Task: Send an email with the signature Leonardo Martinez with the subject Request for feedback on a workplace policy and the message Please let me know if there are any changes to the project schedule. from softage.3@softage.net to softage.9@softage.net with an attached audio file Audio_essay.mp3 and move the email from Sent Items to the folder Purchase orders
Action: Mouse moved to (193, 246)
Screenshot: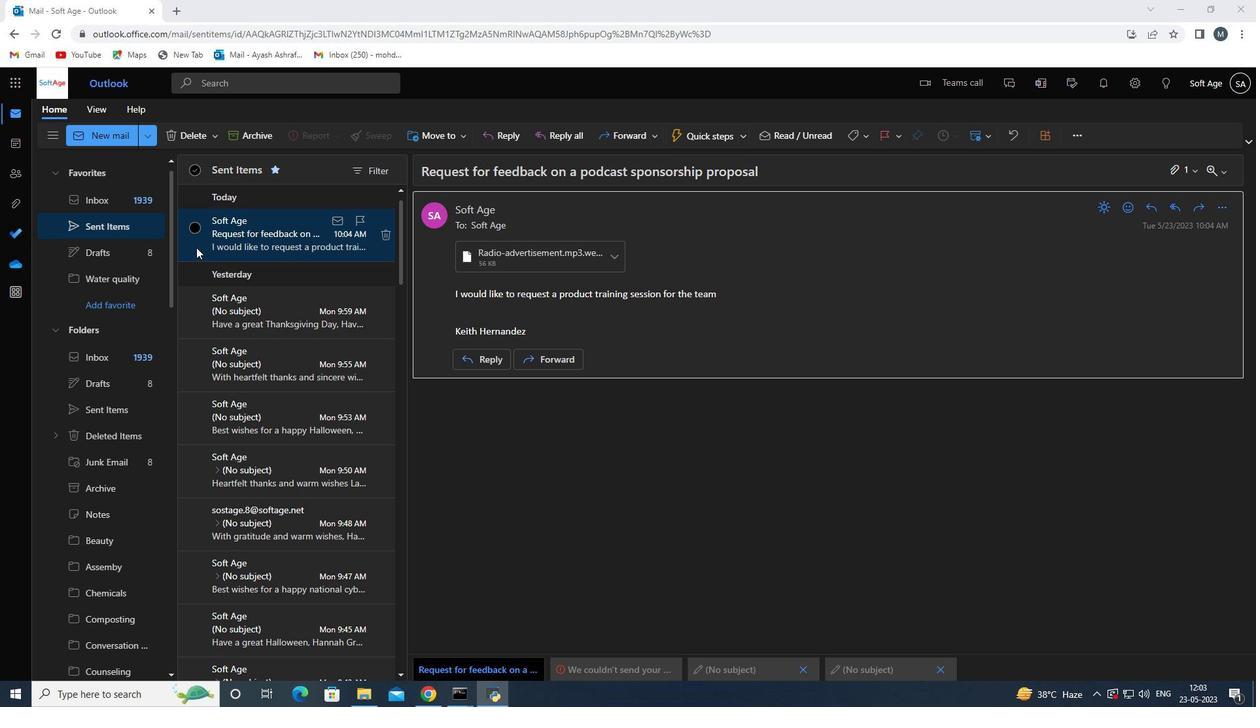 
Action: Mouse scrolled (193, 246) with delta (0, 0)
Screenshot: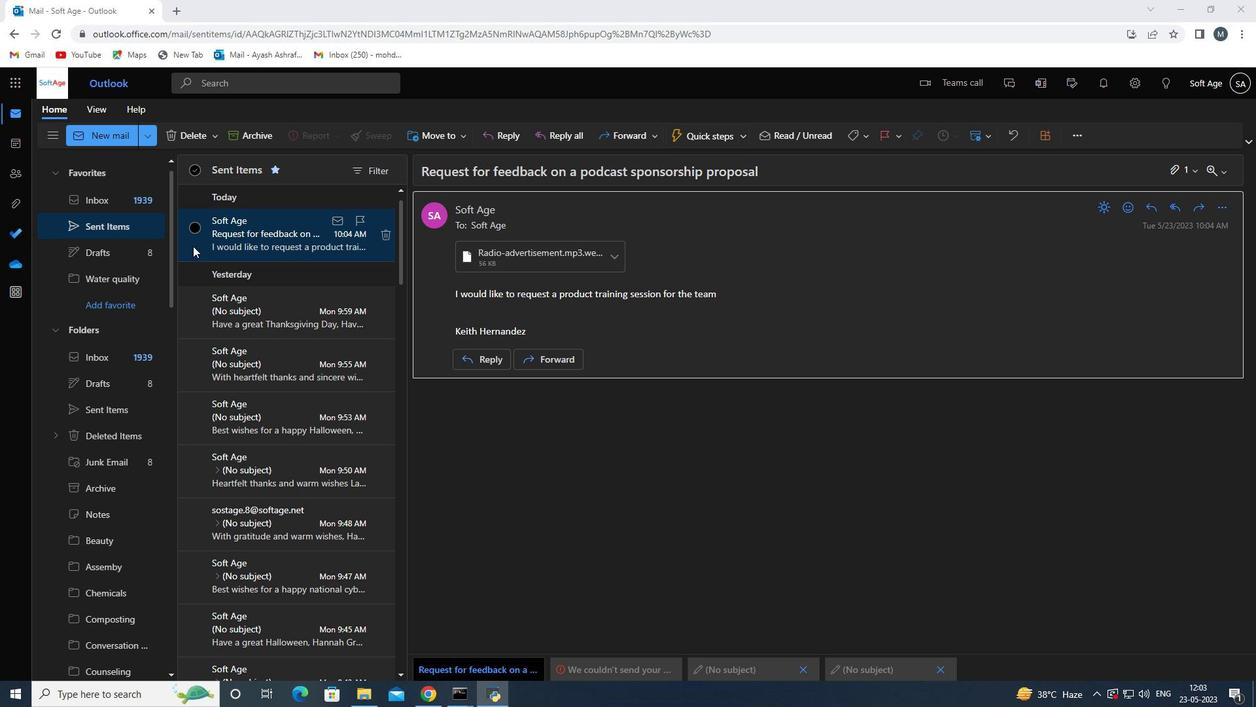 
Action: Mouse scrolled (193, 246) with delta (0, 0)
Screenshot: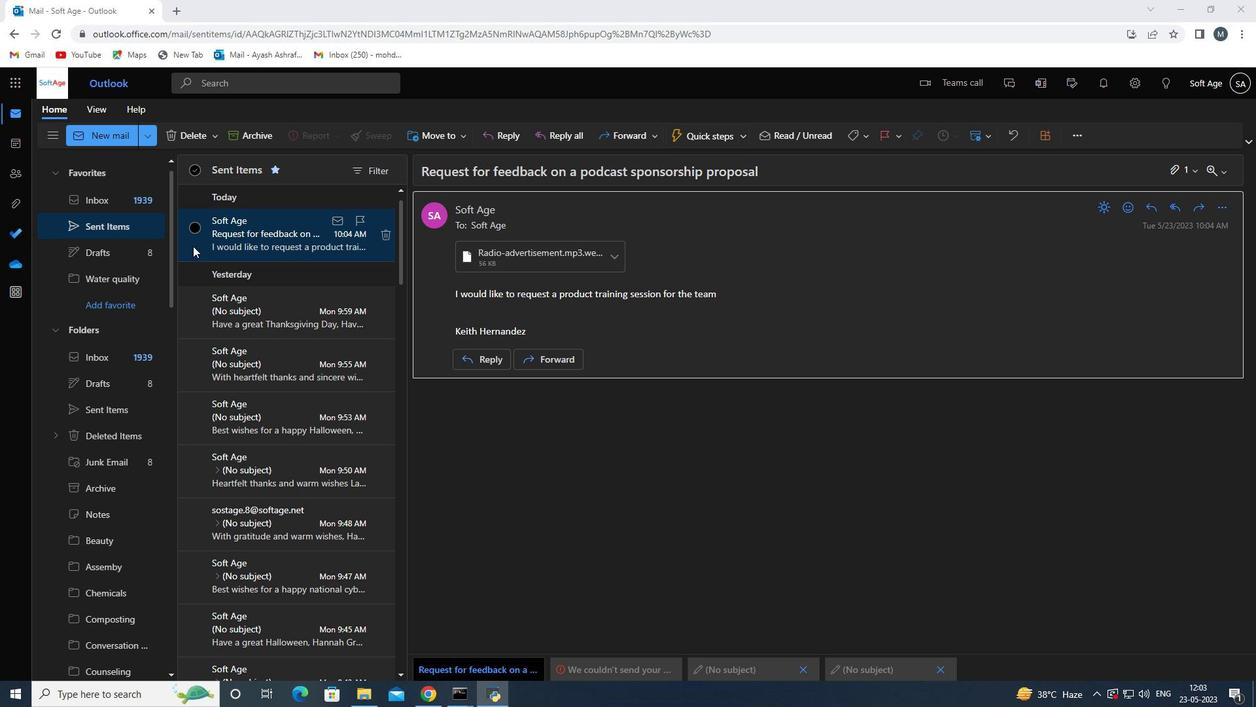
Action: Mouse scrolled (193, 246) with delta (0, 0)
Screenshot: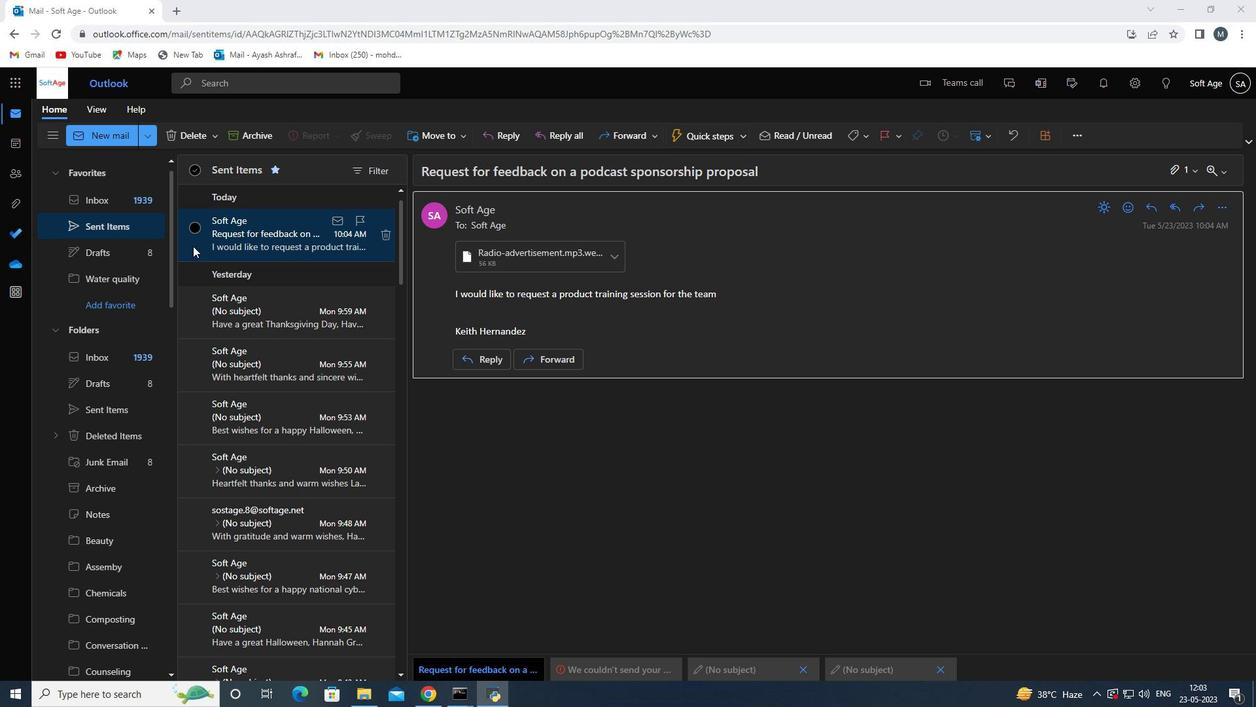 
Action: Mouse scrolled (193, 246) with delta (0, 0)
Screenshot: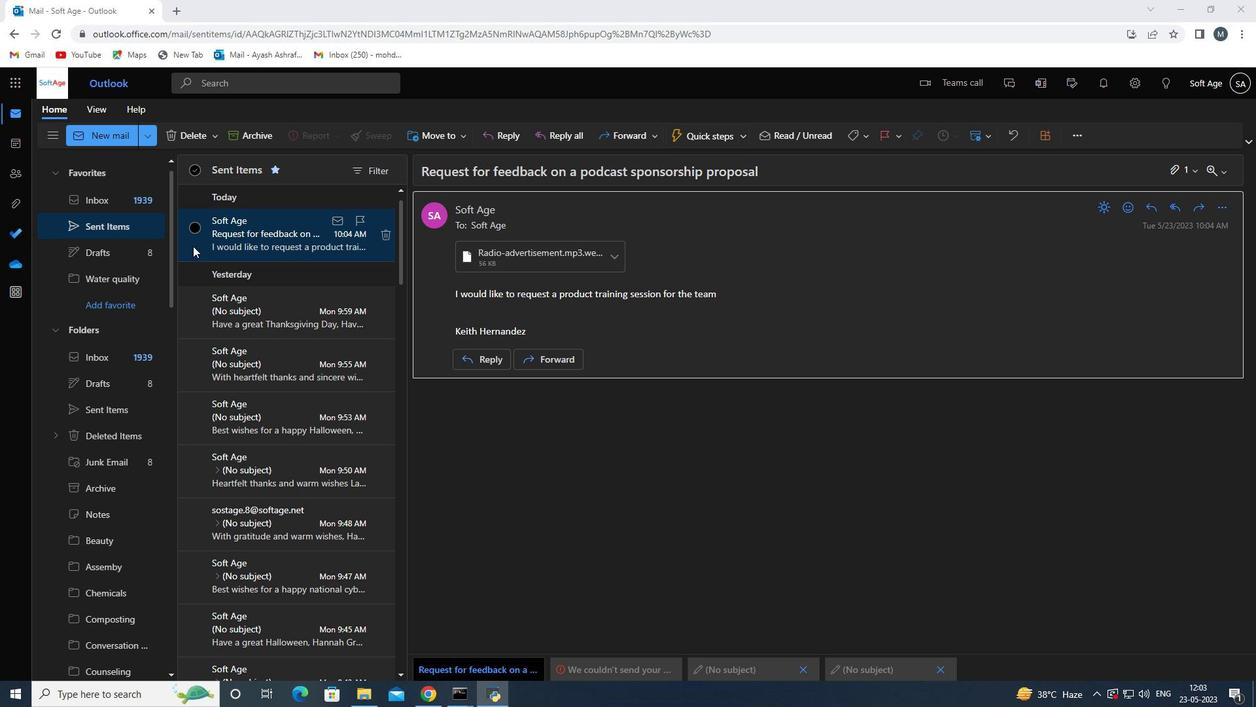 
Action: Mouse moved to (102, 202)
Screenshot: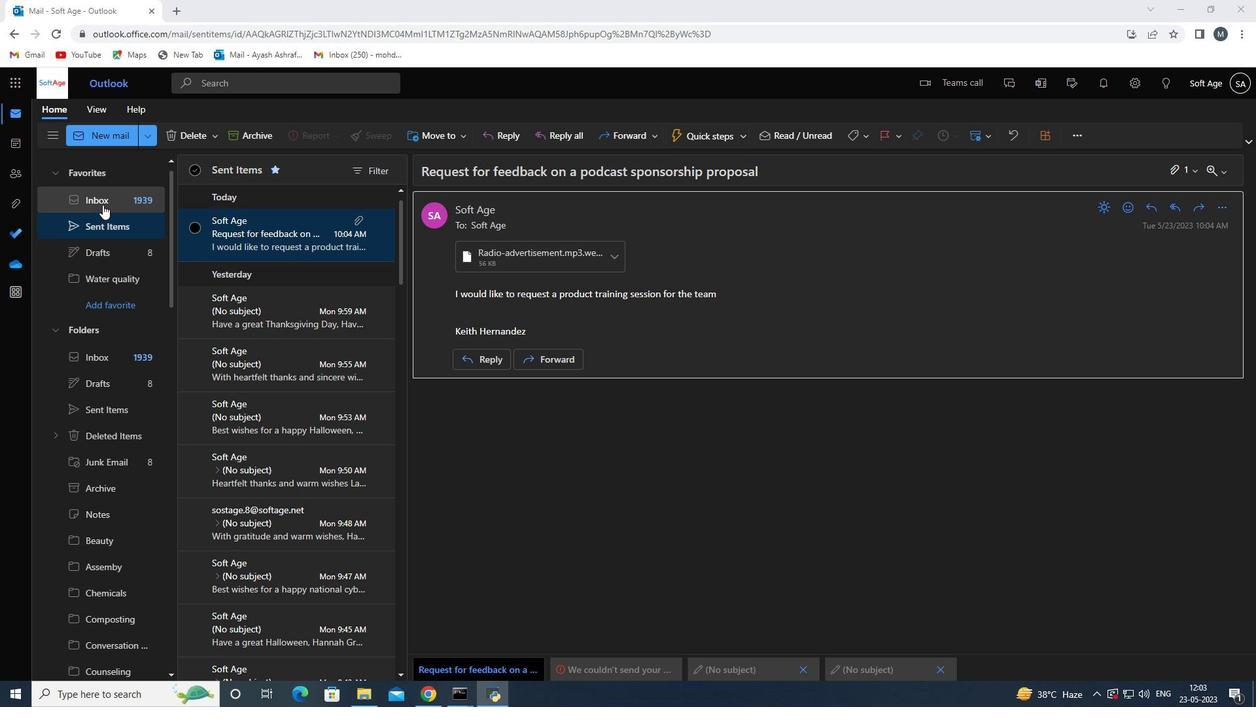 
Action: Mouse pressed left at (102, 202)
Screenshot: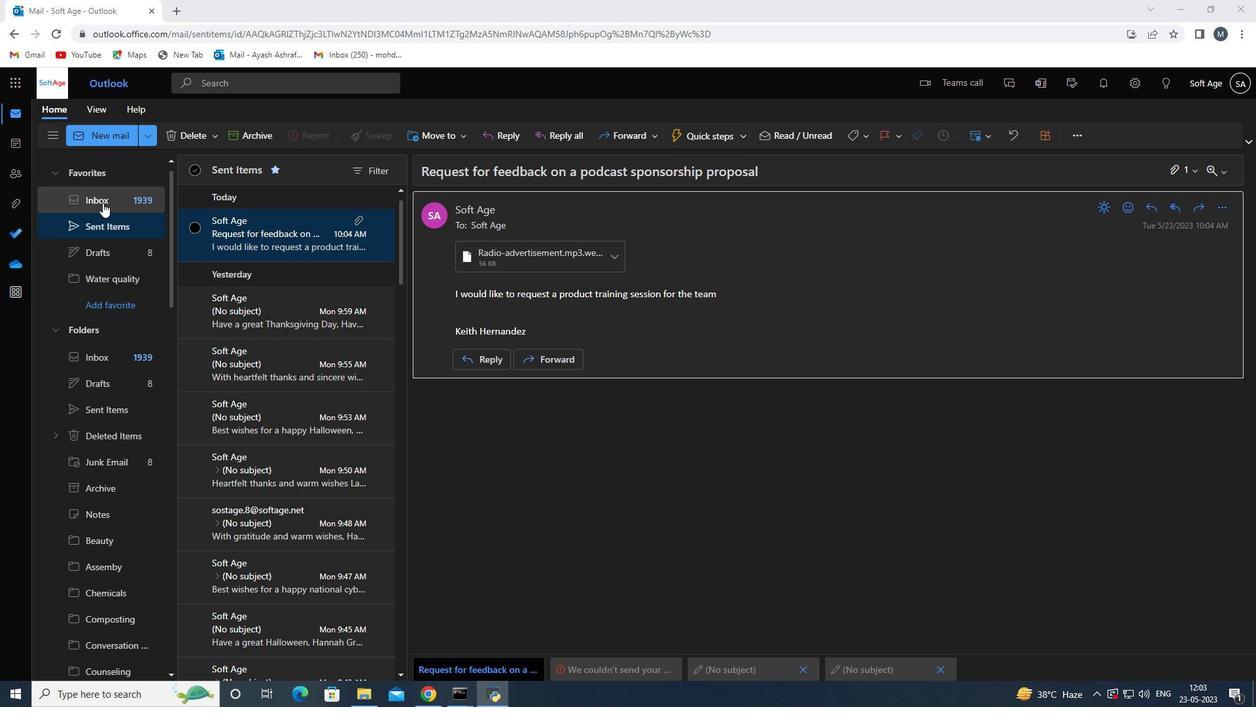 
Action: Mouse moved to (106, 138)
Screenshot: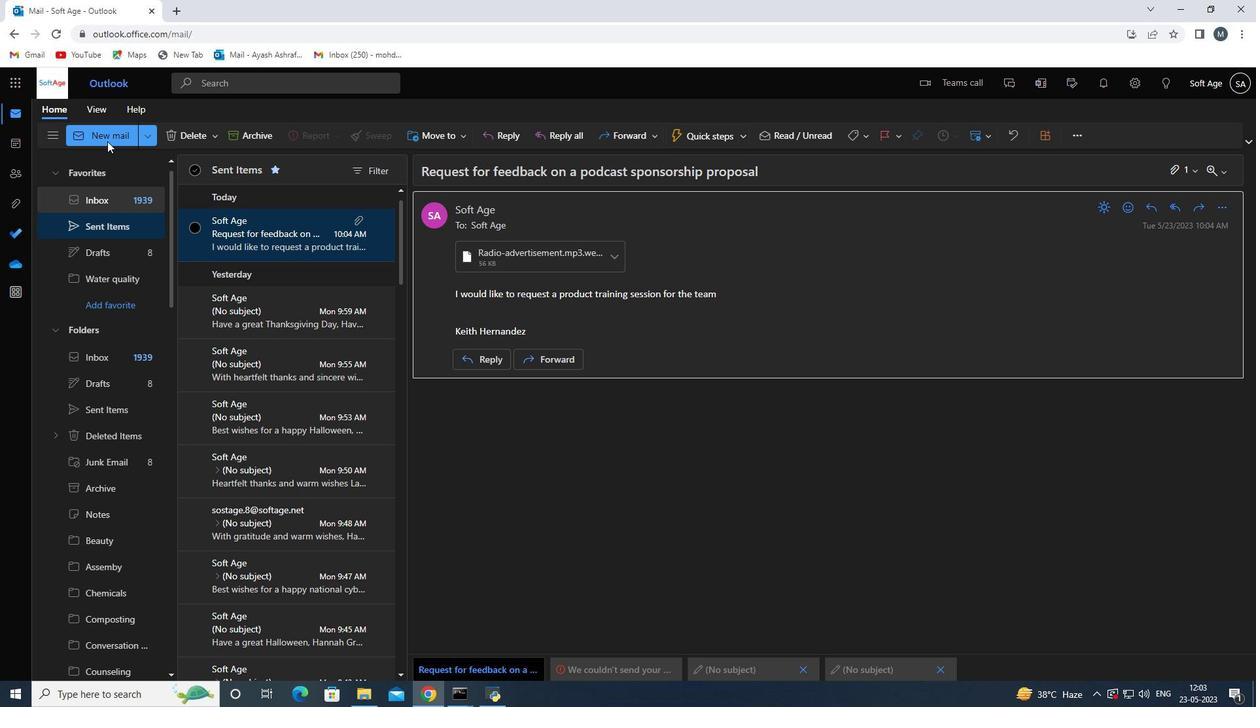
Action: Mouse pressed left at (106, 138)
Screenshot: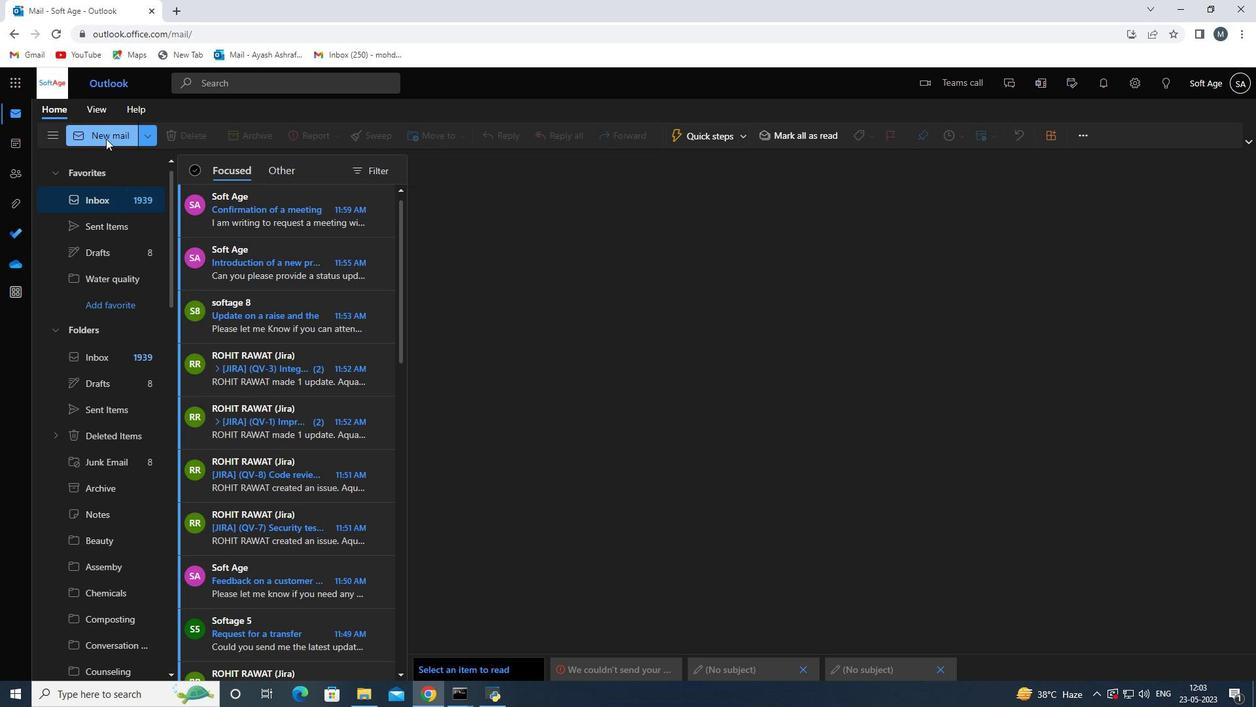 
Action: Mouse moved to (883, 142)
Screenshot: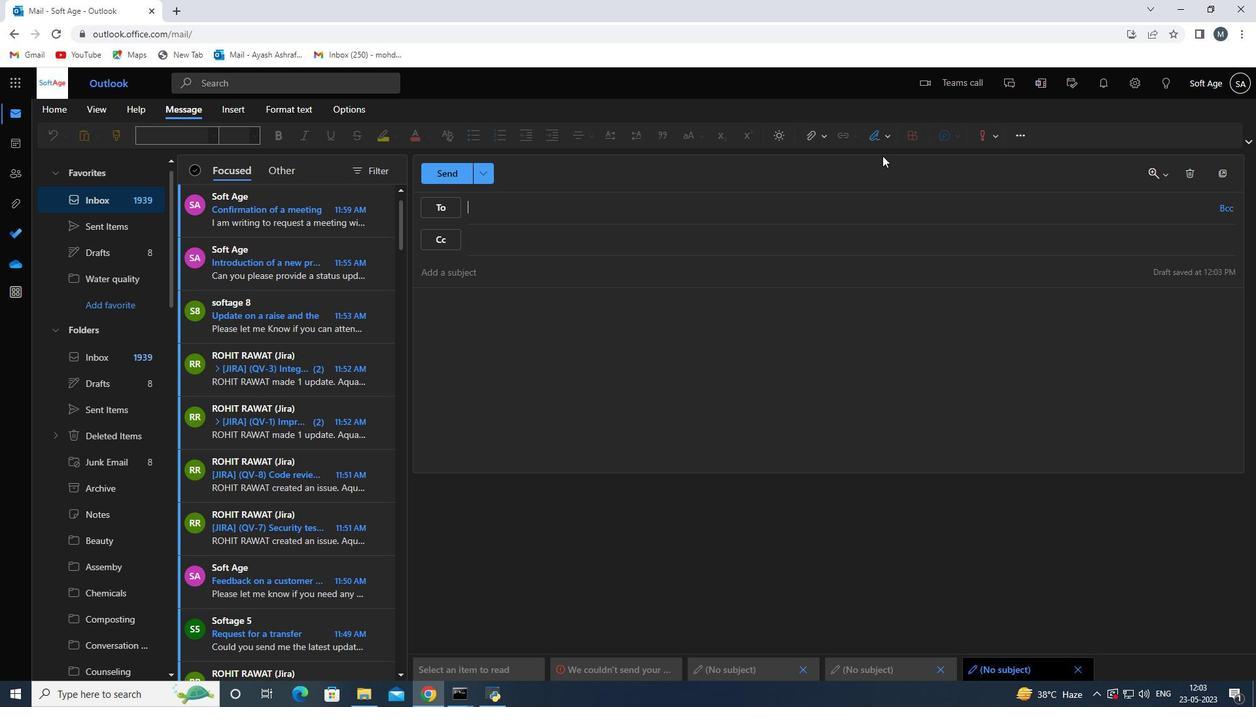 
Action: Mouse pressed left at (883, 142)
Screenshot: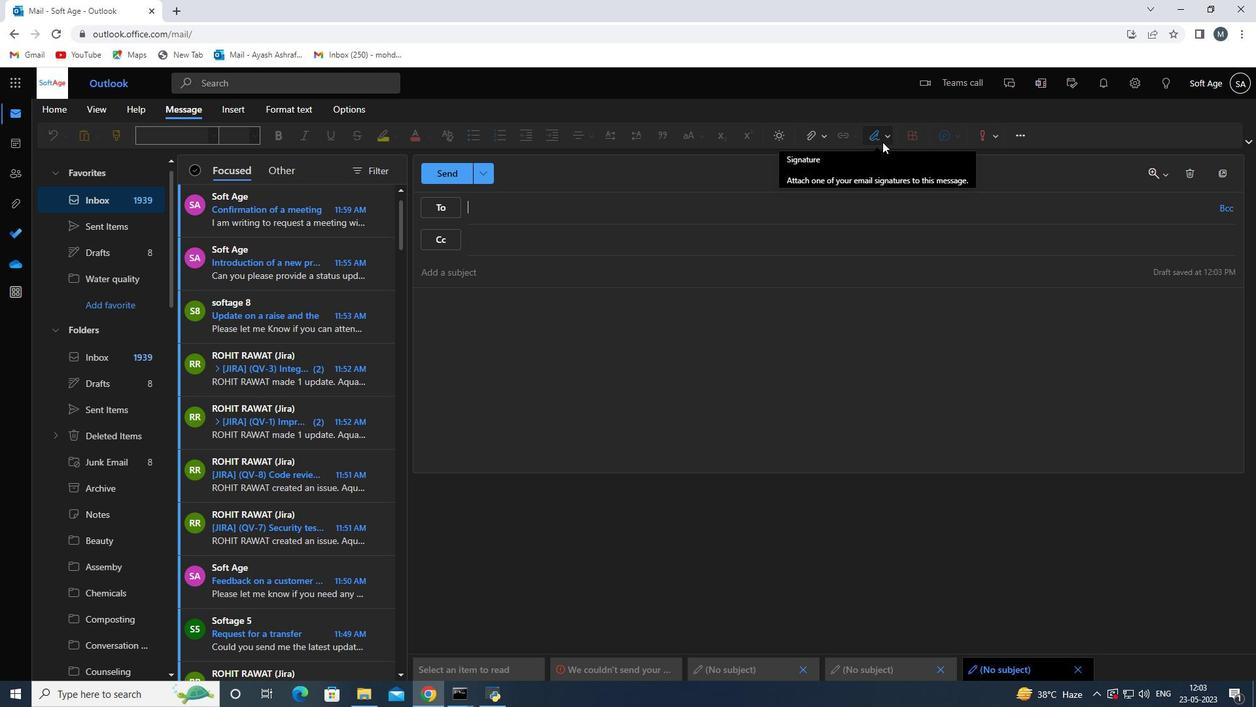 
Action: Mouse moved to (862, 189)
Screenshot: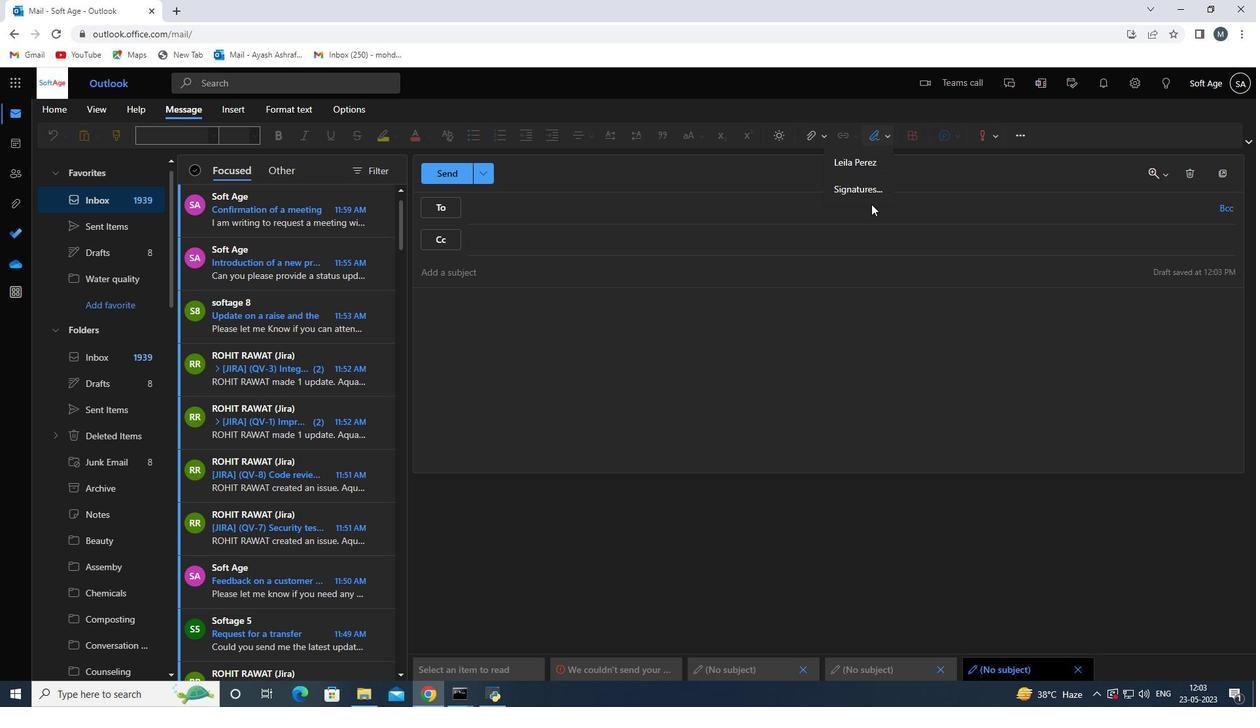 
Action: Mouse pressed left at (862, 189)
Screenshot: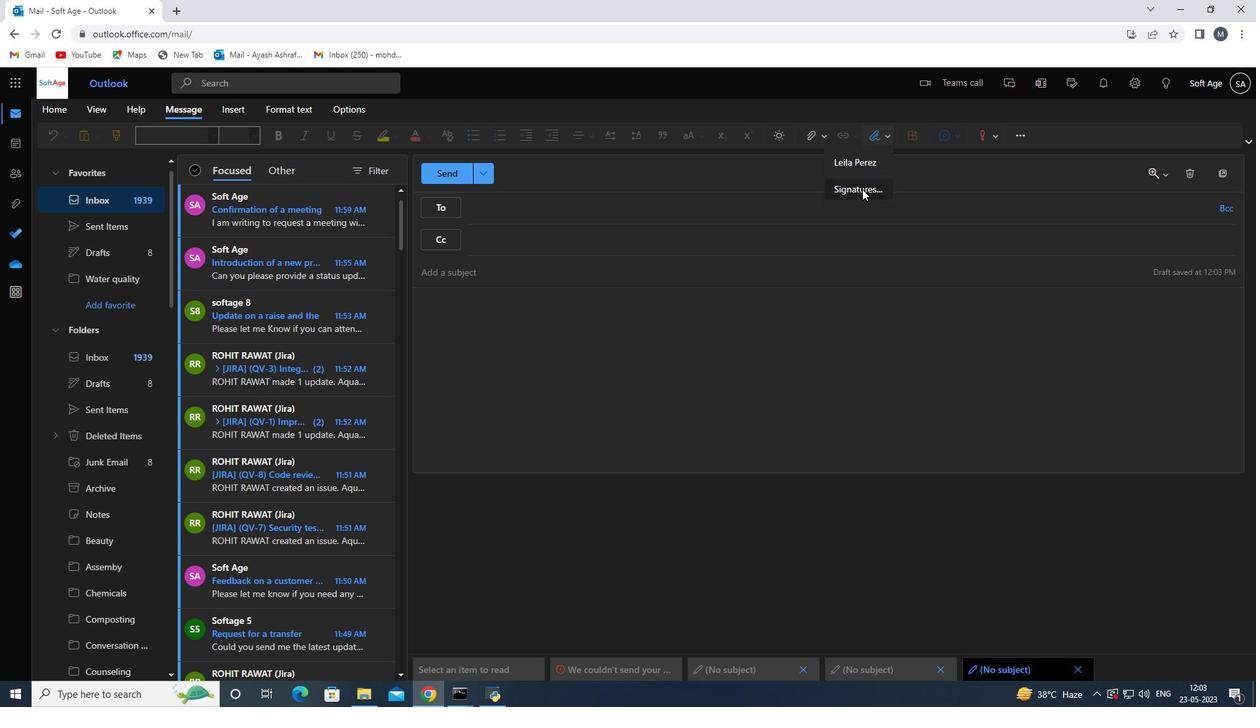 
Action: Mouse moved to (889, 239)
Screenshot: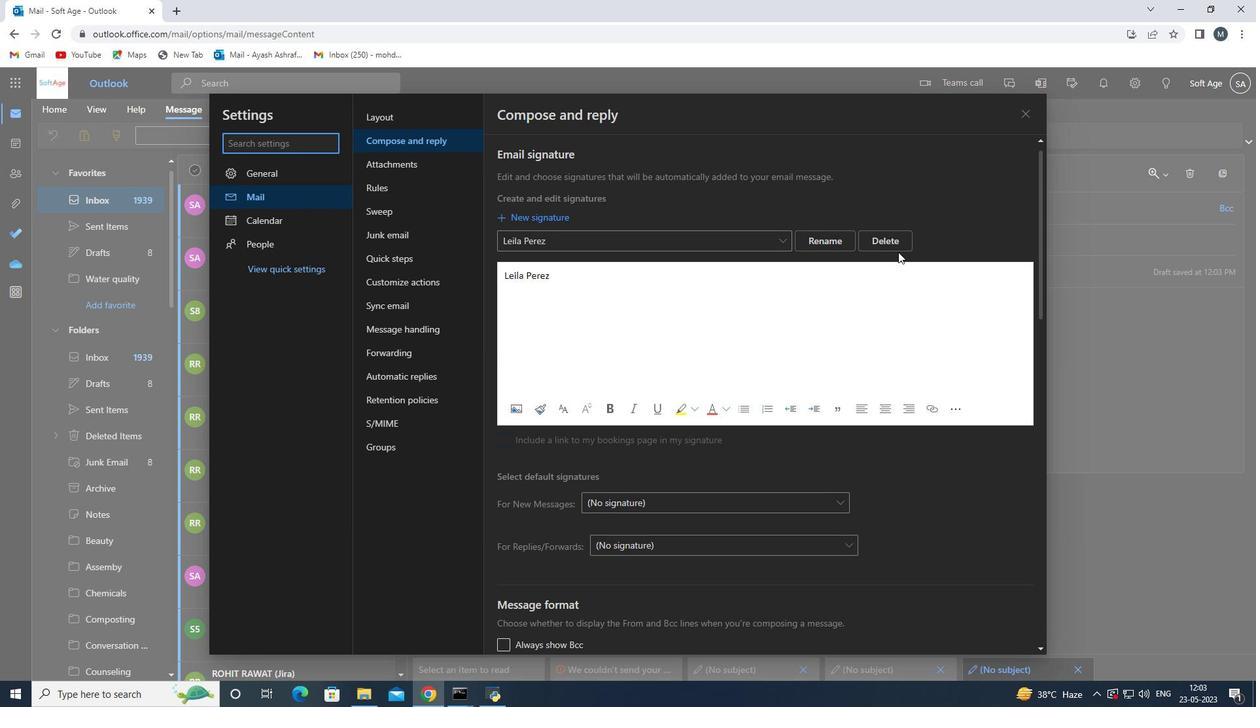 
Action: Mouse pressed left at (889, 239)
Screenshot: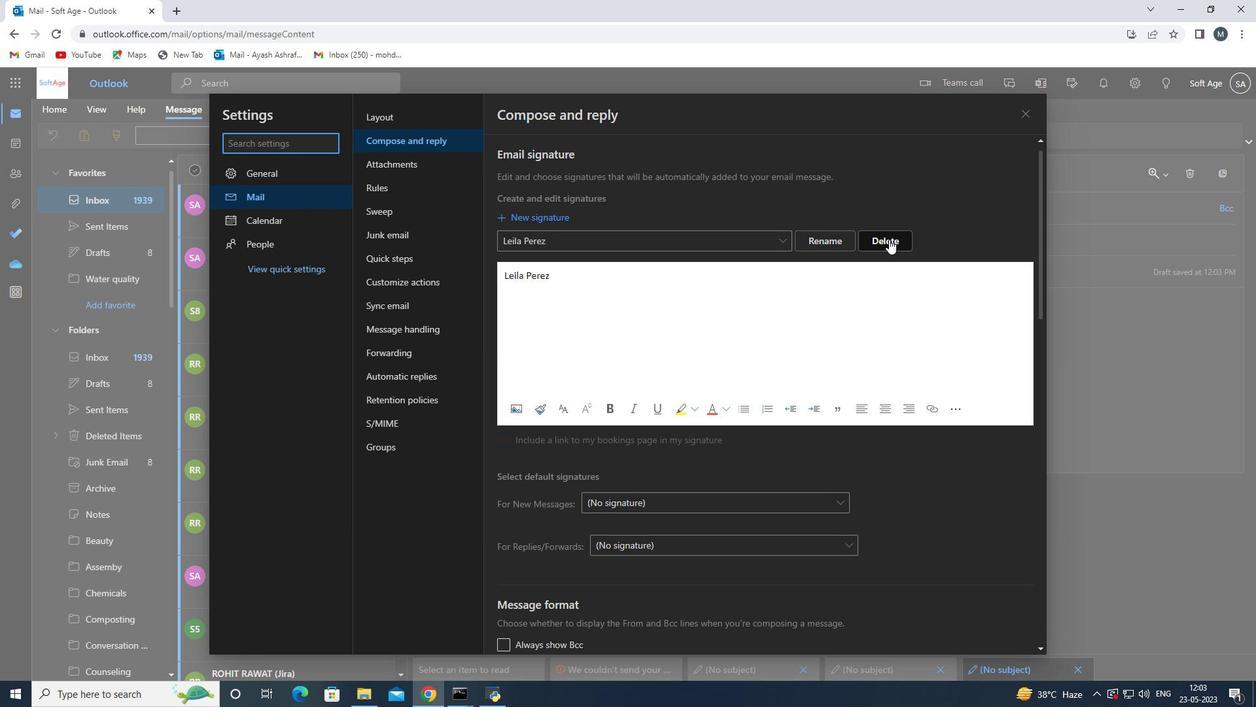 
Action: Mouse moved to (705, 243)
Screenshot: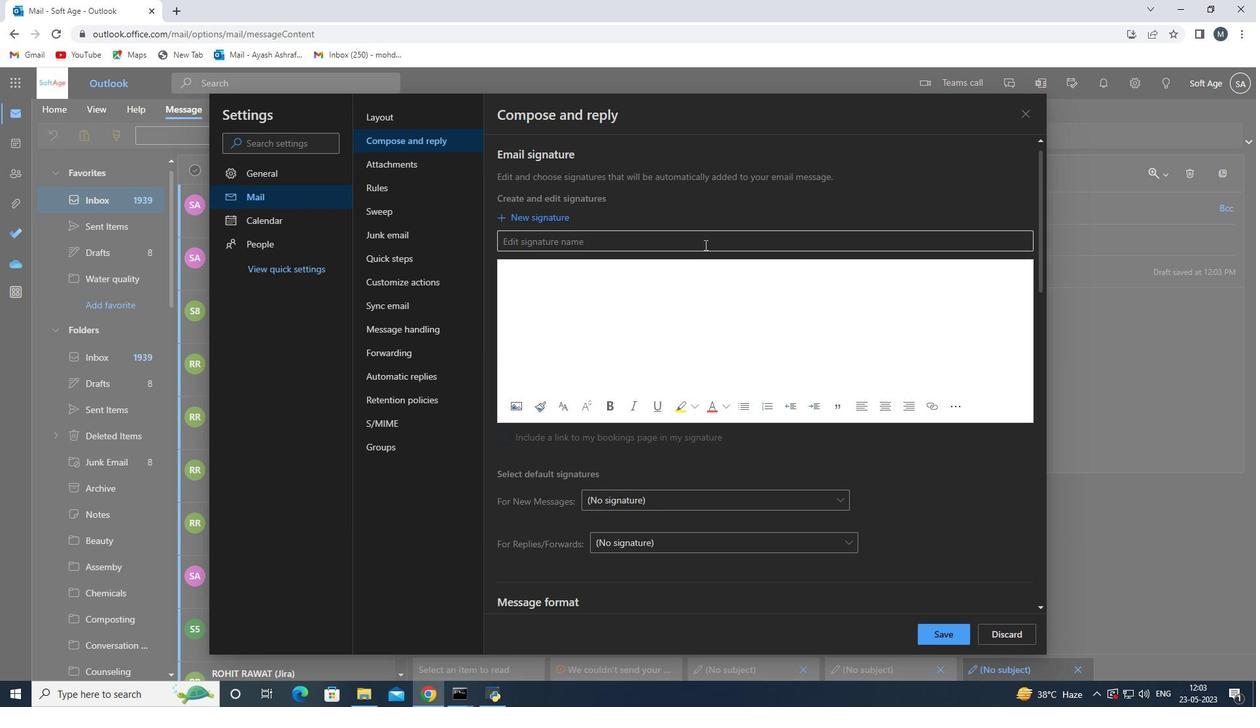 
Action: Mouse pressed left at (705, 243)
Screenshot: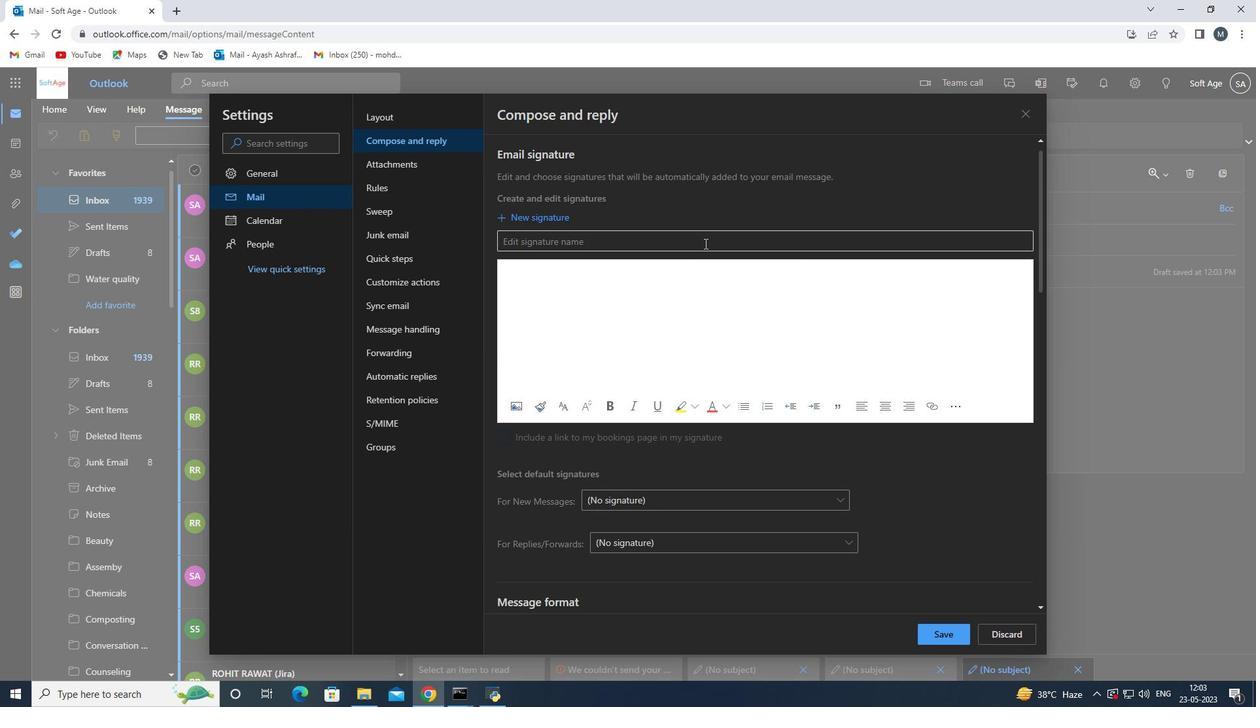 
Action: Key pressed <Key.shift>leonado
Screenshot: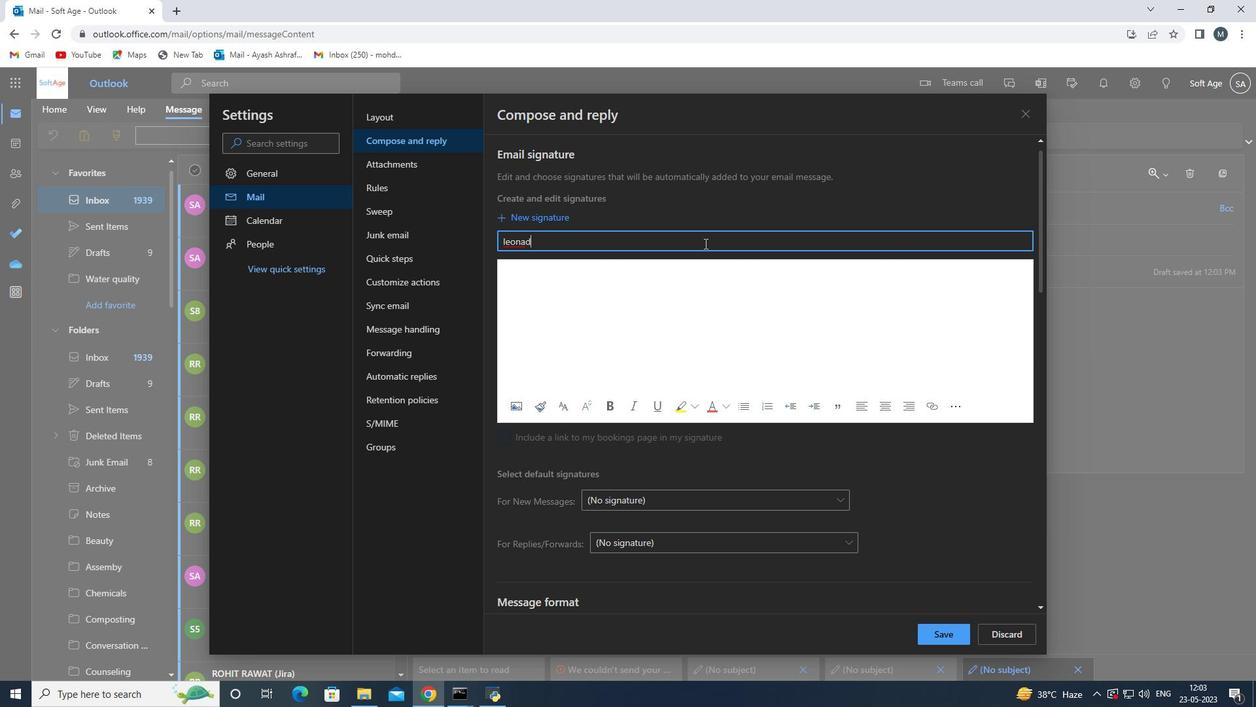 
Action: Mouse moved to (505, 242)
Screenshot: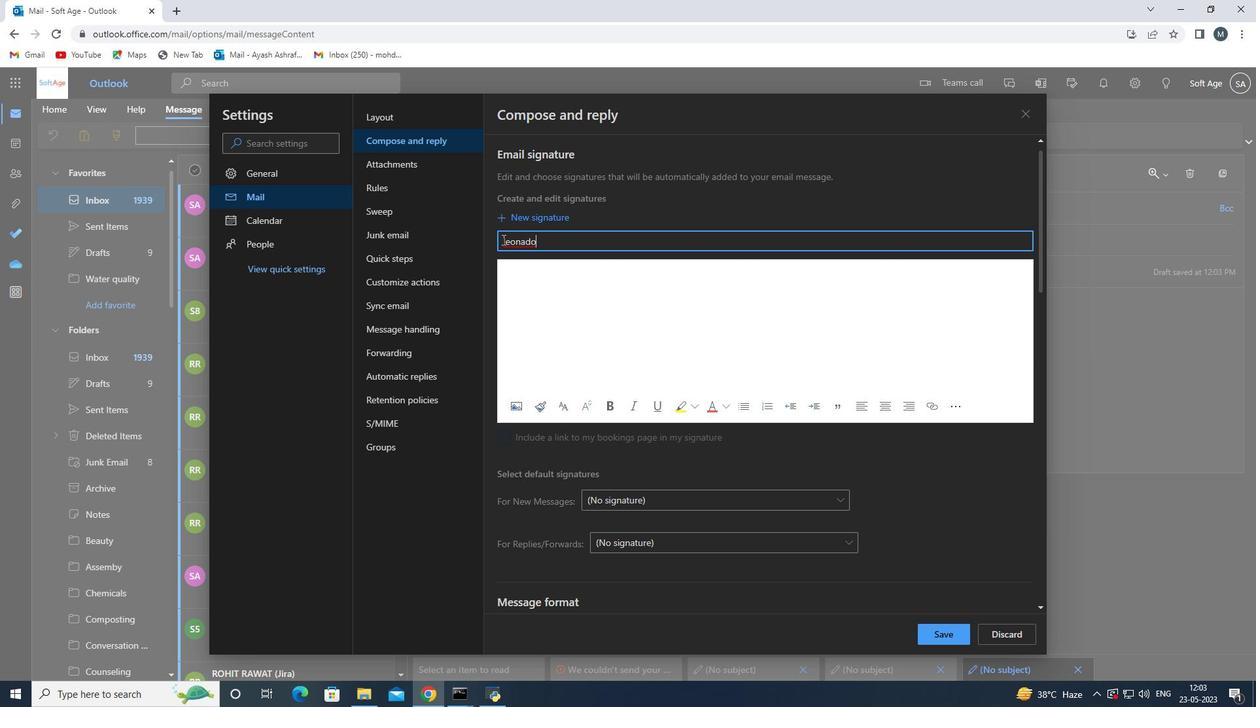 
Action: Mouse pressed left at (505, 242)
Screenshot: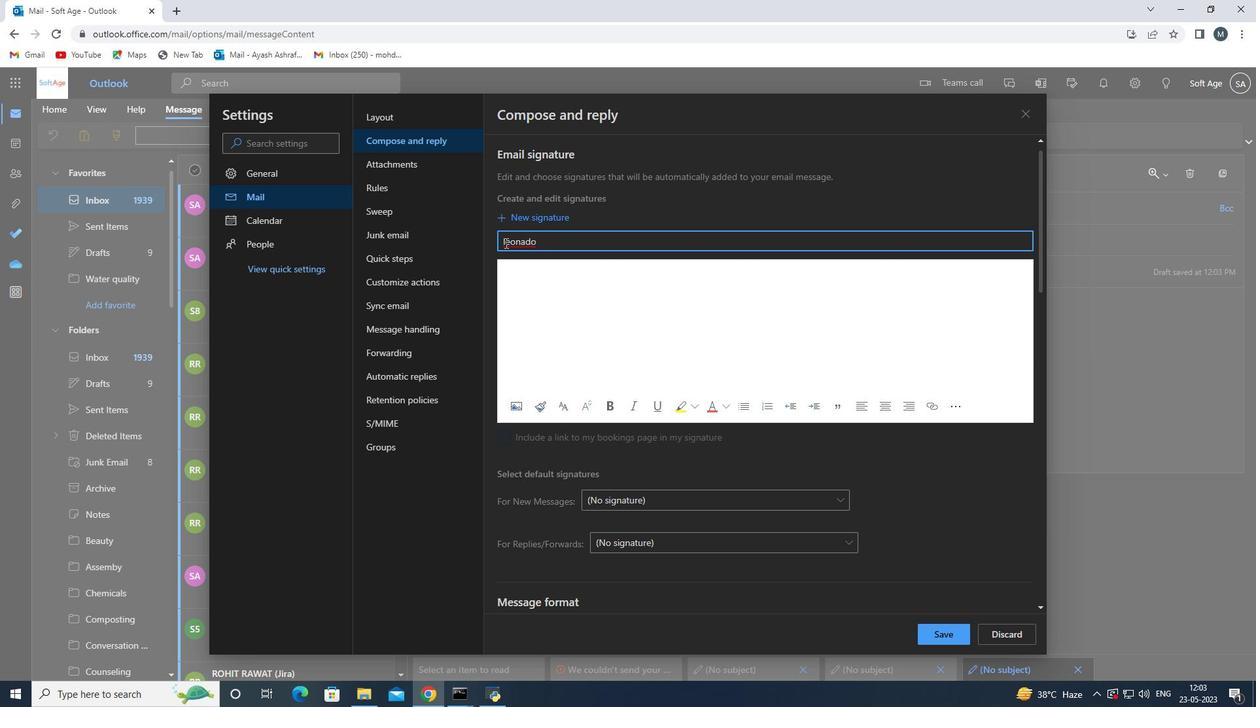 
Action: Mouse moved to (513, 243)
Screenshot: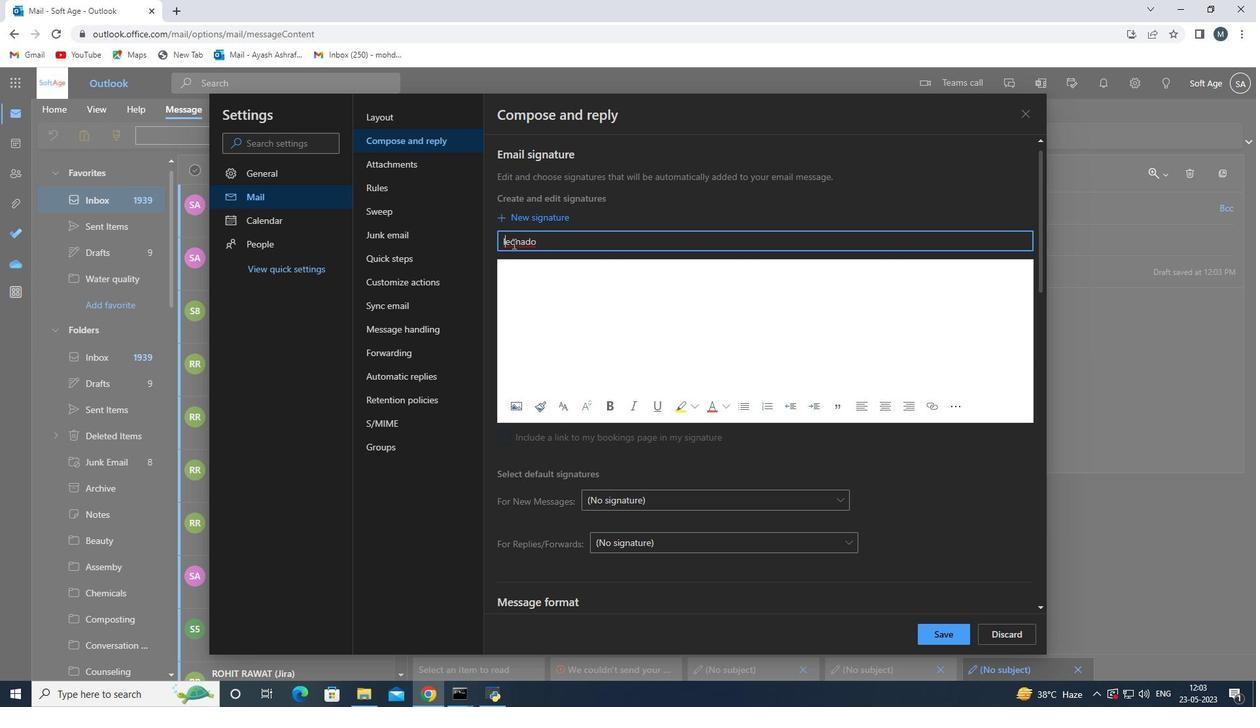
Action: Key pressed <Key.backspace>
Screenshot: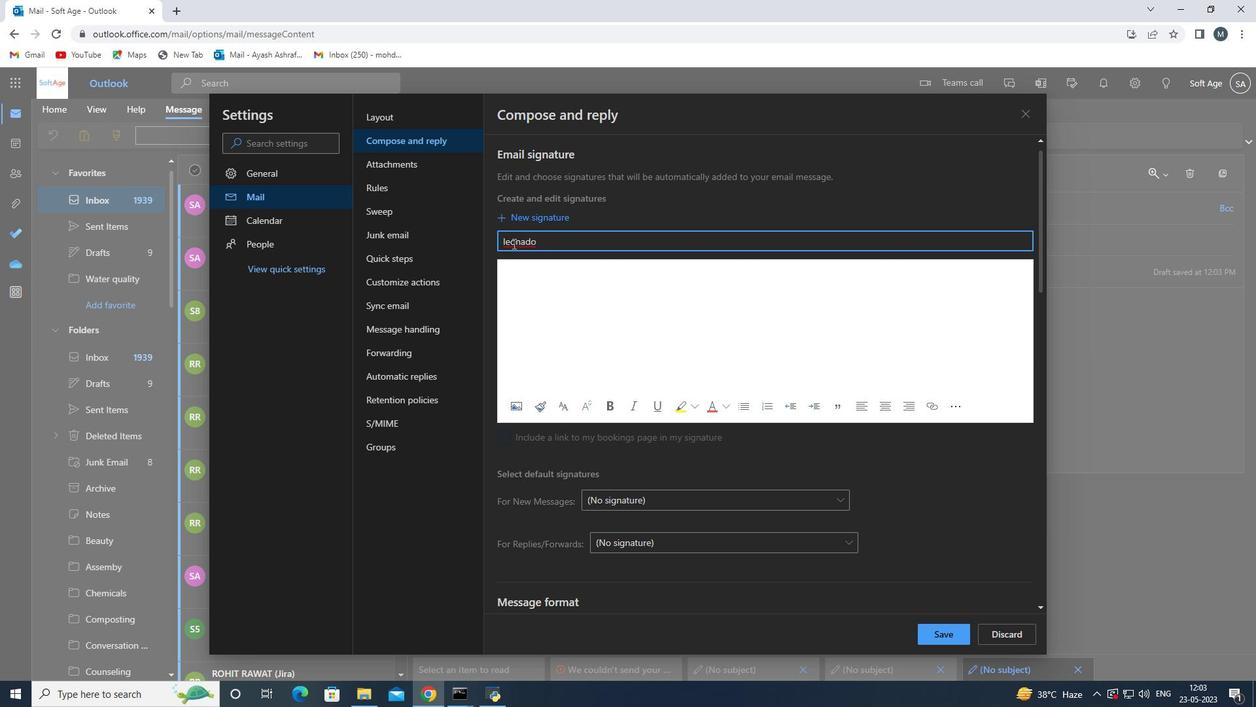 
Action: Mouse moved to (513, 243)
Screenshot: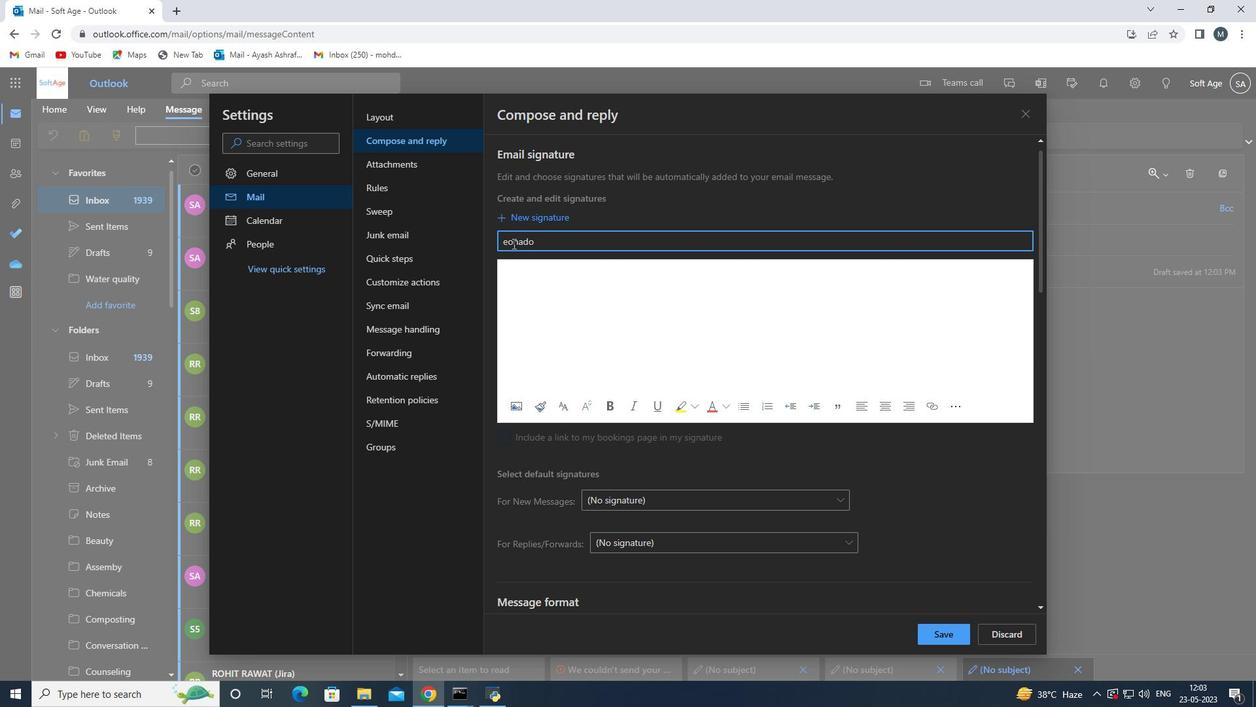 
Action: Key pressed <Key.shift>l<Key.backspace><Key.shift>L
Screenshot: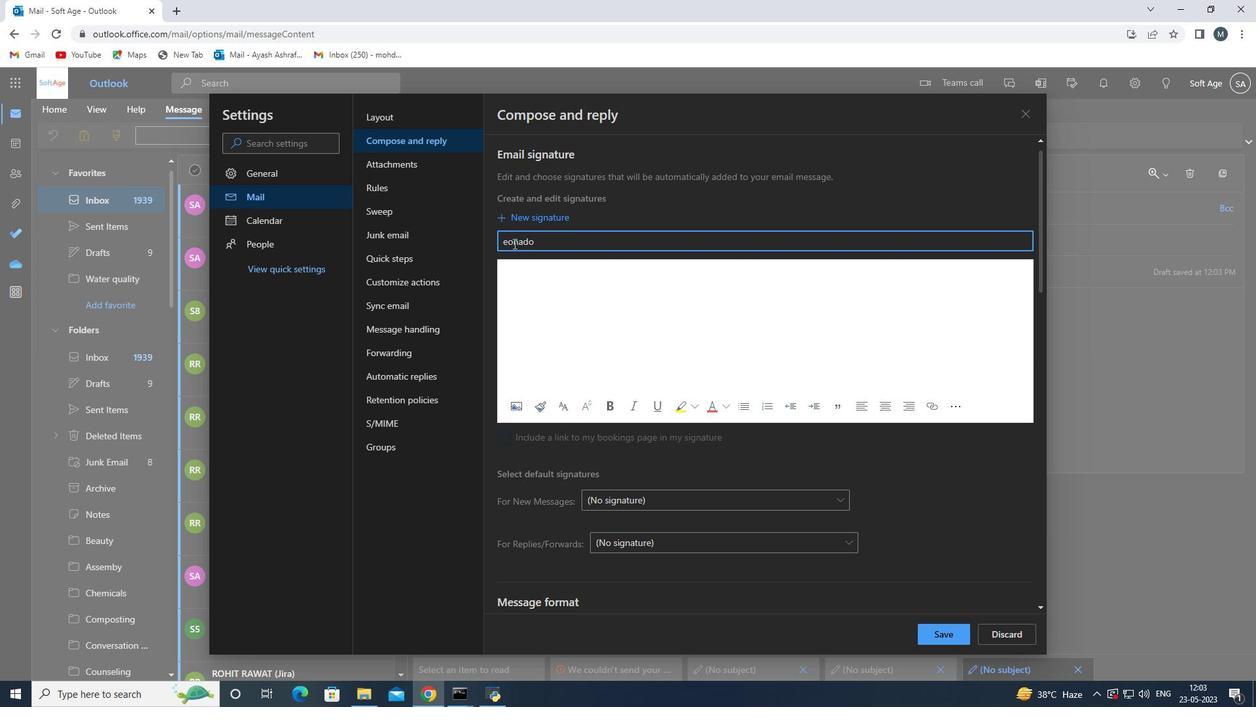 
Action: Mouse moved to (585, 257)
Screenshot: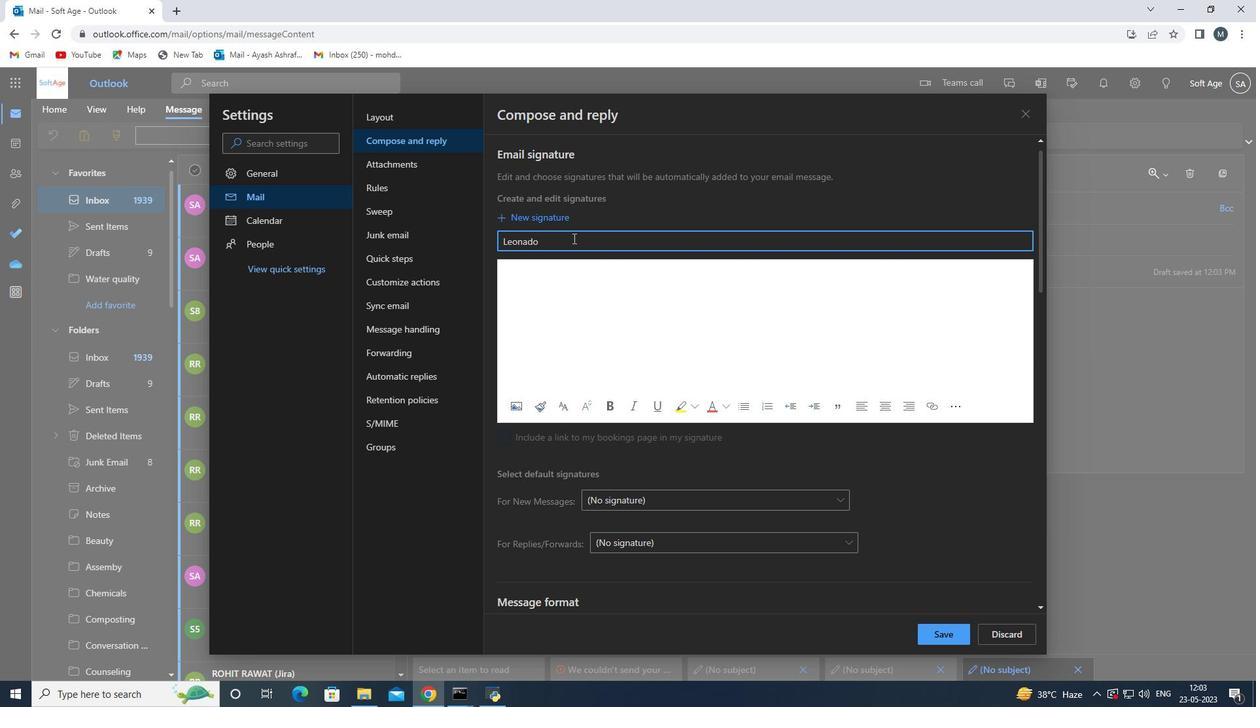 
Action: Mouse pressed left at (585, 257)
Screenshot: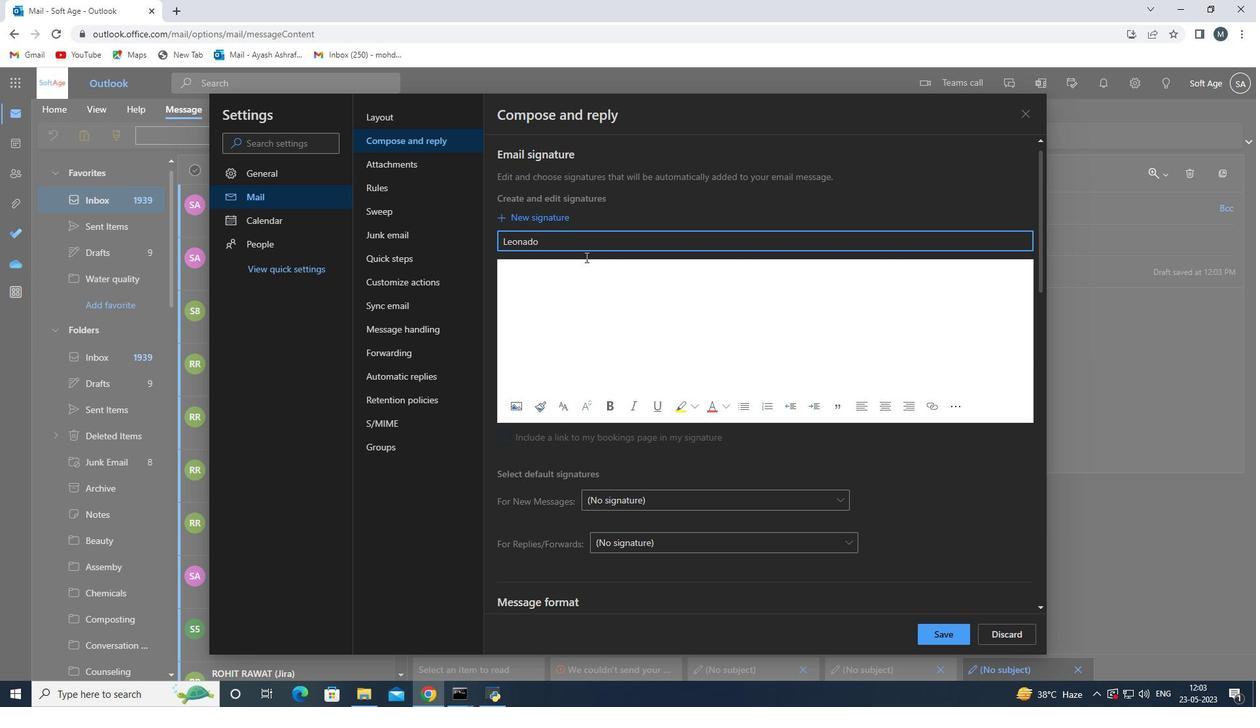 
Action: Mouse moved to (579, 238)
Screenshot: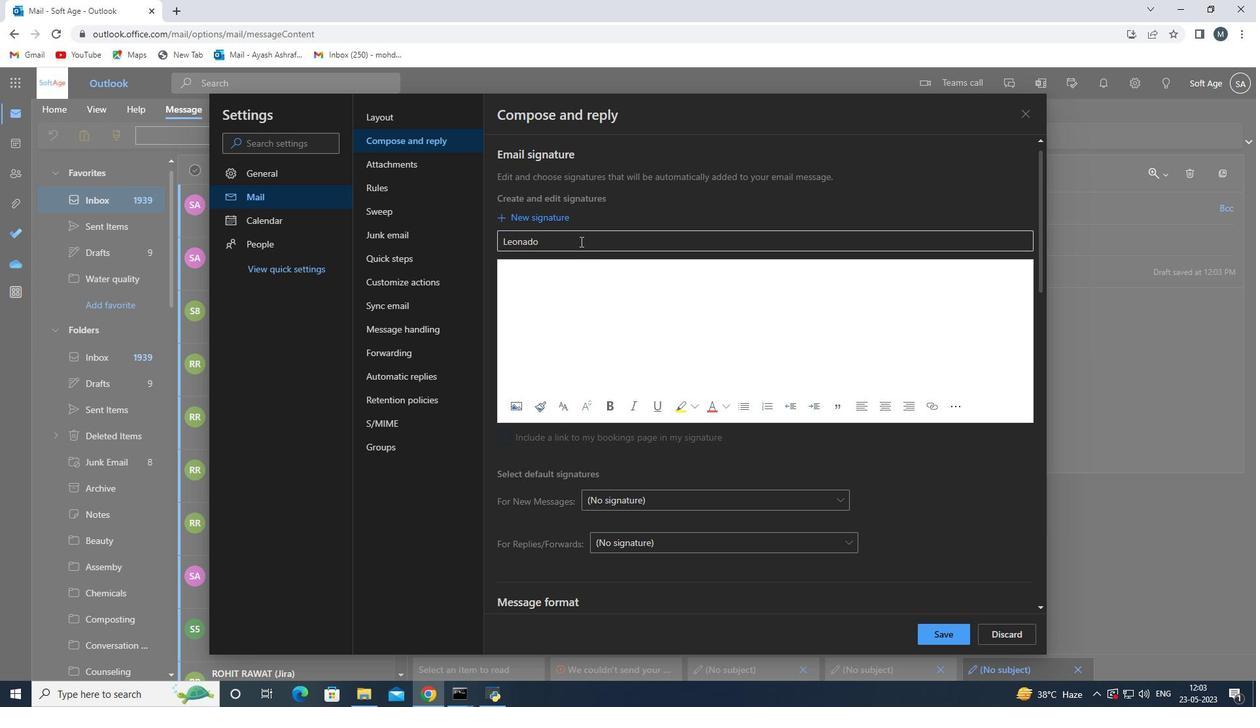 
Action: Mouse pressed left at (579, 238)
Screenshot: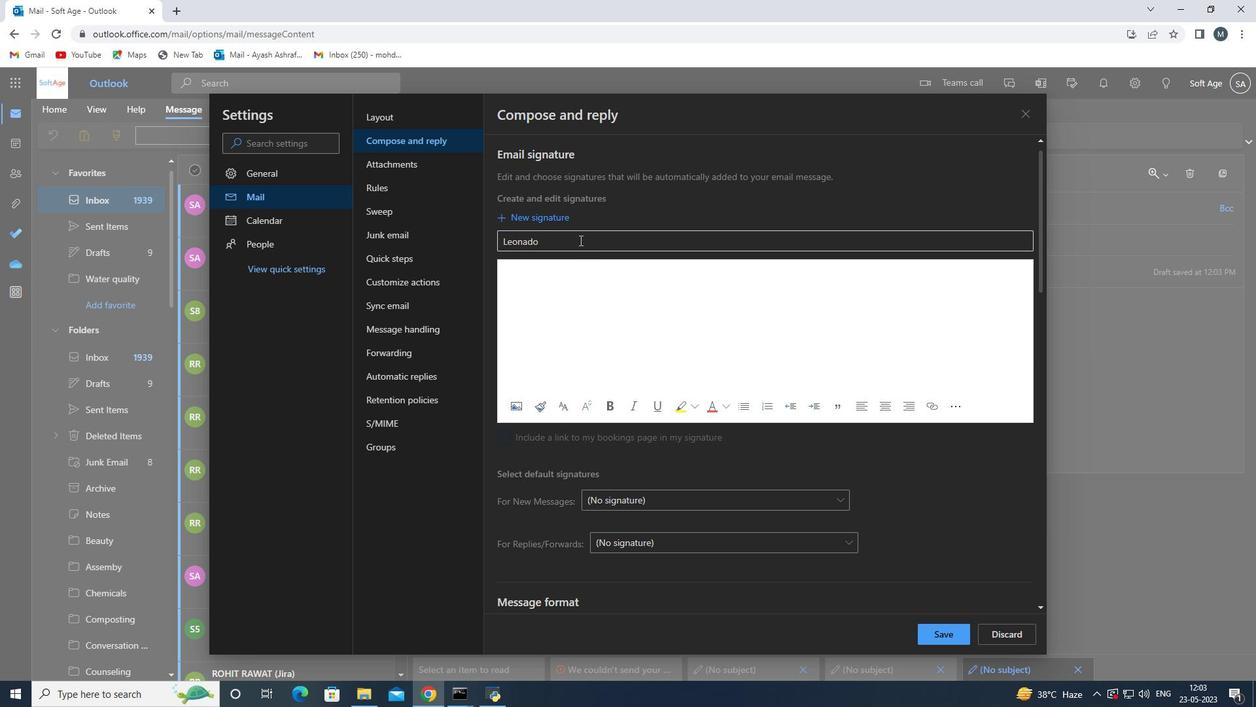 
Action: Key pressed <Key.space>
Screenshot: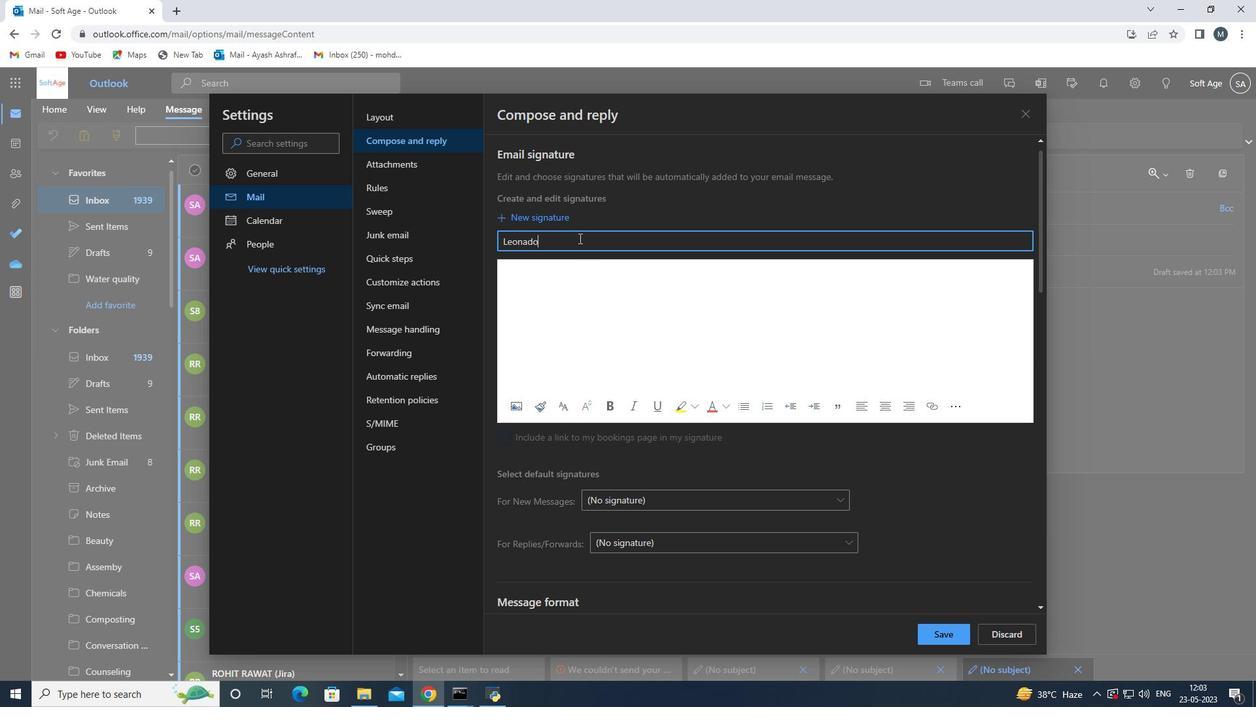 
Action: Mouse moved to (529, 238)
Screenshot: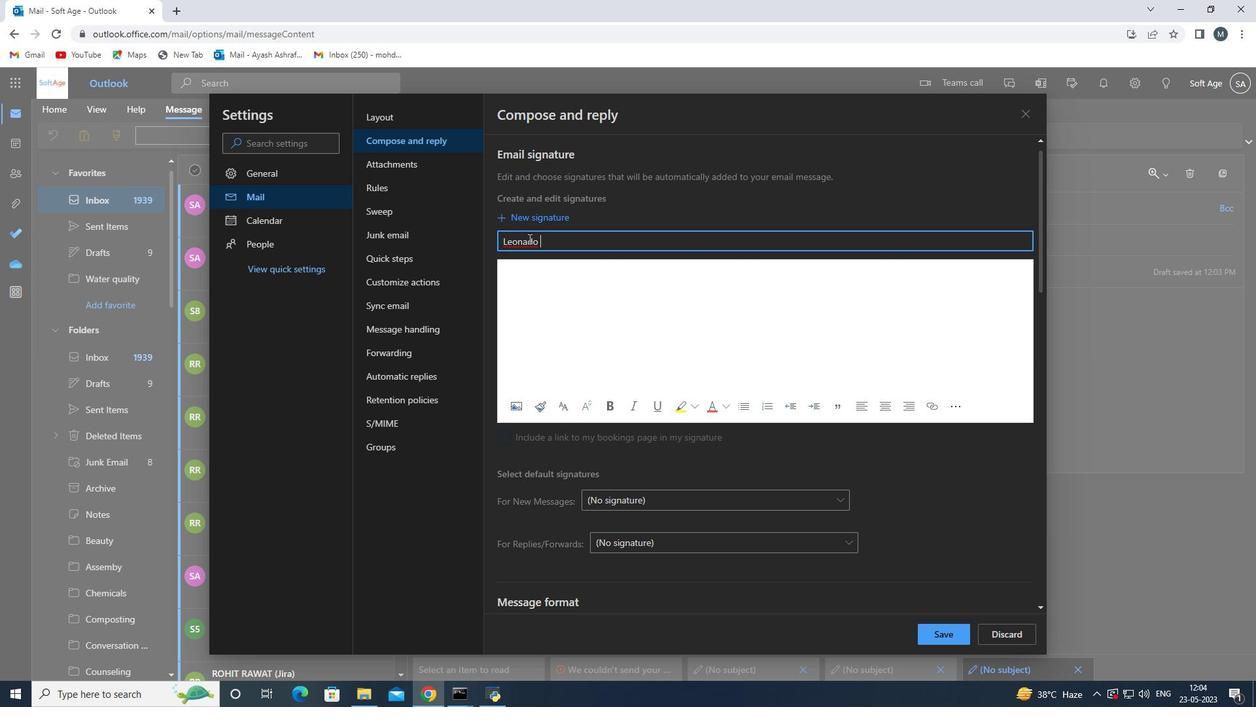 
Action: Mouse pressed left at (529, 238)
Screenshot: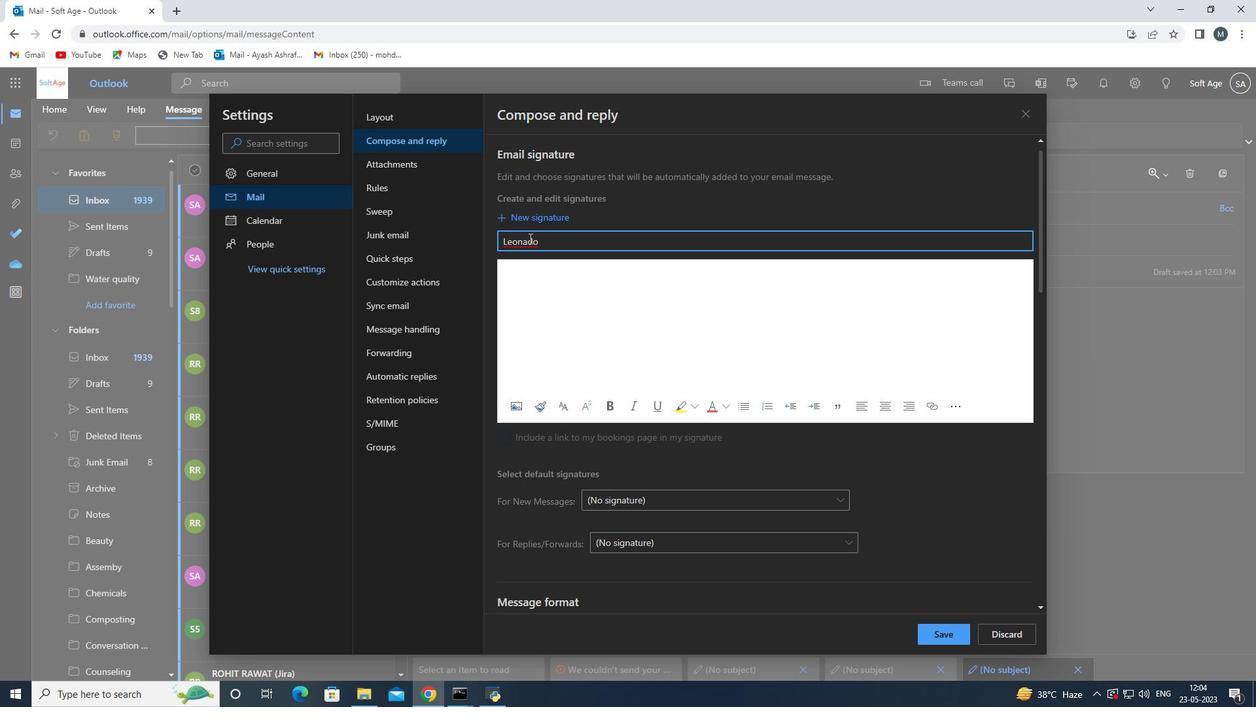 
Action: Mouse moved to (533, 241)
Screenshot: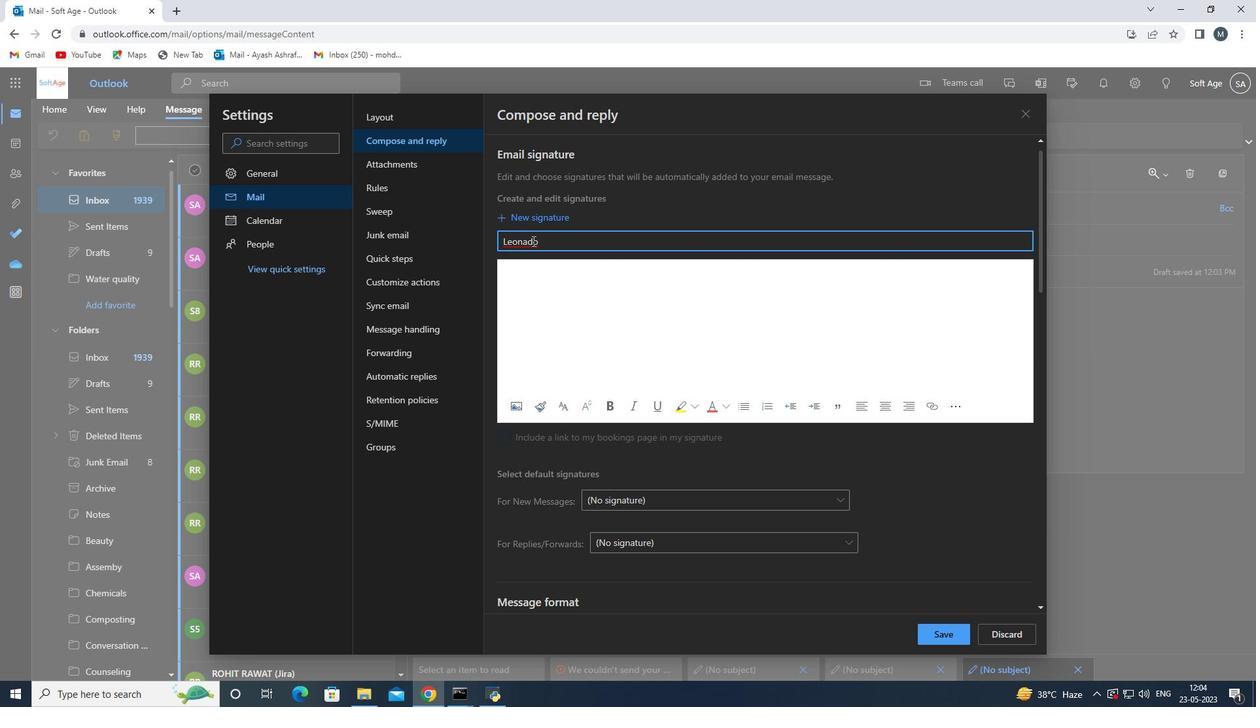 
Action: Key pressed r
Screenshot: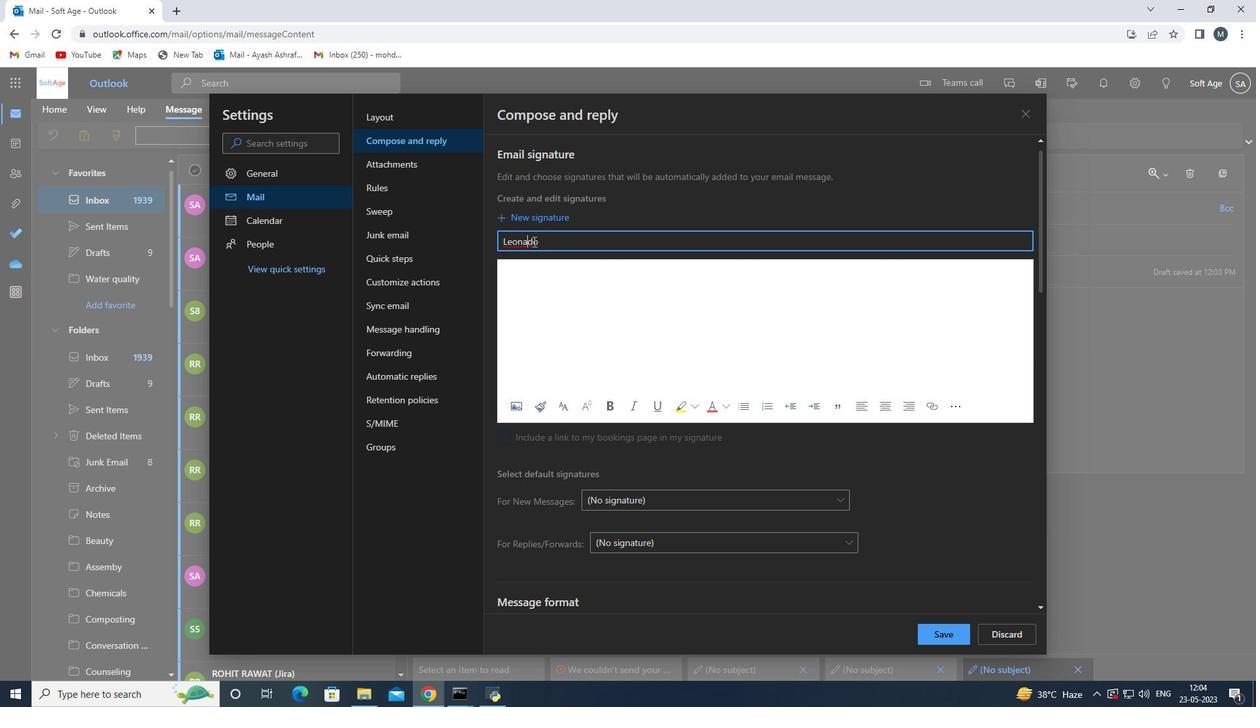 
Action: Mouse moved to (576, 246)
Screenshot: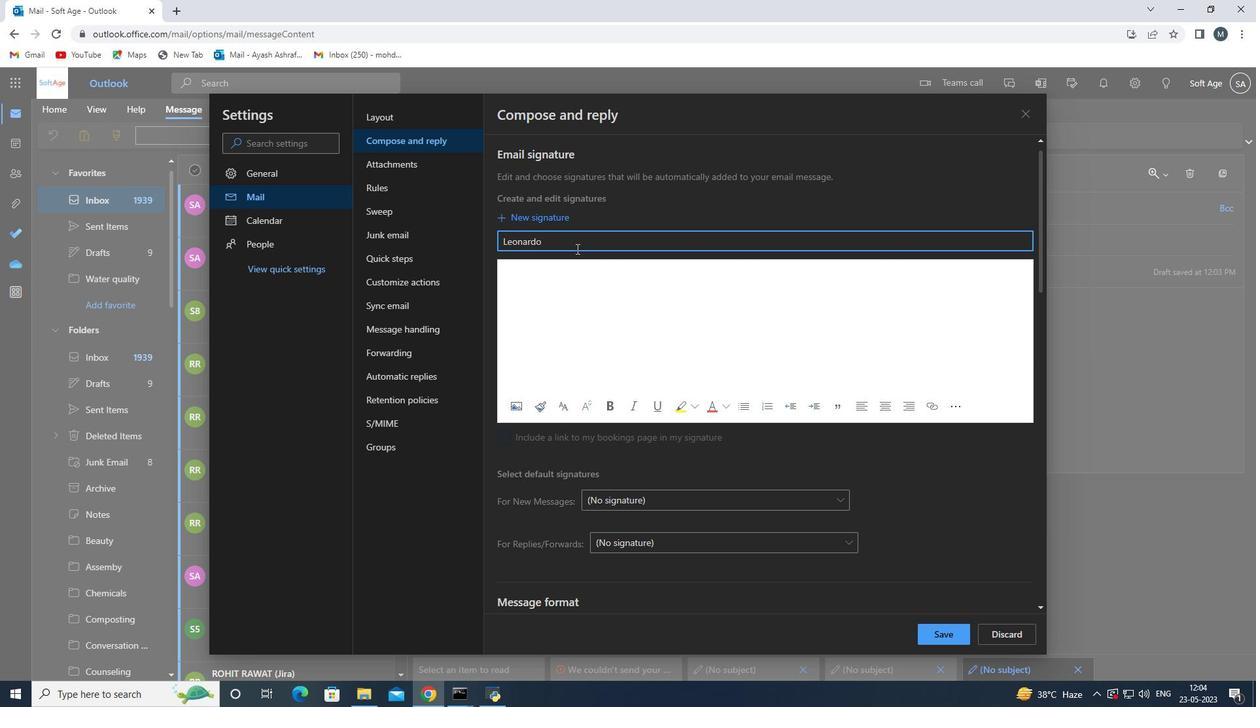 
Action: Mouse pressed left at (576, 246)
Screenshot: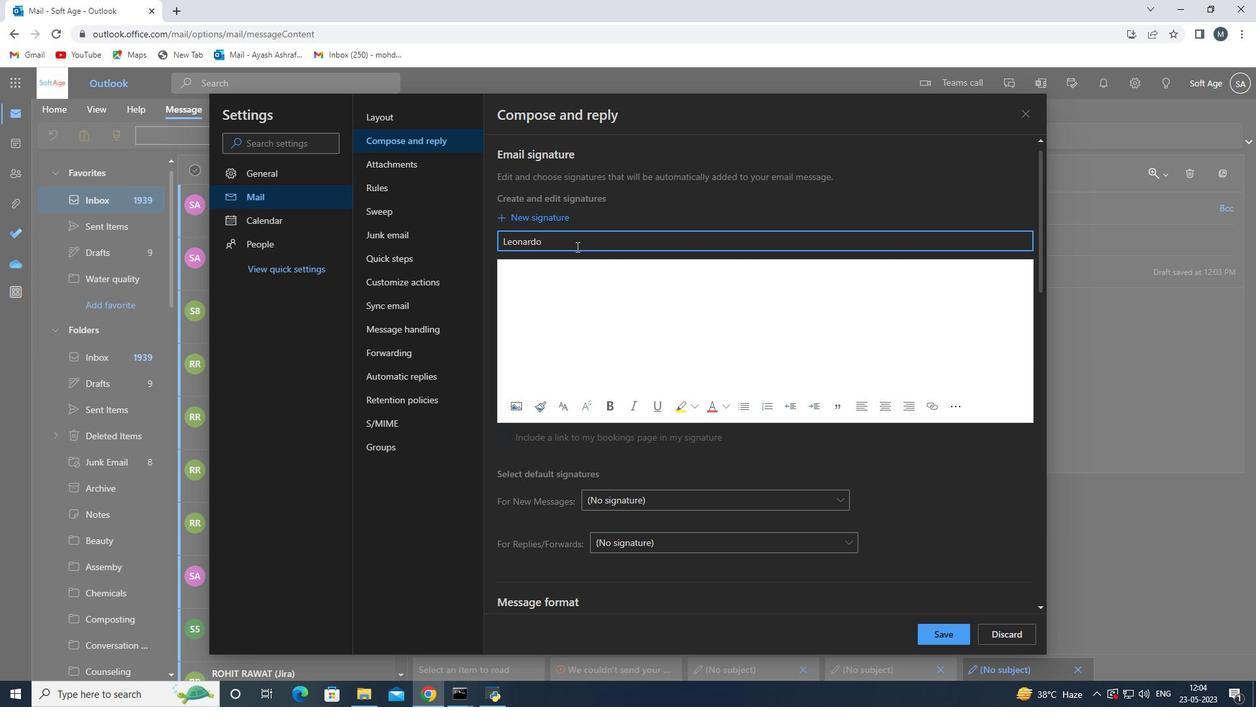 
Action: Mouse moved to (576, 246)
Screenshot: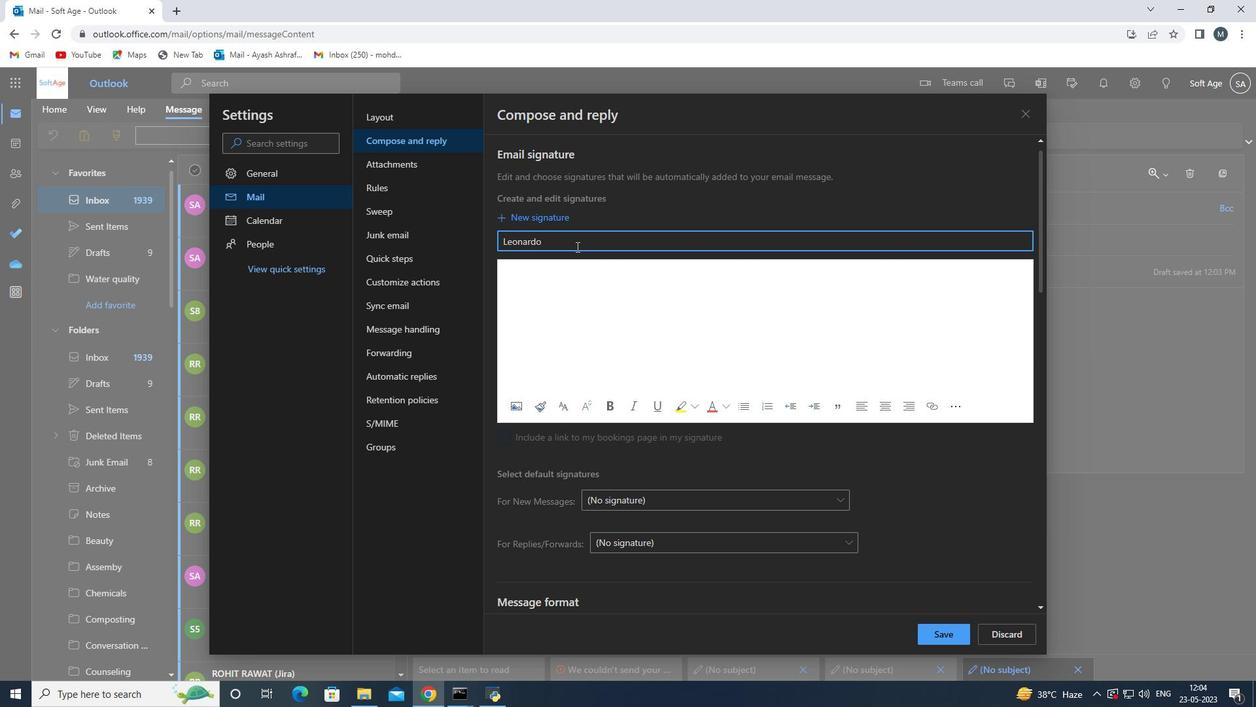 
Action: Key pressed <Key.shift>Martinez<Key.space>
Screenshot: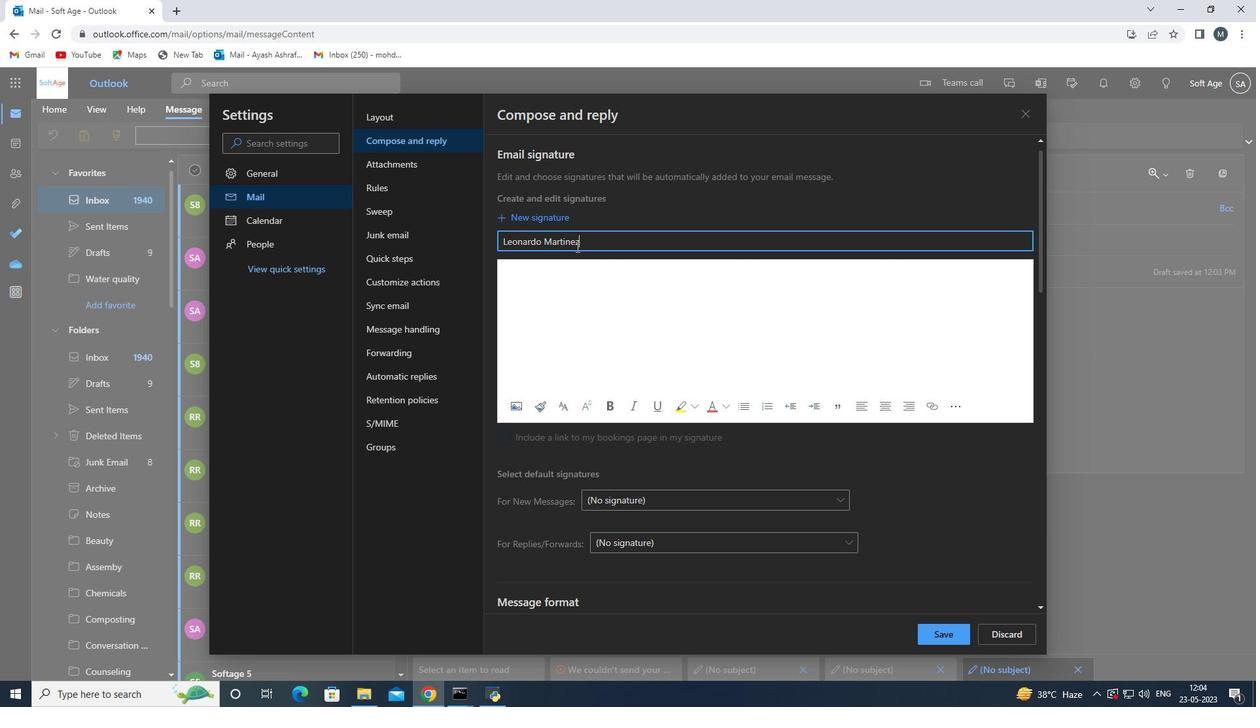 
Action: Mouse moved to (584, 269)
Screenshot: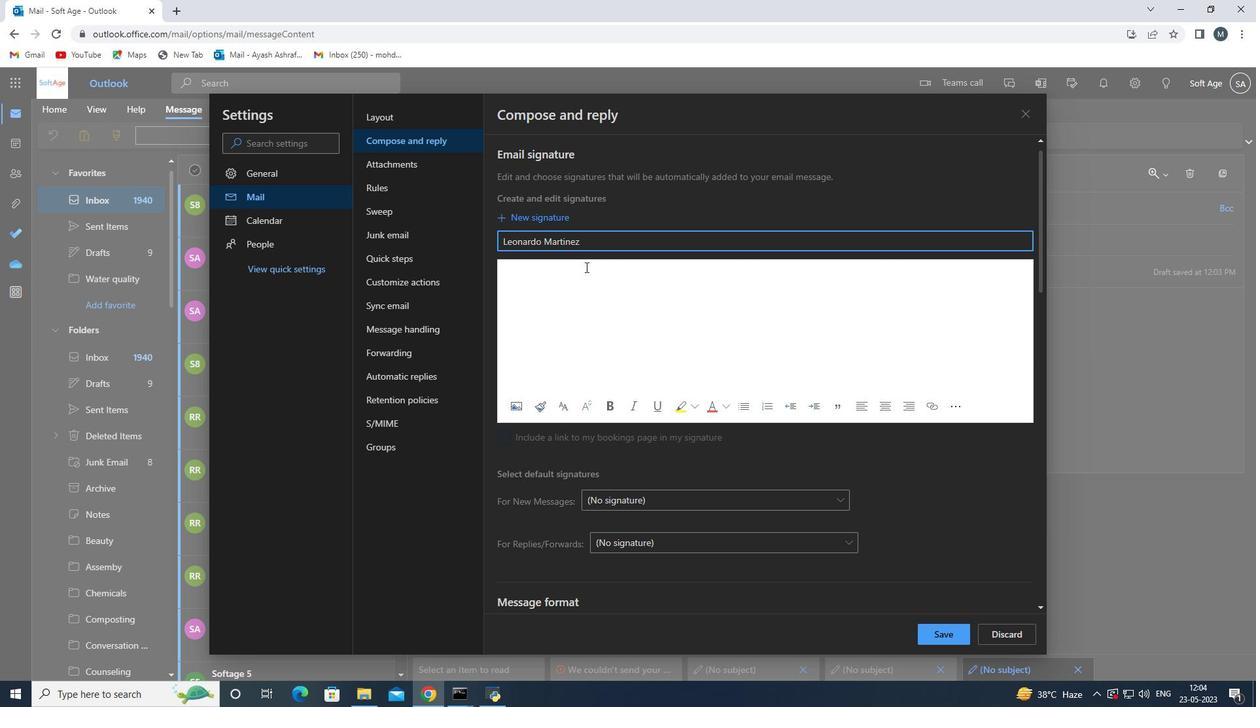 
Action: Mouse pressed left at (584, 269)
Screenshot: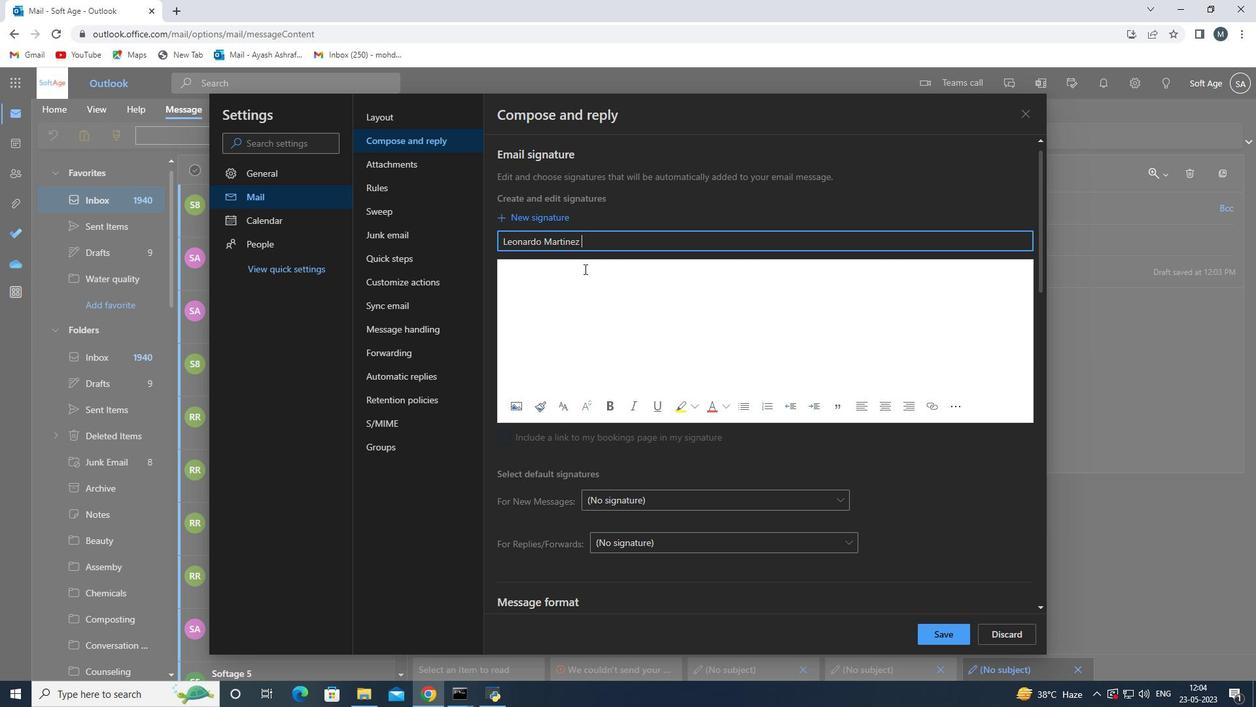 
Action: Key pressed <Key.shift>Leonardo<Key.space><Key.shift>Martinez<Key.space>
Screenshot: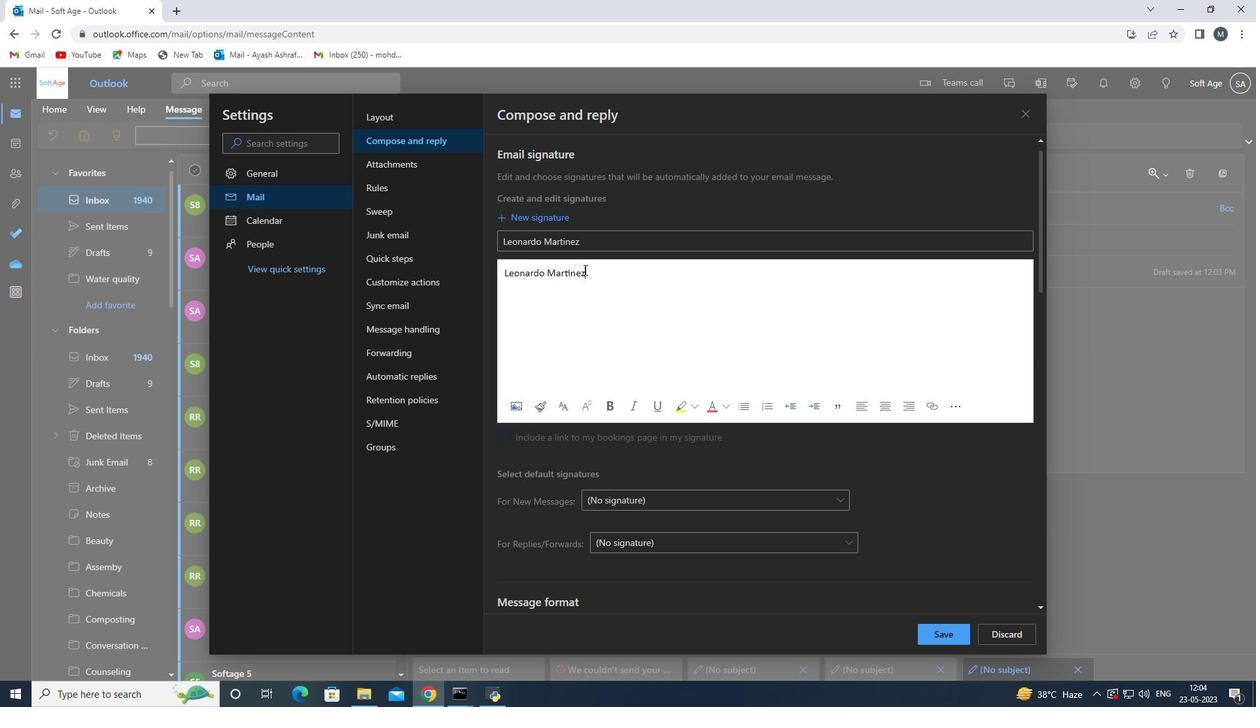 
Action: Mouse moved to (947, 640)
Screenshot: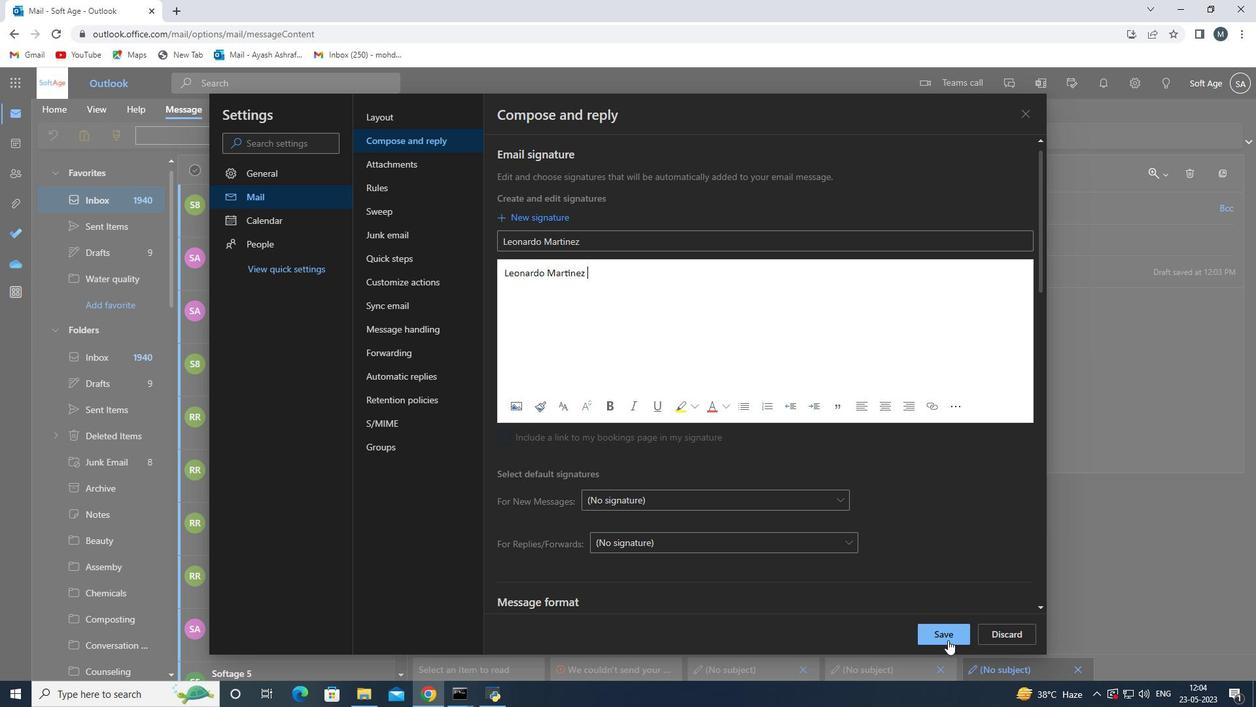 
Action: Mouse pressed left at (947, 640)
Screenshot: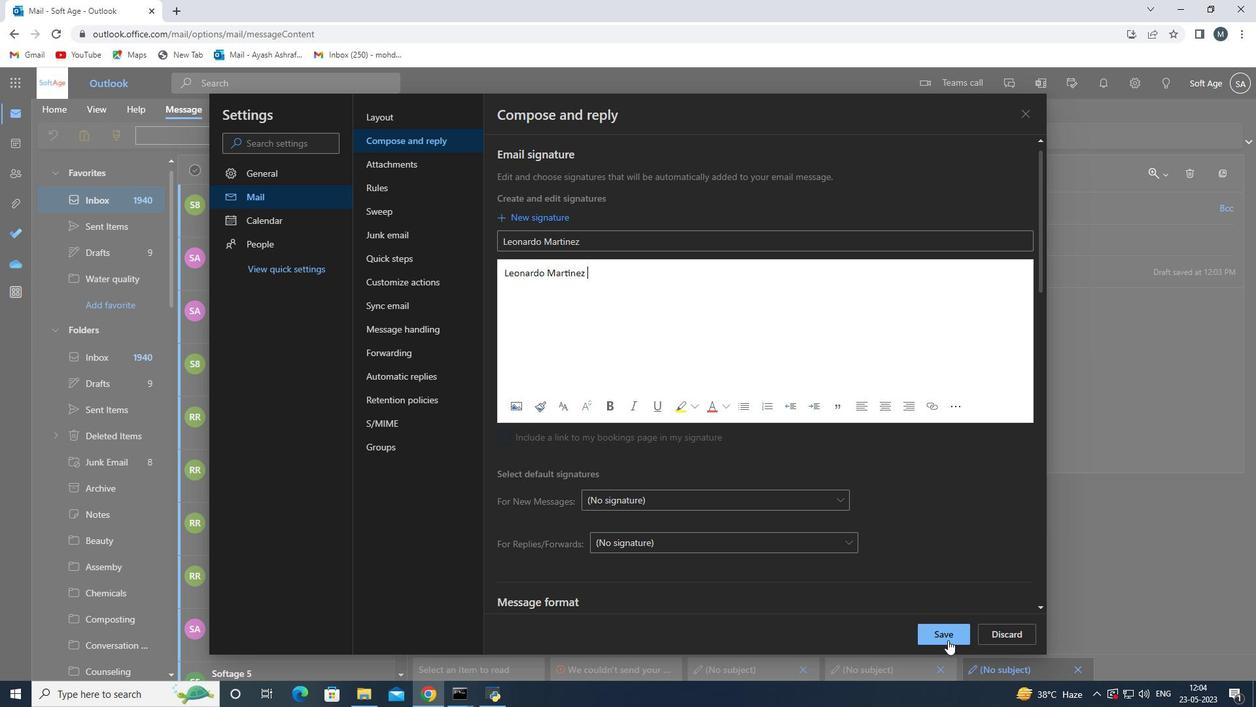 
Action: Mouse moved to (1025, 112)
Screenshot: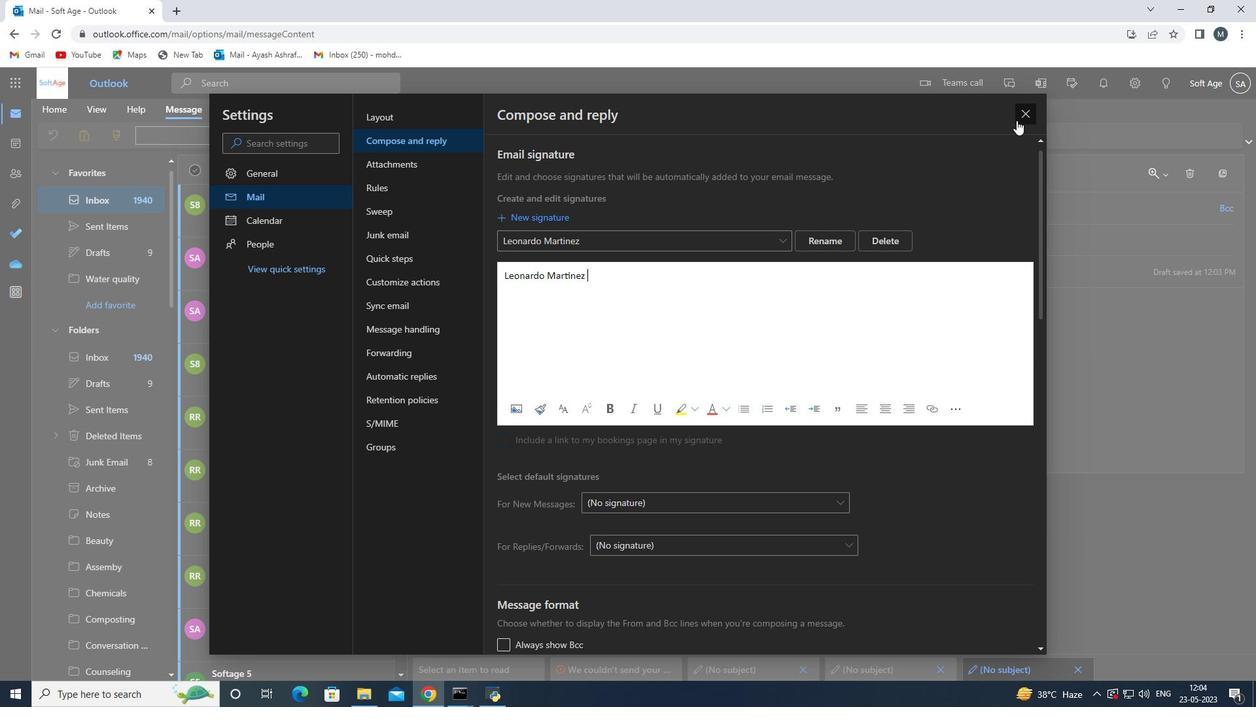 
Action: Mouse pressed left at (1025, 112)
Screenshot: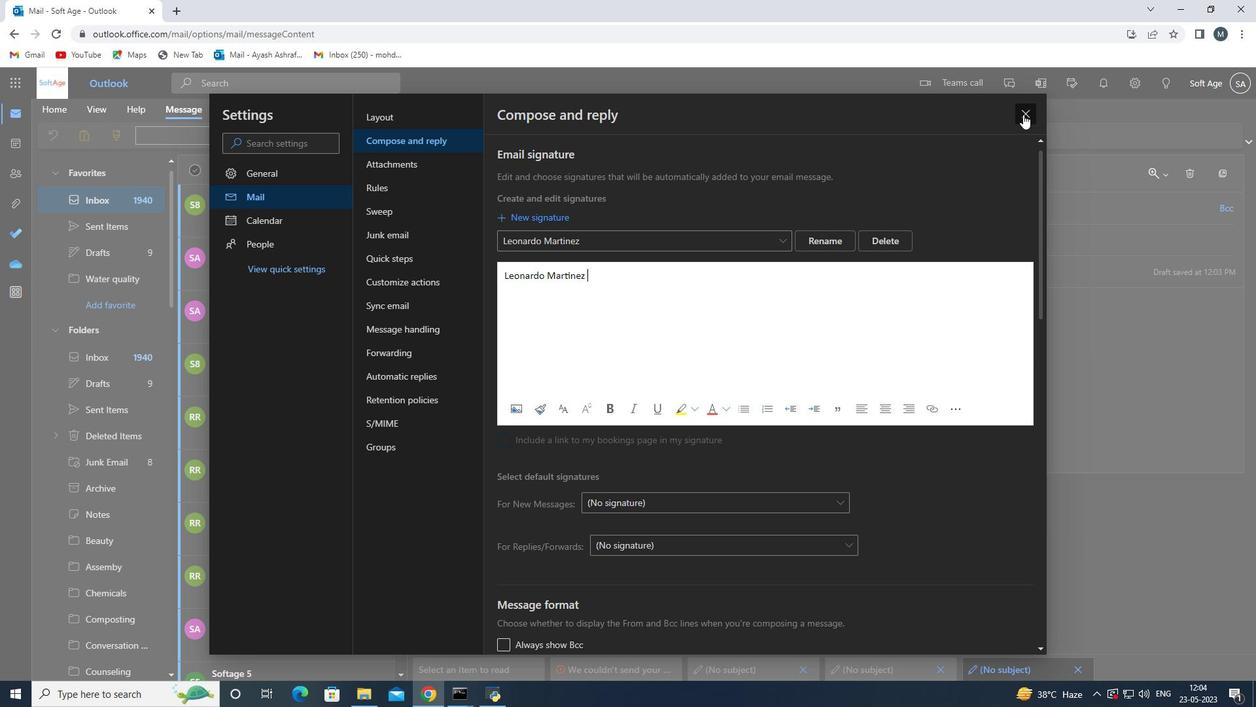 
Action: Mouse moved to (562, 278)
Screenshot: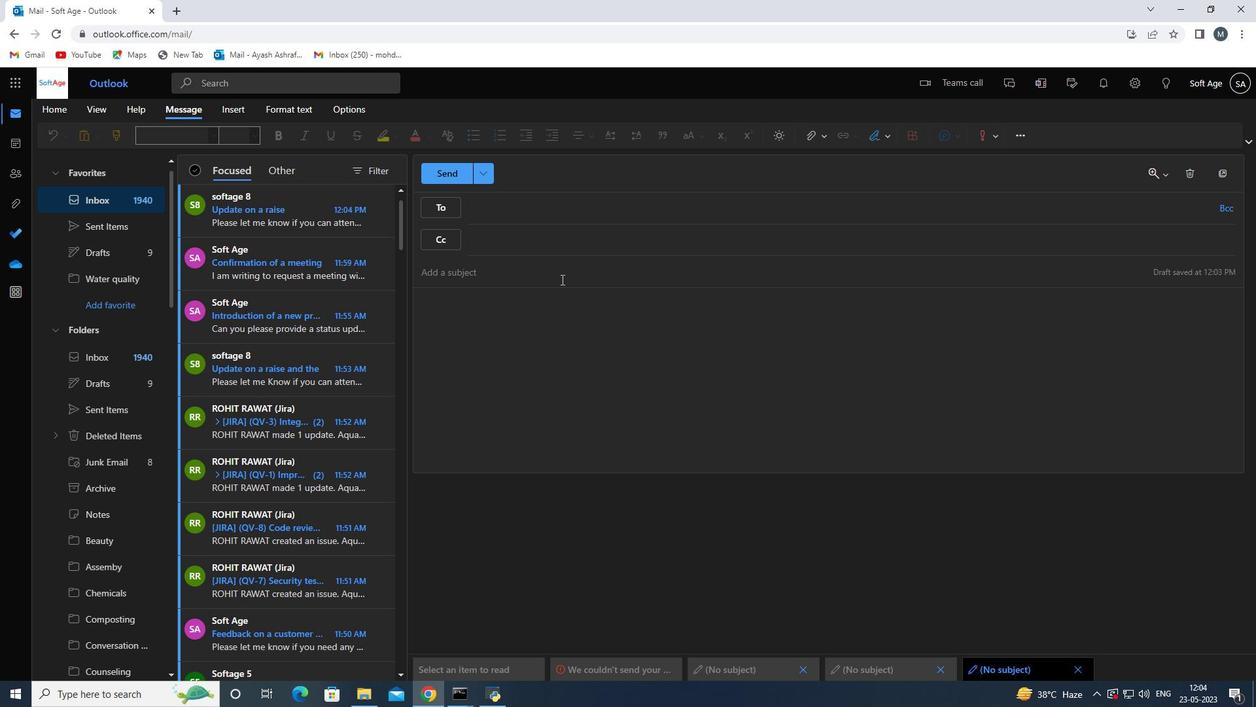 
Action: Mouse pressed left at (562, 278)
Screenshot: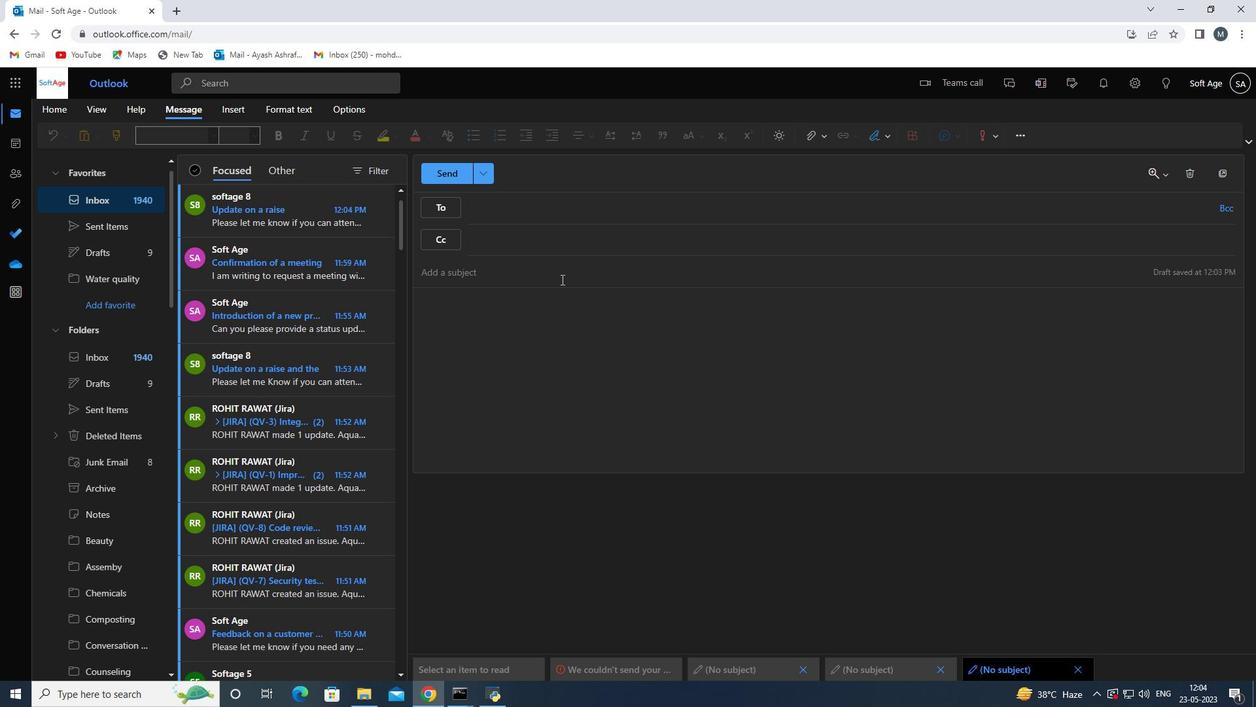 
Action: Key pressed <Key.shift>Request<Key.space>for<Key.space>feedback<Key.space>on<Key.space>a<Key.space>workplace<Key.space>policy<Key.space>
Screenshot: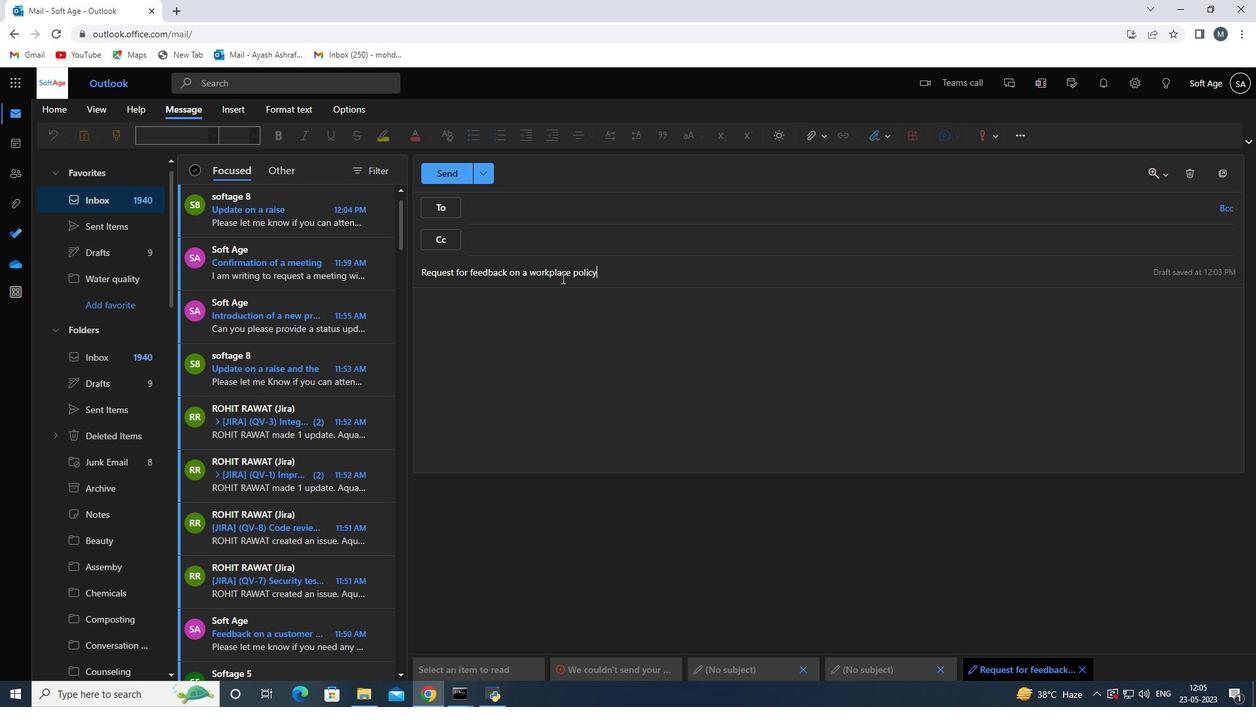 
Action: Mouse moved to (650, 276)
Screenshot: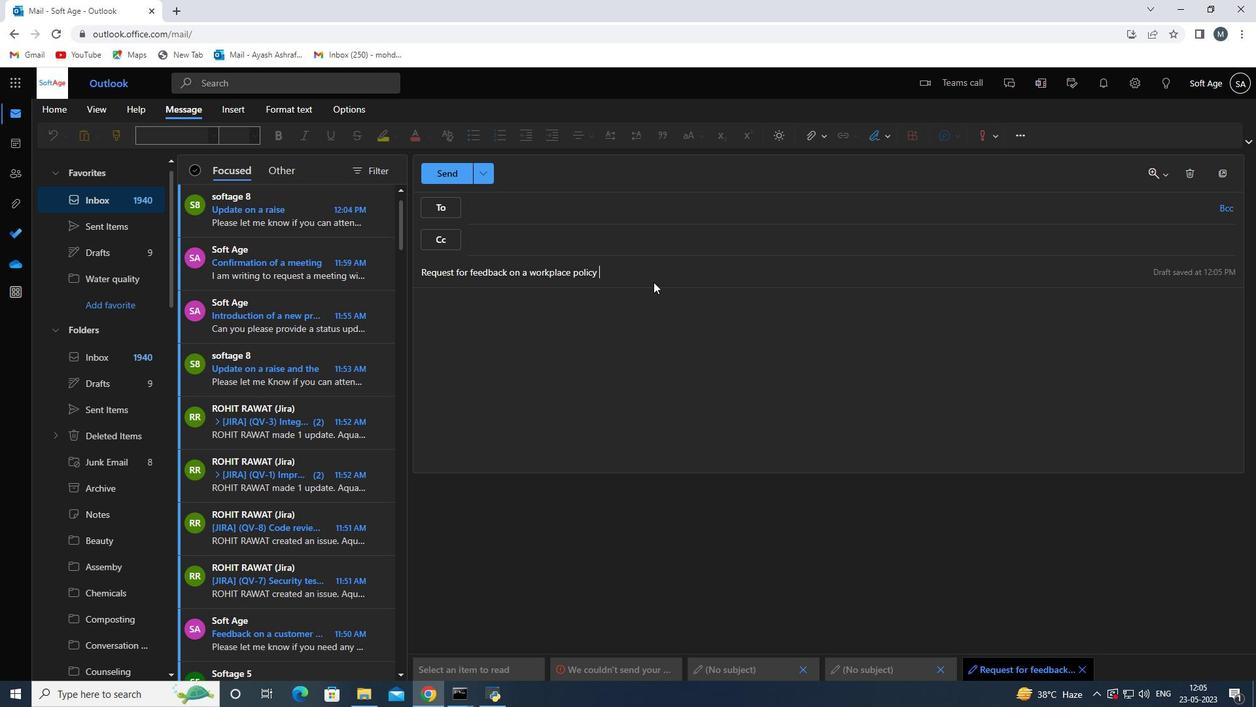 
Action: Key pressed <Key.enter><Key.shift>please<Key.space>let<Key.space>me<Key.space>know<Key.space>if<Key.space>there<Key.space>are<Key.space>any<Key.space>changes<Key.space>r<Key.backspace>to<Key.space>project<Key.space>schedule<Key.space>
Screenshot: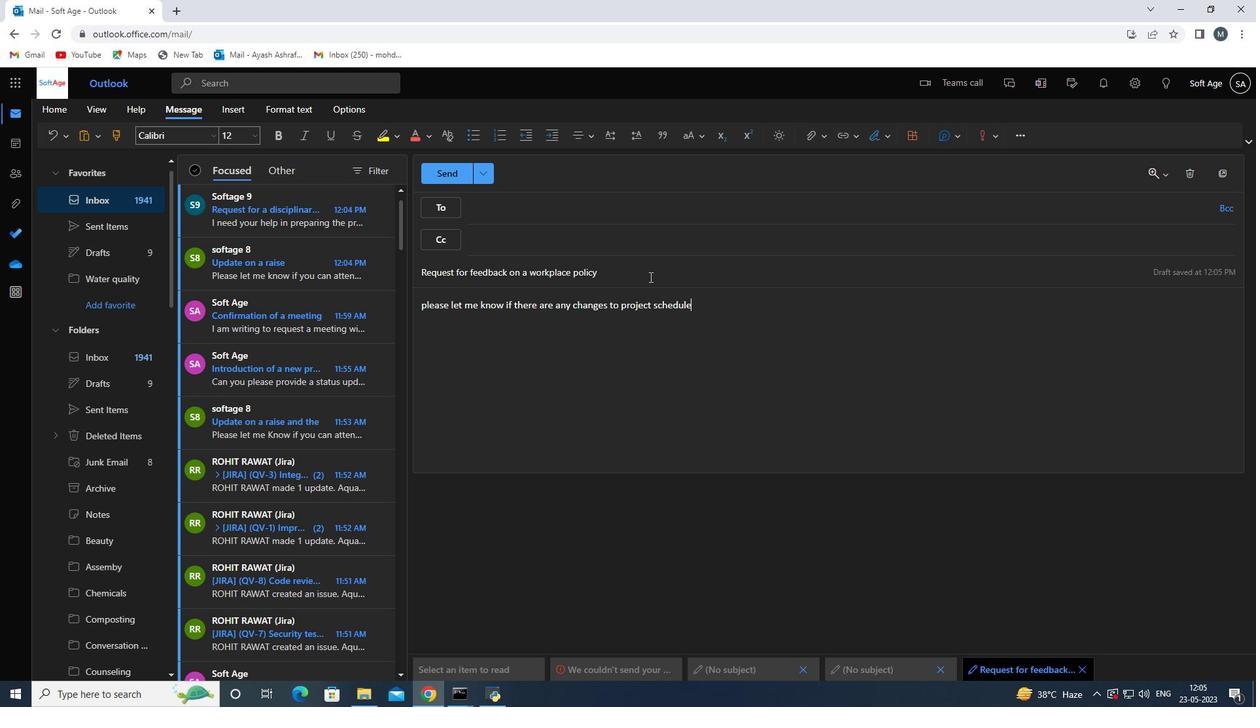 
Action: Mouse moved to (889, 132)
Screenshot: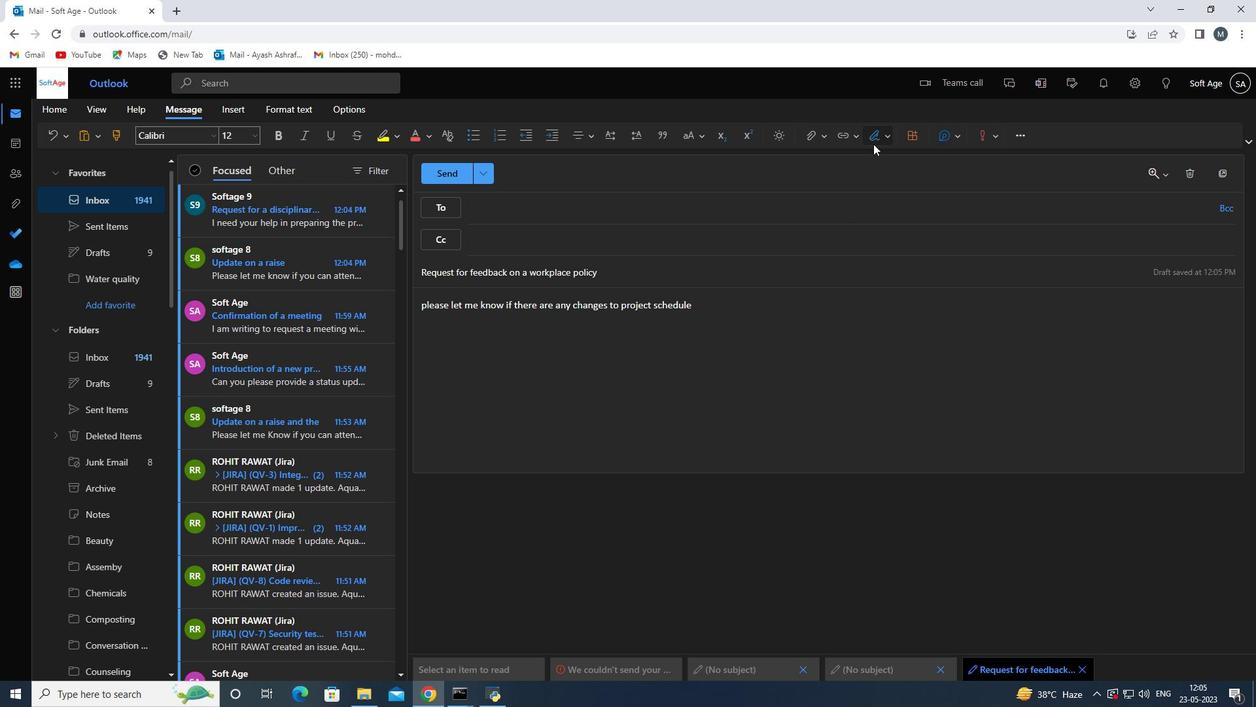 
Action: Mouse pressed left at (889, 132)
Screenshot: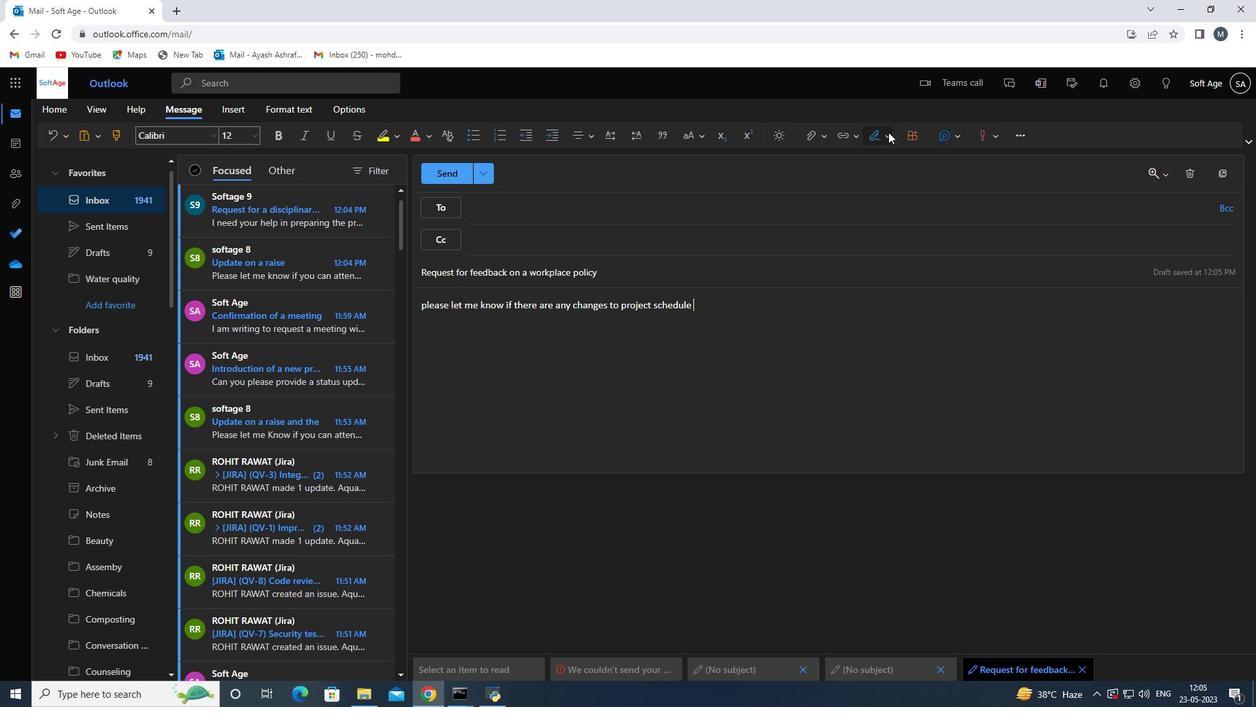 
Action: Mouse moved to (871, 166)
Screenshot: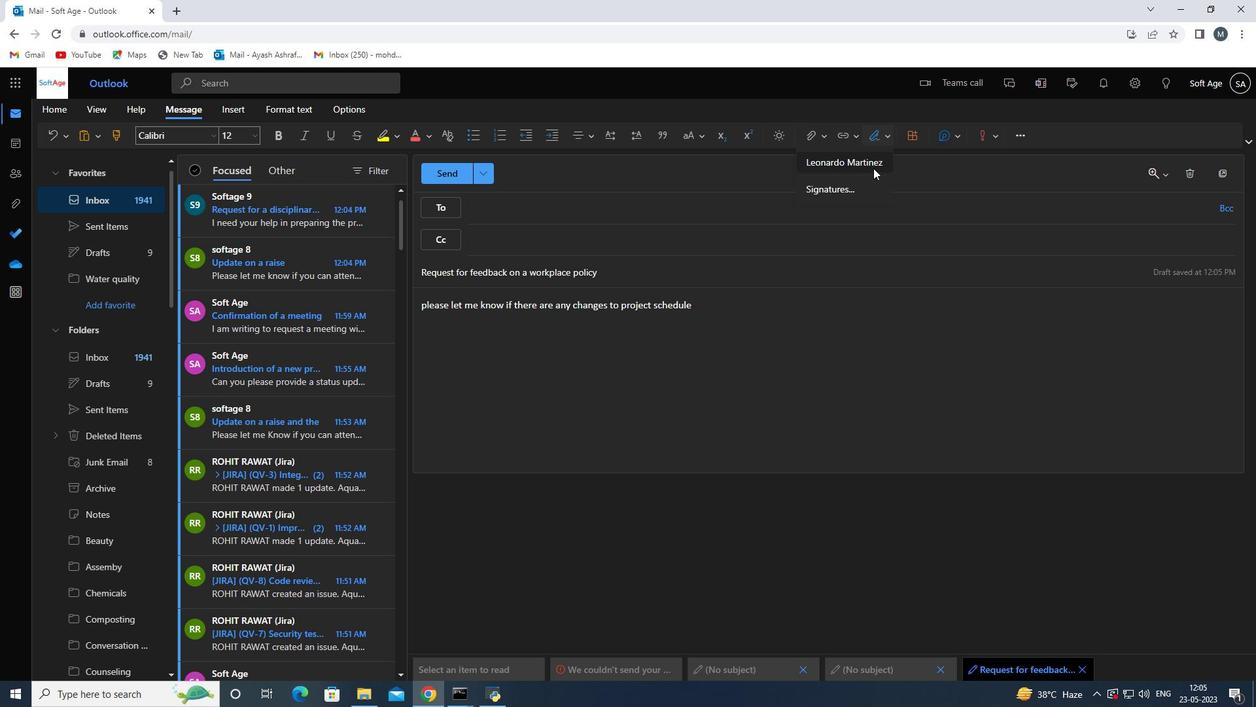 
Action: Mouse pressed left at (871, 166)
Screenshot: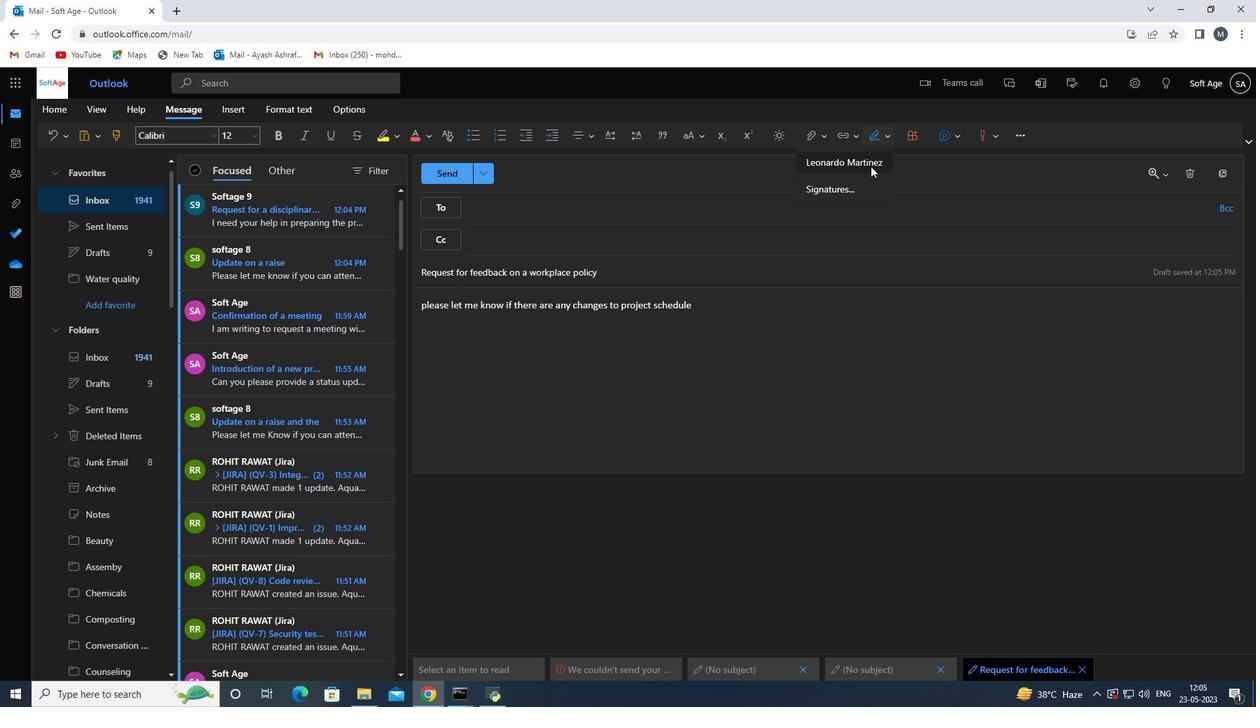 
Action: Mouse moved to (428, 307)
Screenshot: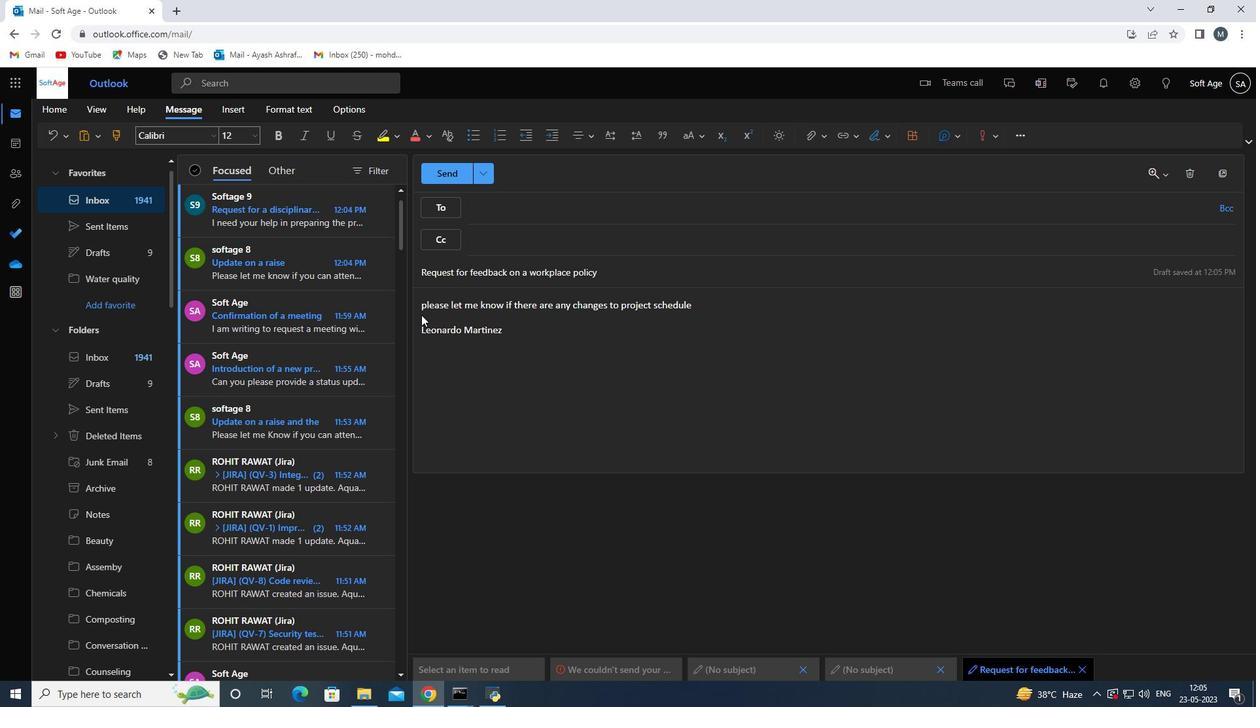
Action: Mouse pressed left at (428, 307)
Screenshot: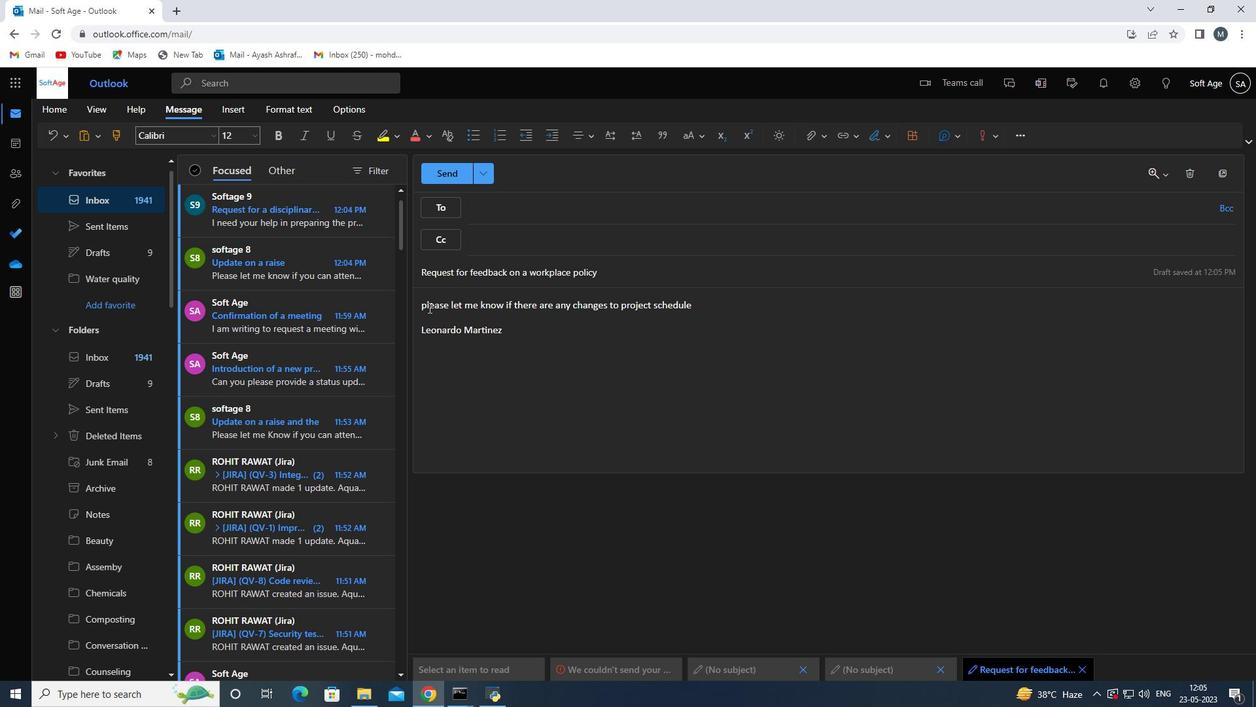 
Action: Mouse moved to (442, 307)
Screenshot: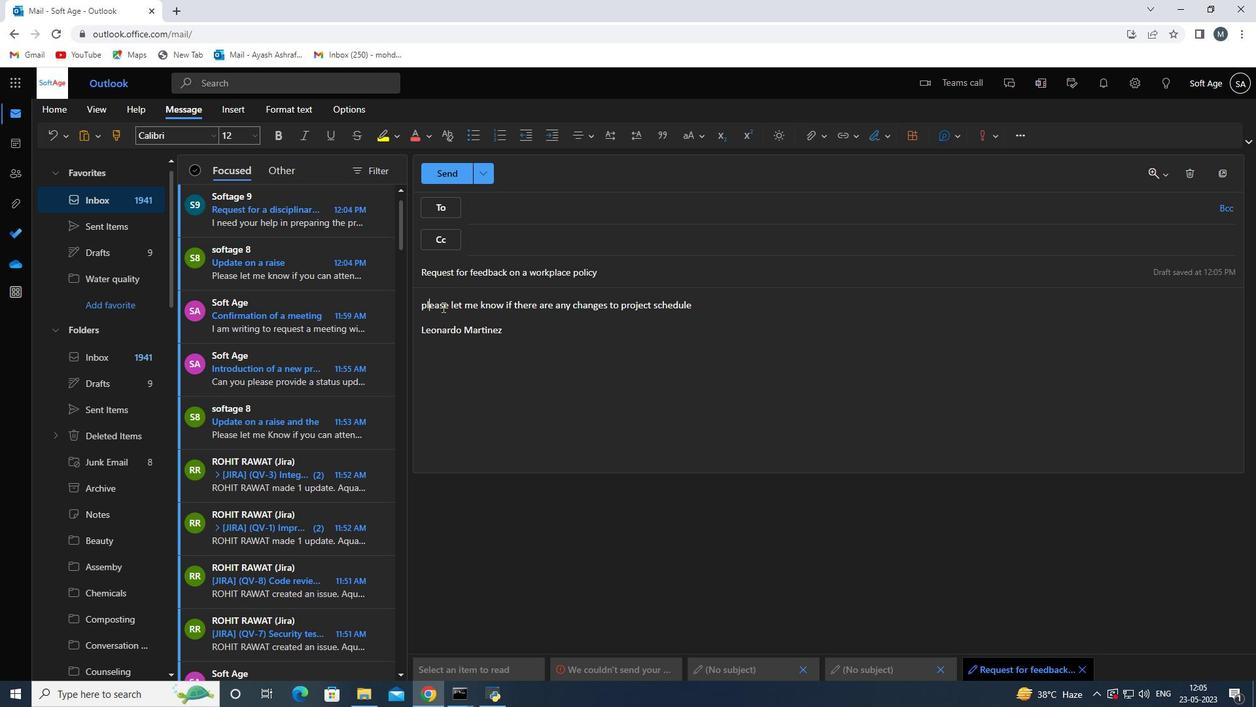 
Action: Key pressed <Key.left><Key.backspace><Key.shift>P
Screenshot: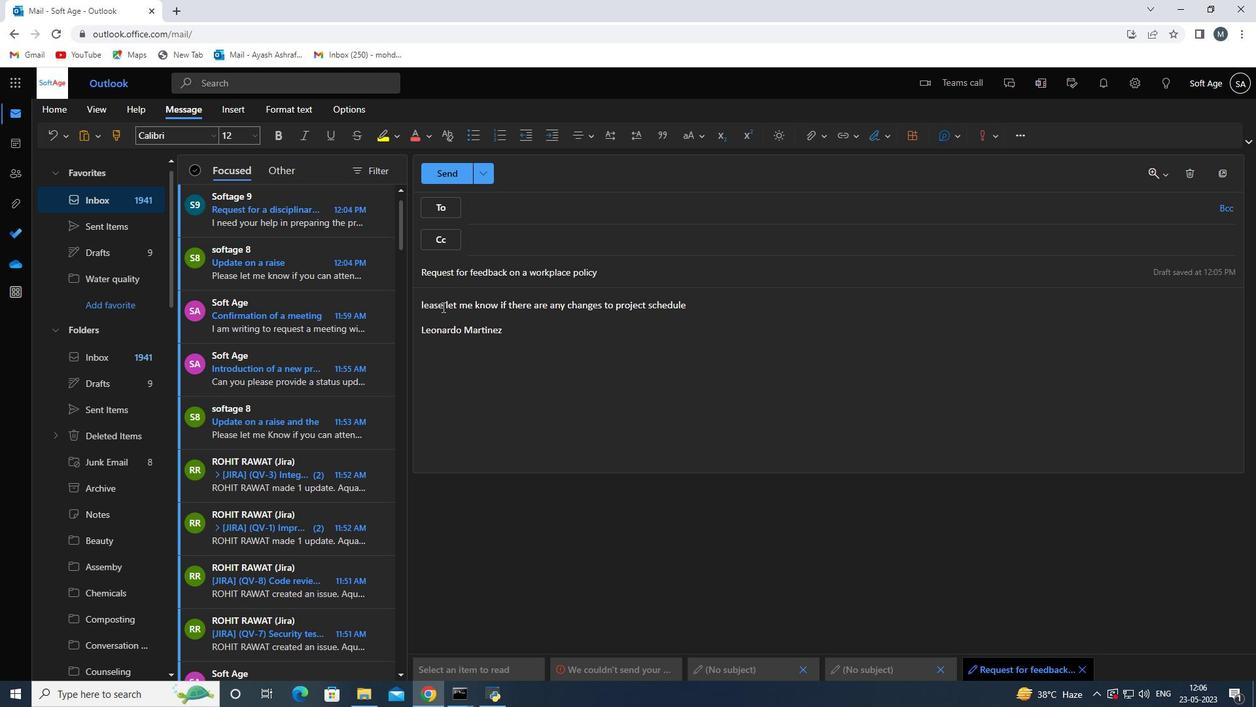 
Action: Mouse moved to (527, 206)
Screenshot: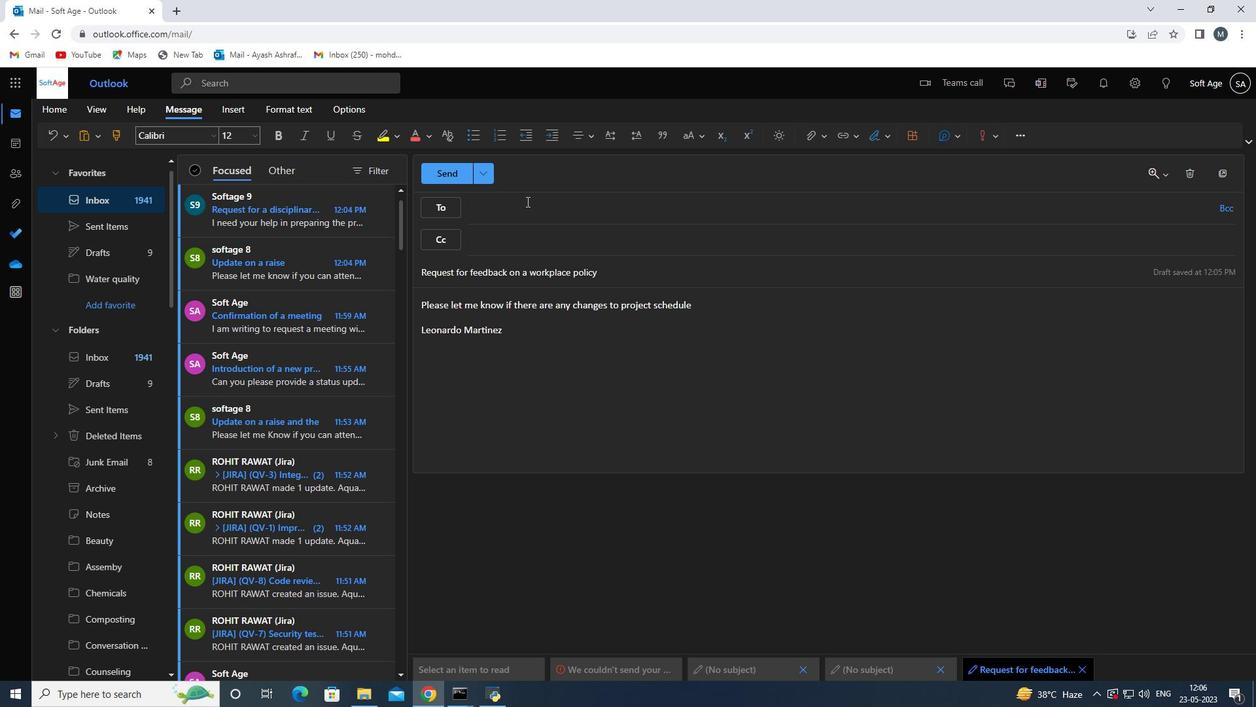 
Action: Mouse pressed left at (527, 206)
Screenshot: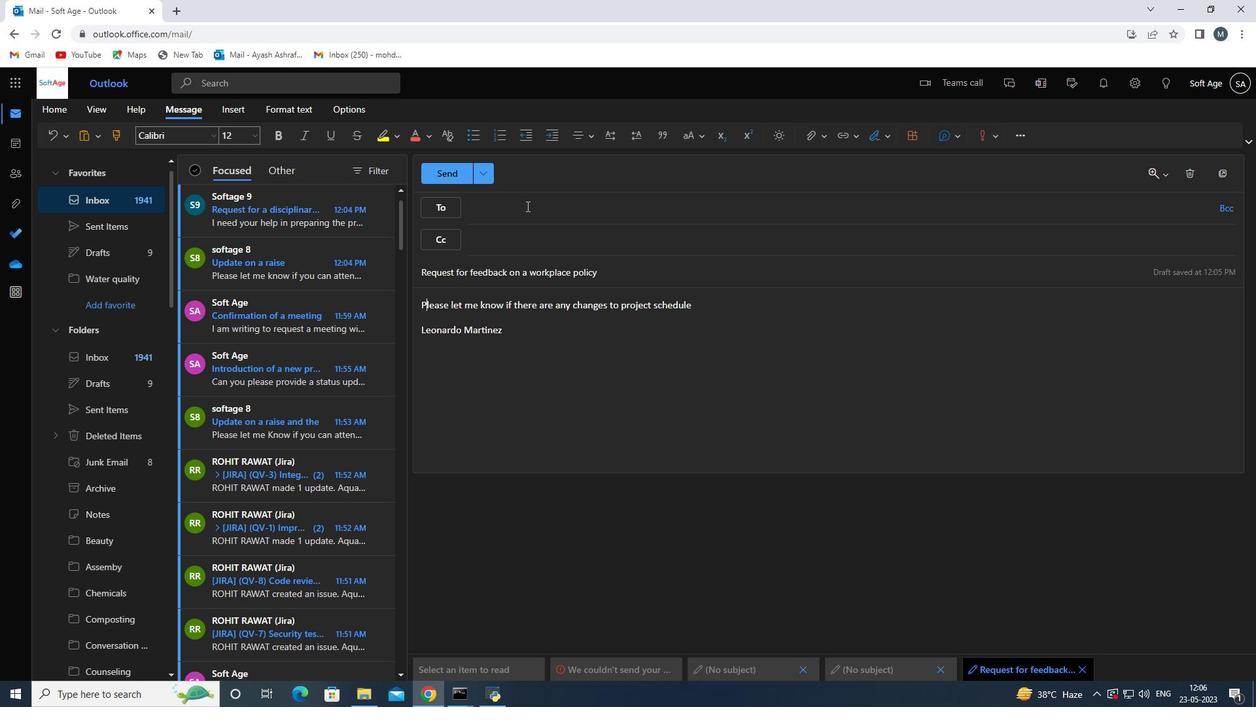 
Action: Mouse moved to (527, 206)
Screenshot: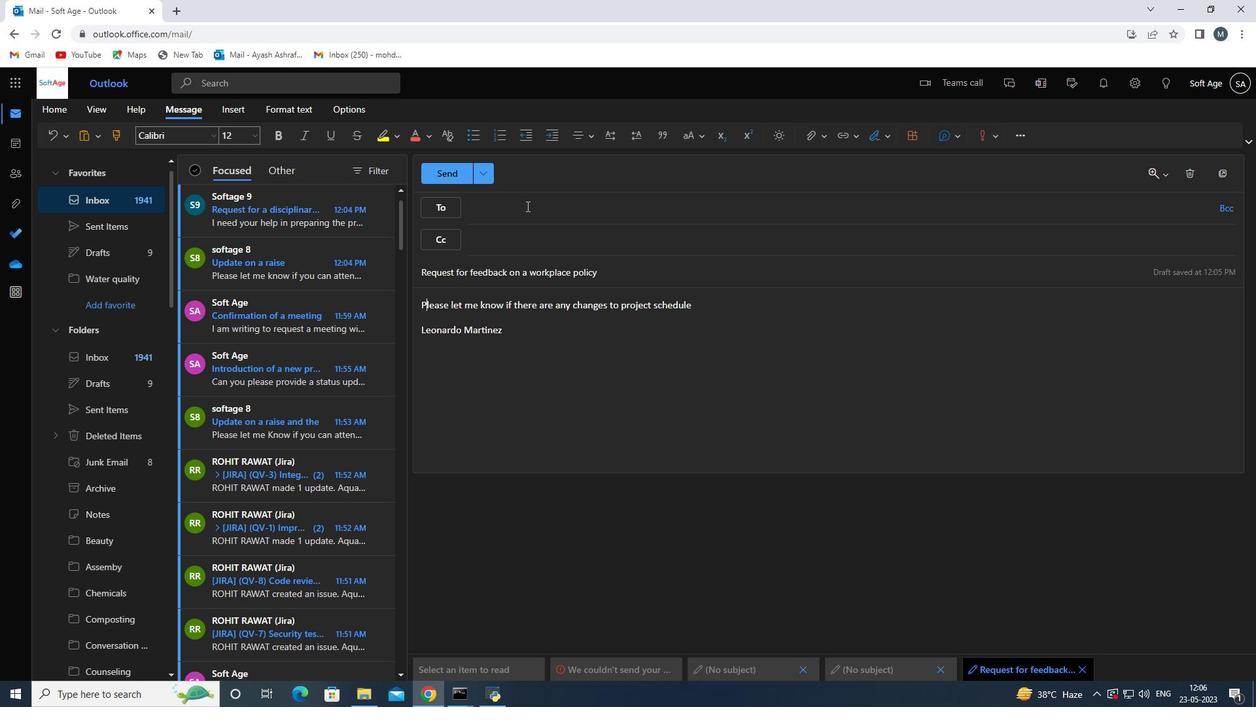 
Action: Key pressed softage.9<Key.shift>@softage.net
Screenshot: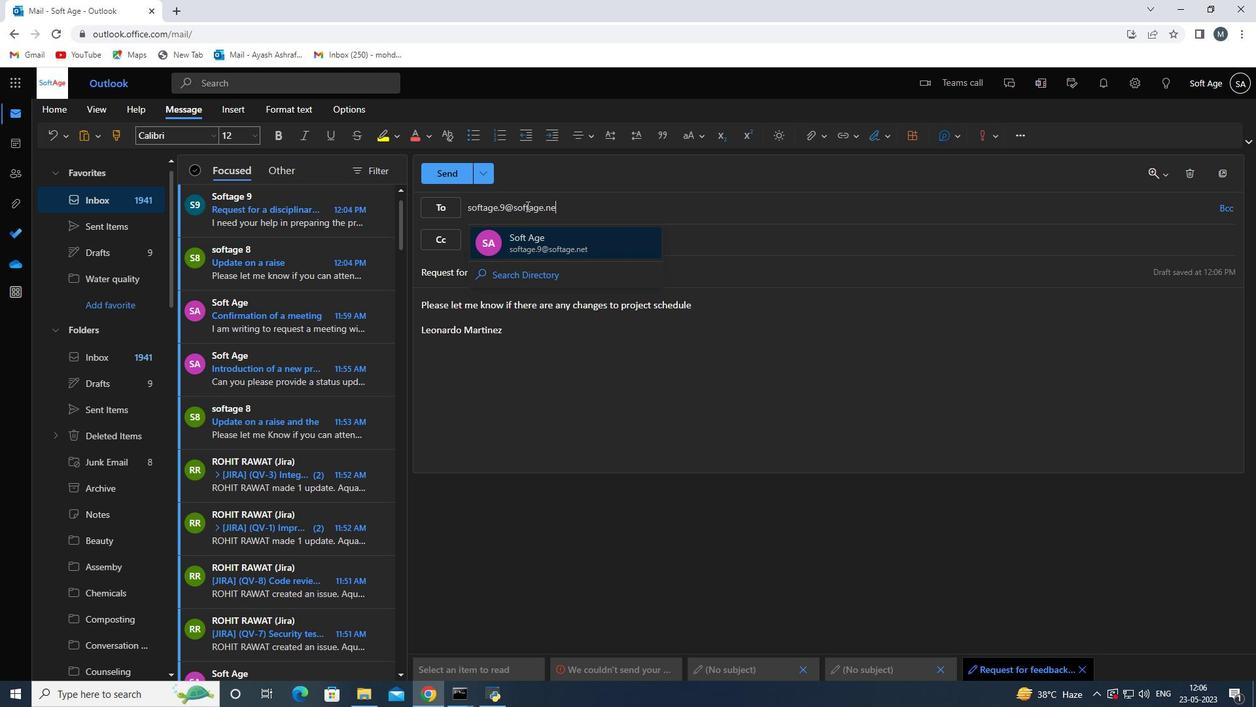 
Action: Mouse moved to (533, 234)
Screenshot: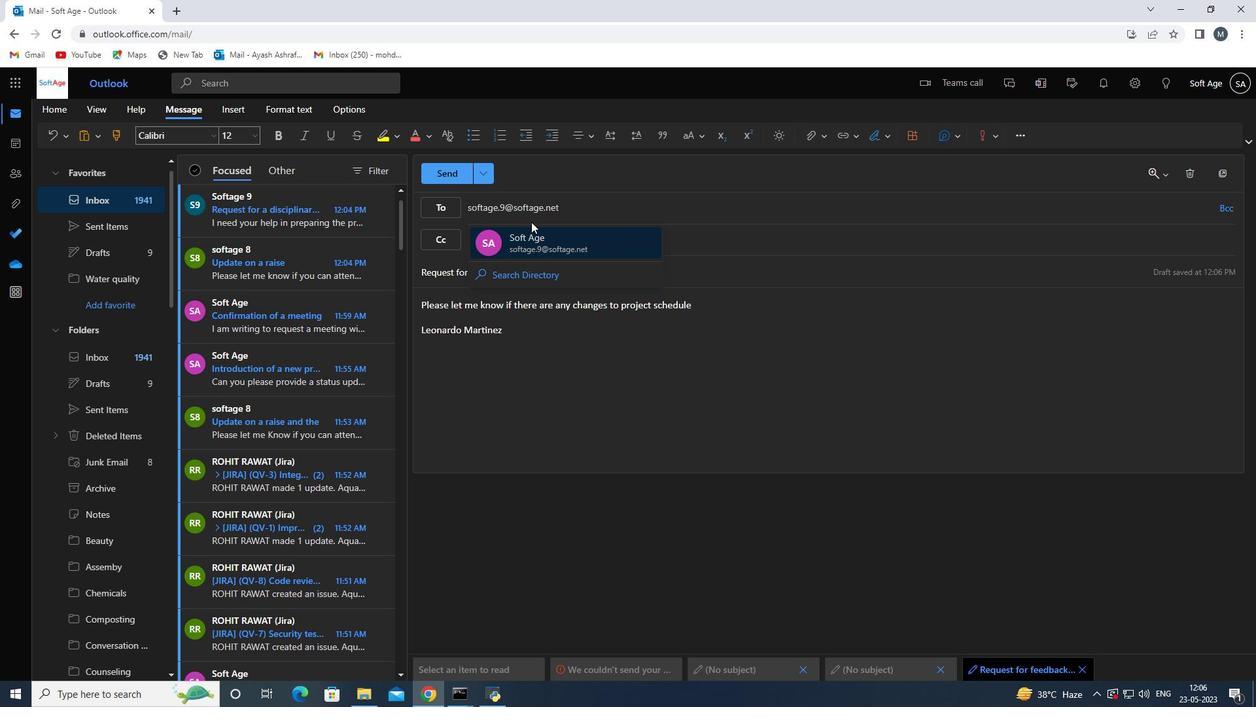 
Action: Mouse pressed left at (533, 234)
Screenshot: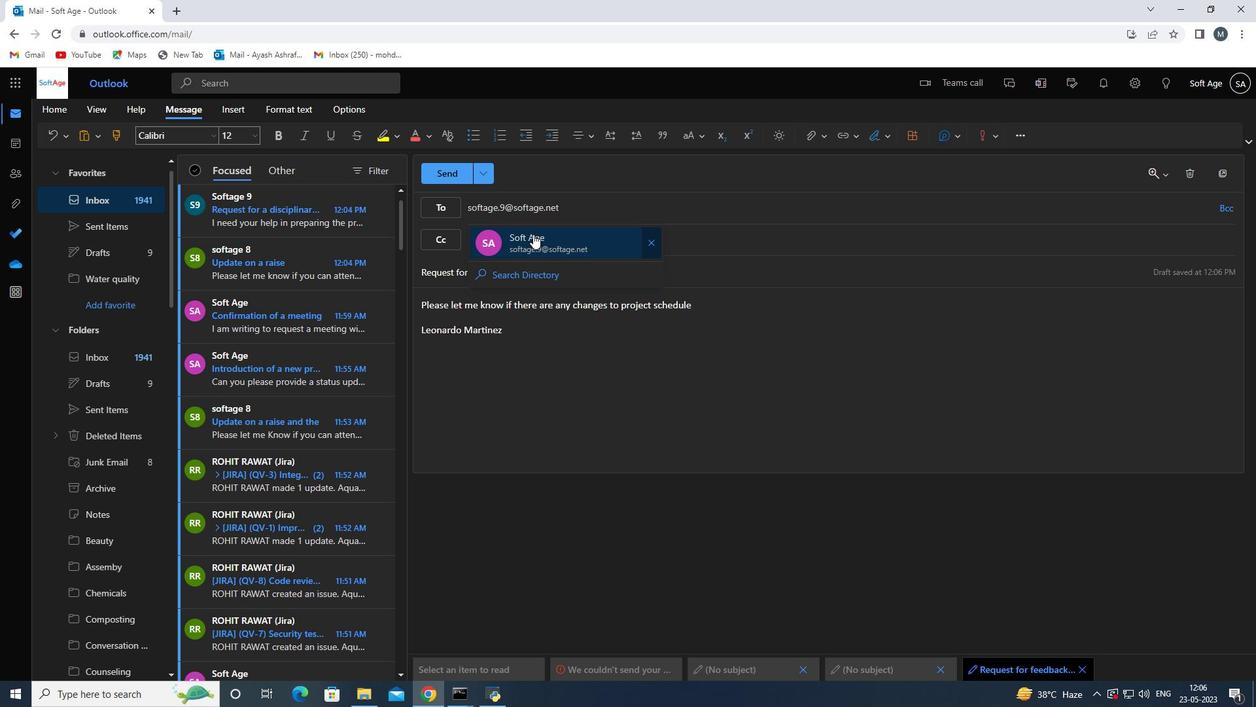 
Action: Mouse moved to (817, 139)
Screenshot: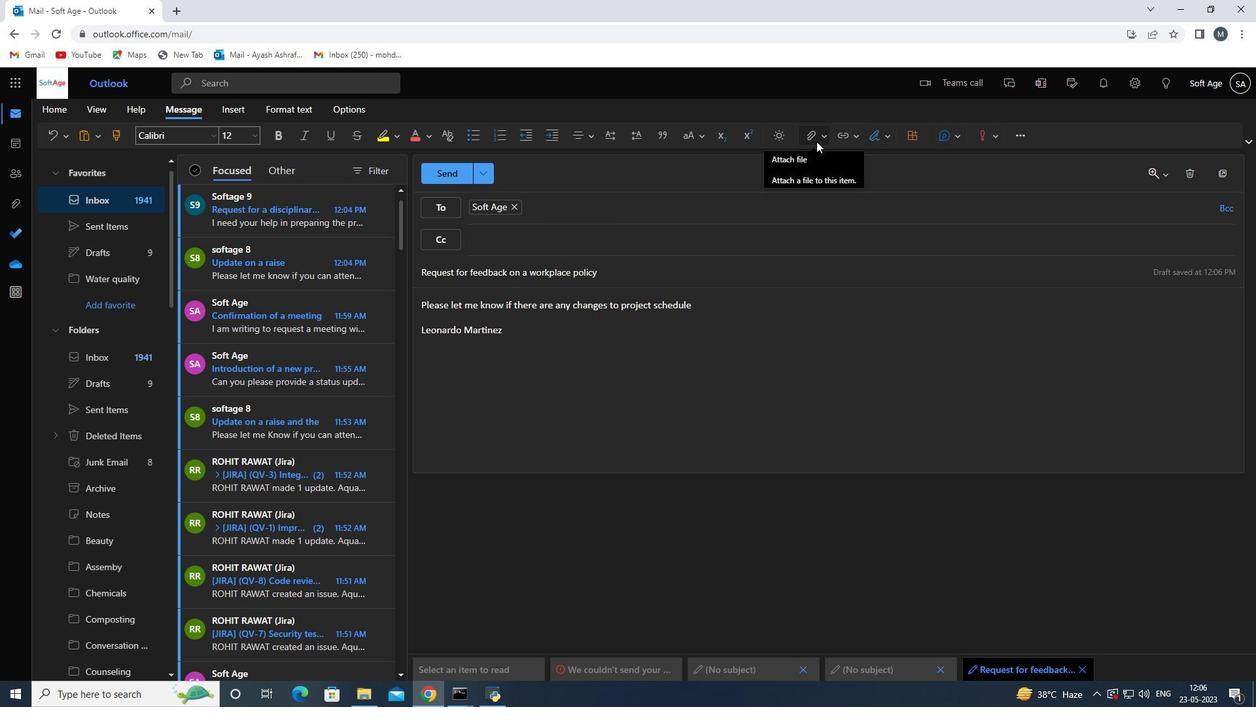 
Action: Mouse pressed left at (817, 139)
Screenshot: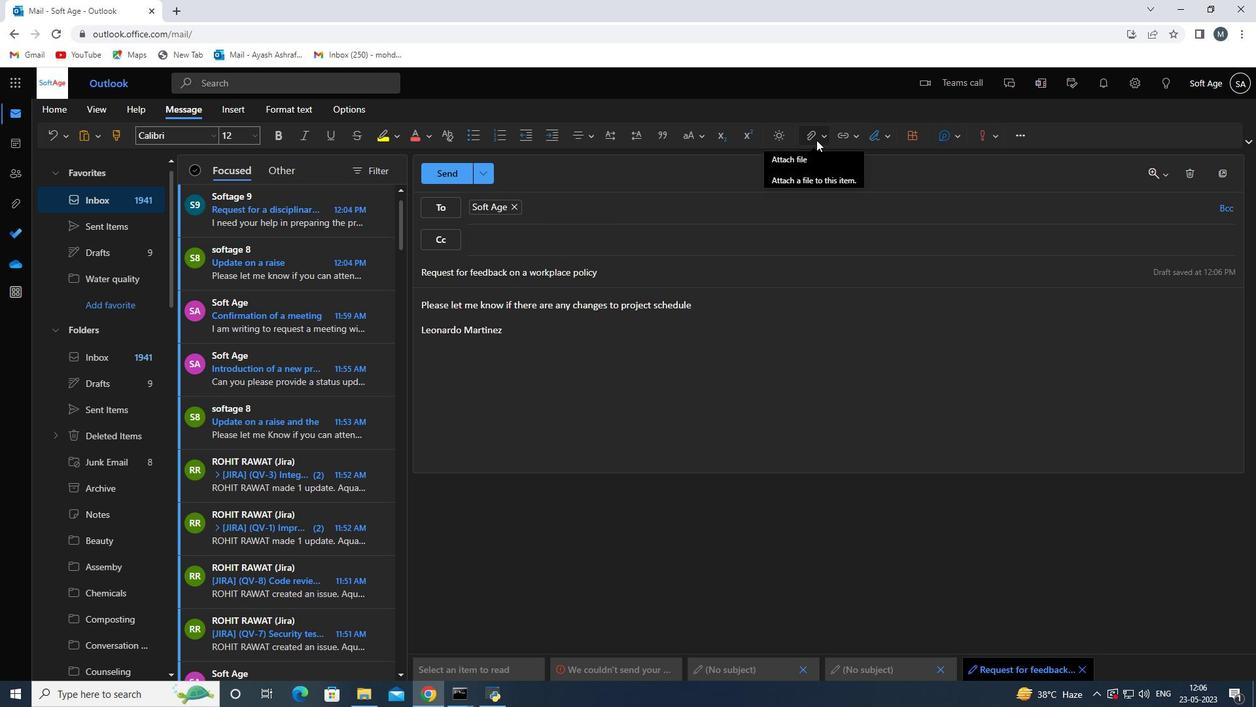 
Action: Mouse moved to (809, 135)
Screenshot: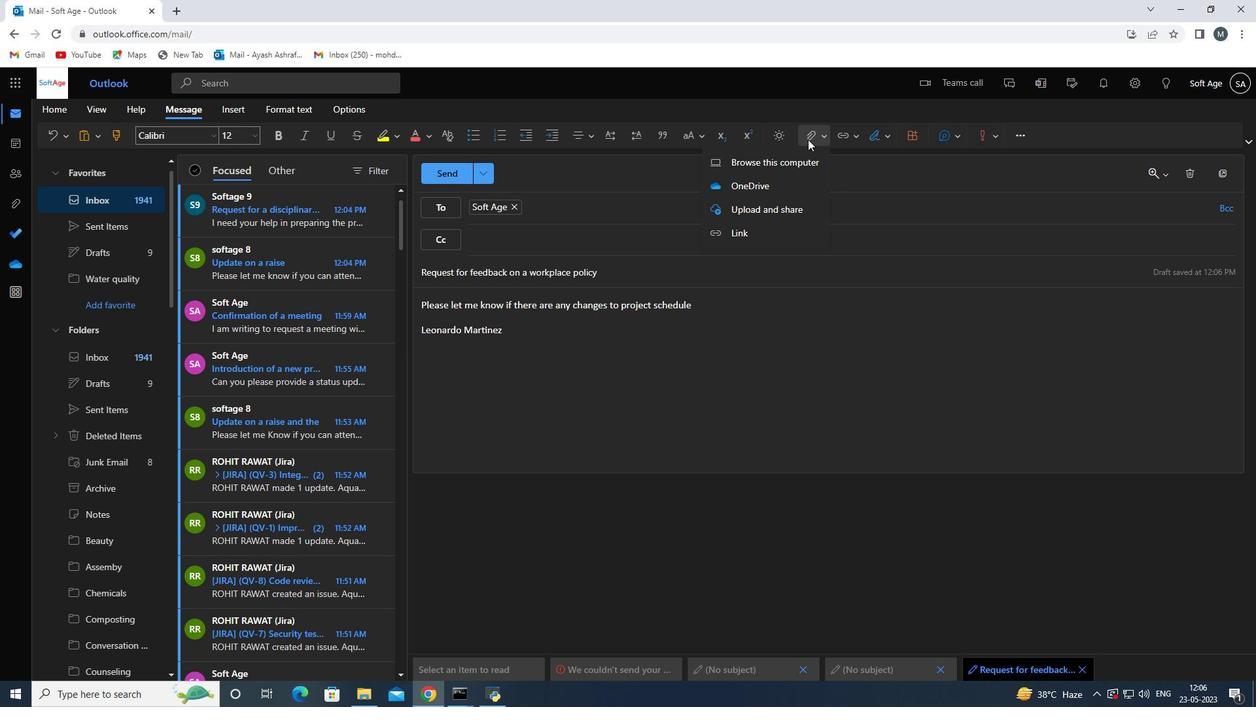 
Action: Mouse pressed left at (809, 135)
Screenshot: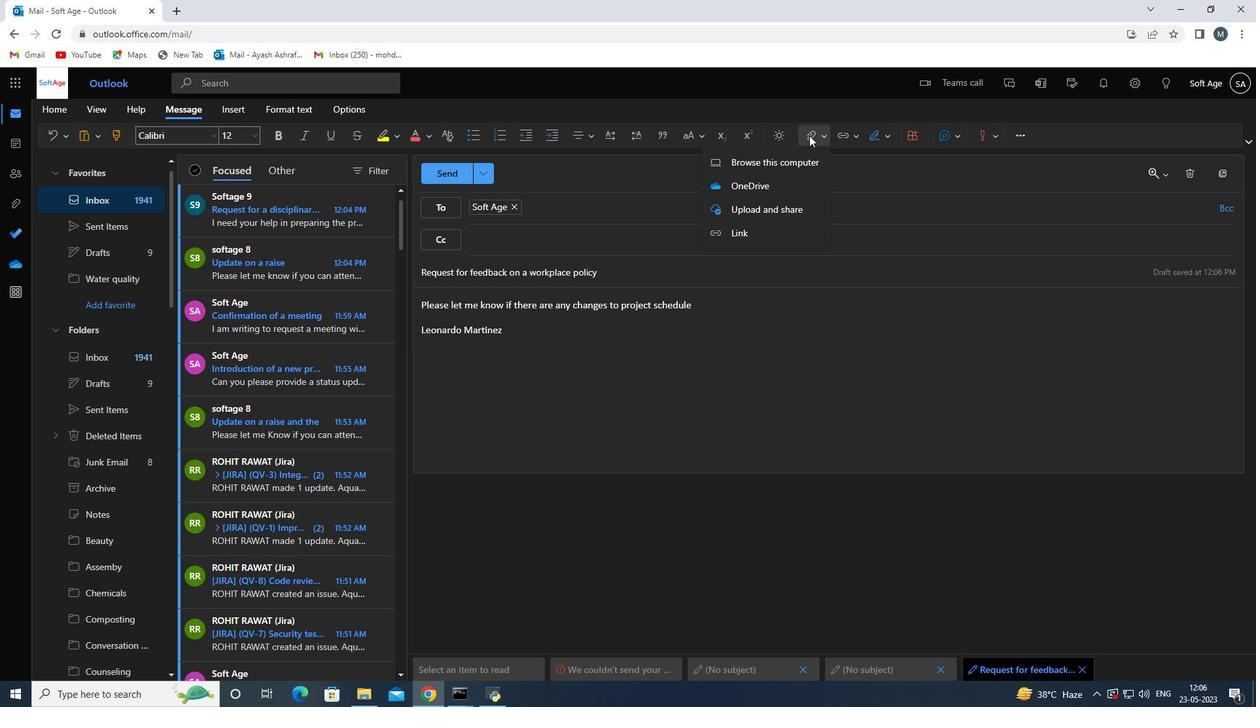 
Action: Mouse moved to (825, 138)
Screenshot: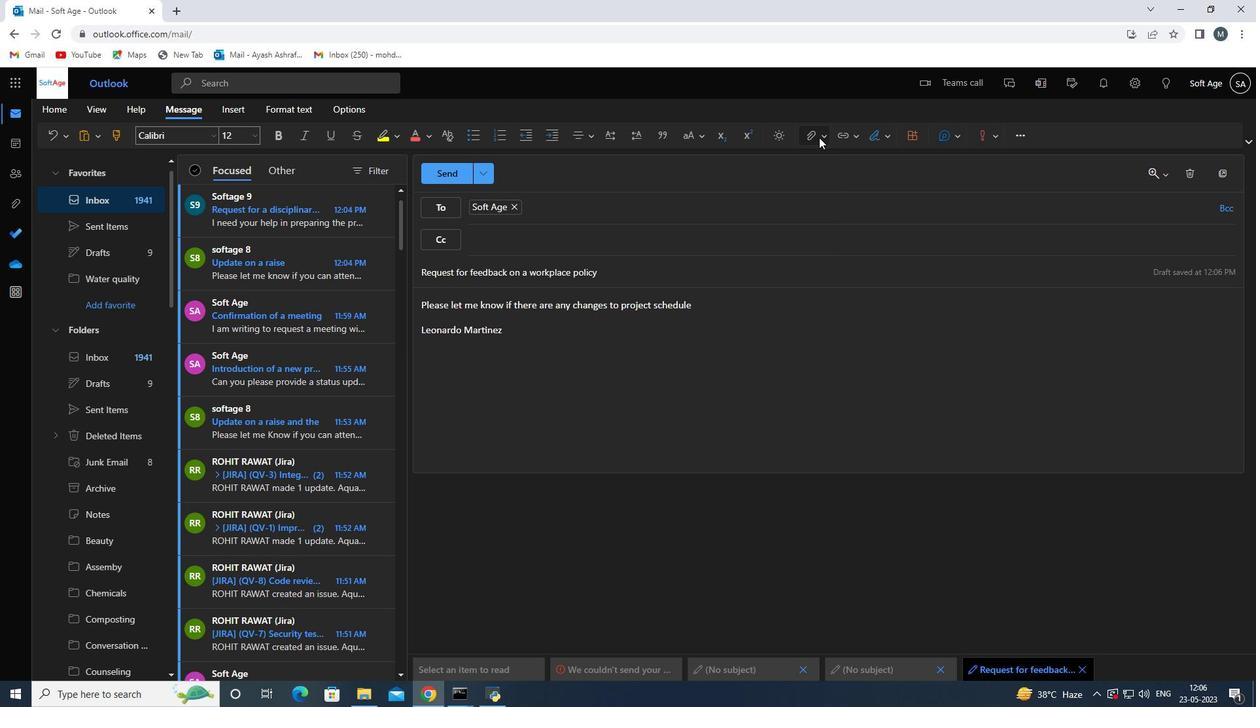 
Action: Mouse pressed left at (825, 138)
Screenshot: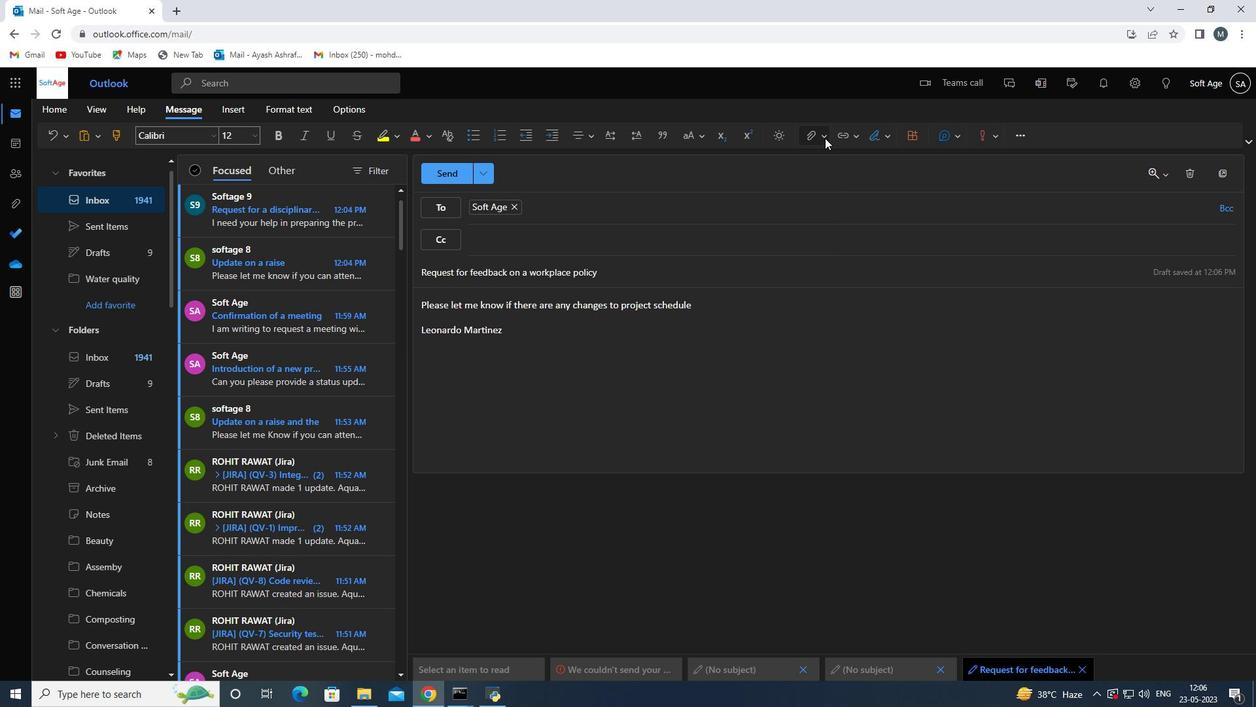 
Action: Mouse moved to (776, 166)
Screenshot: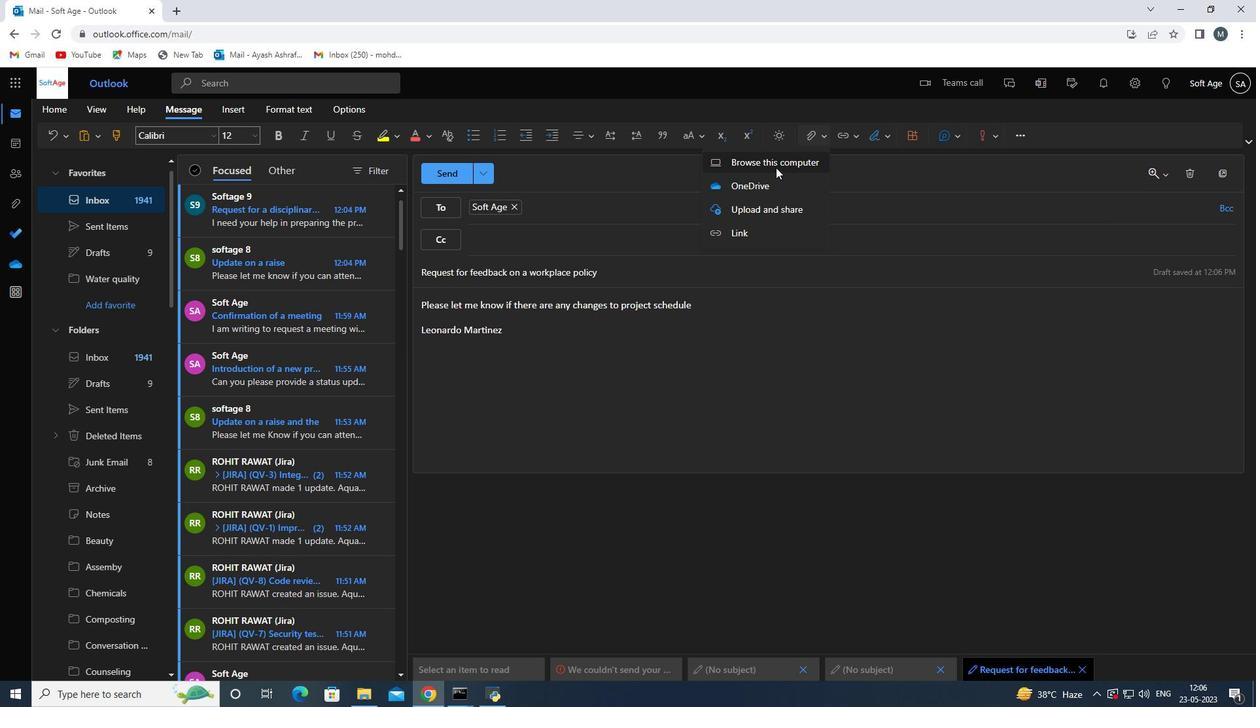 
Action: Mouse pressed left at (776, 166)
Screenshot: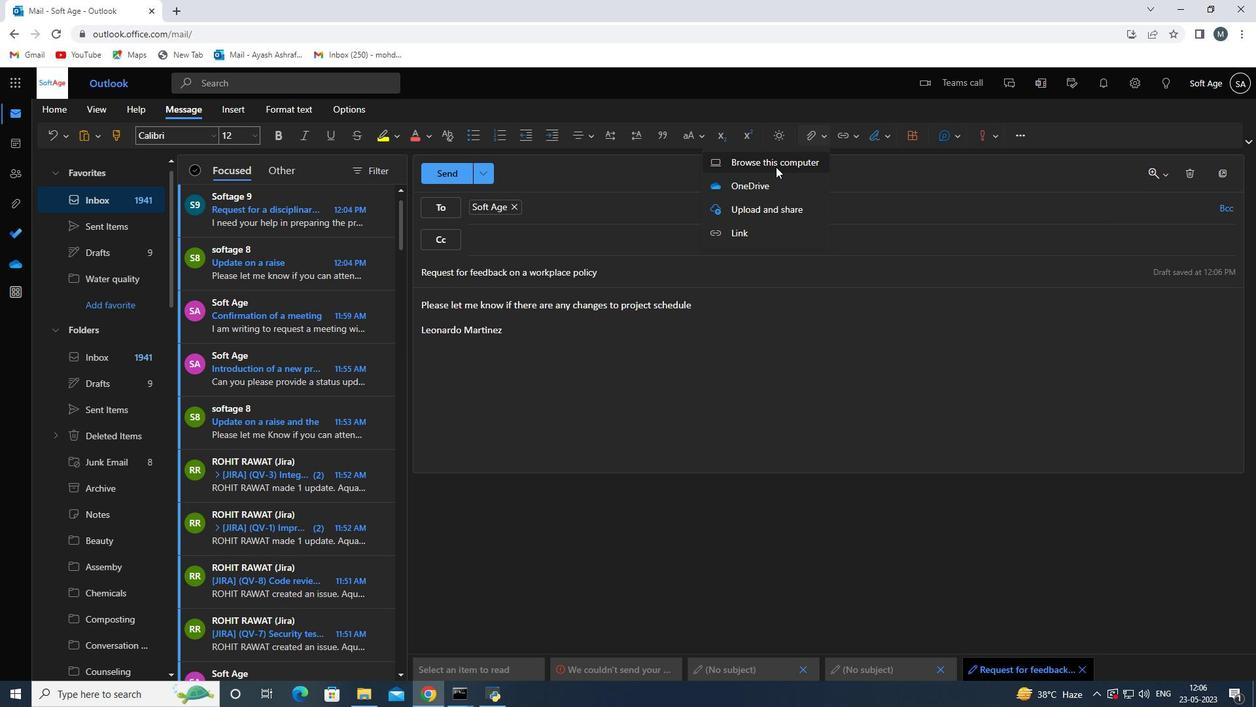 
Action: Mouse moved to (271, 242)
Screenshot: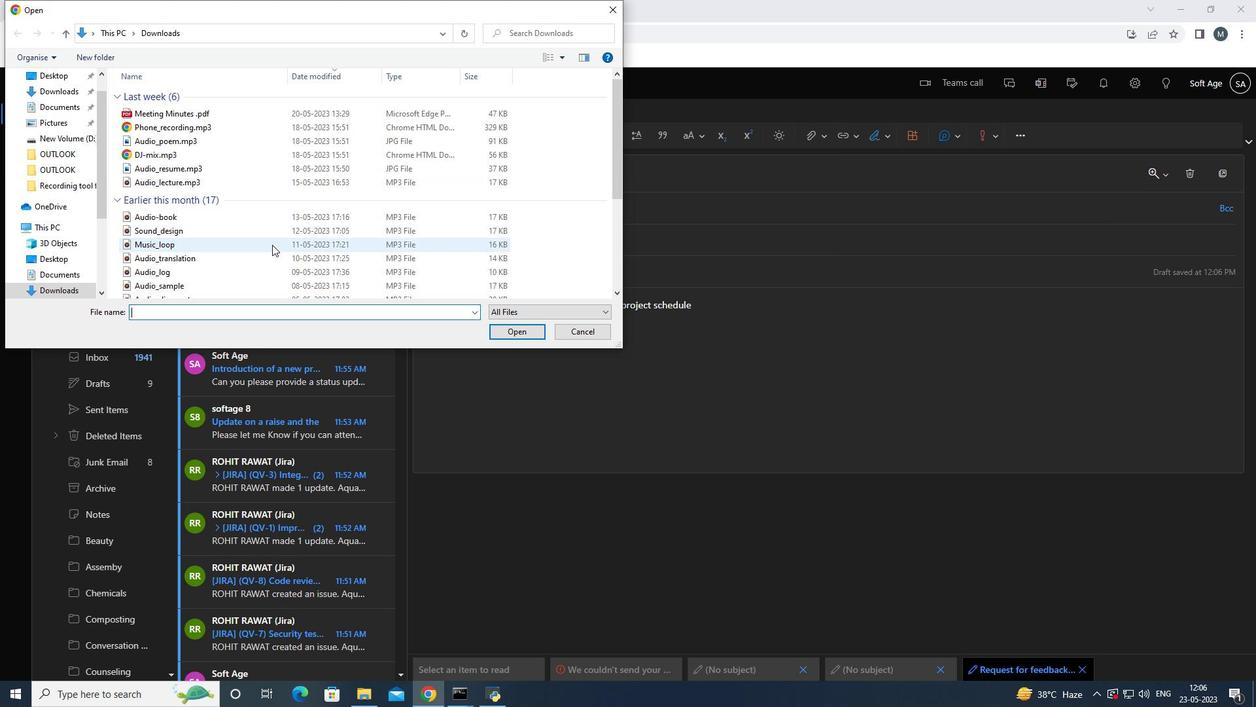 
Action: Mouse scrolled (271, 241) with delta (0, 0)
Screenshot: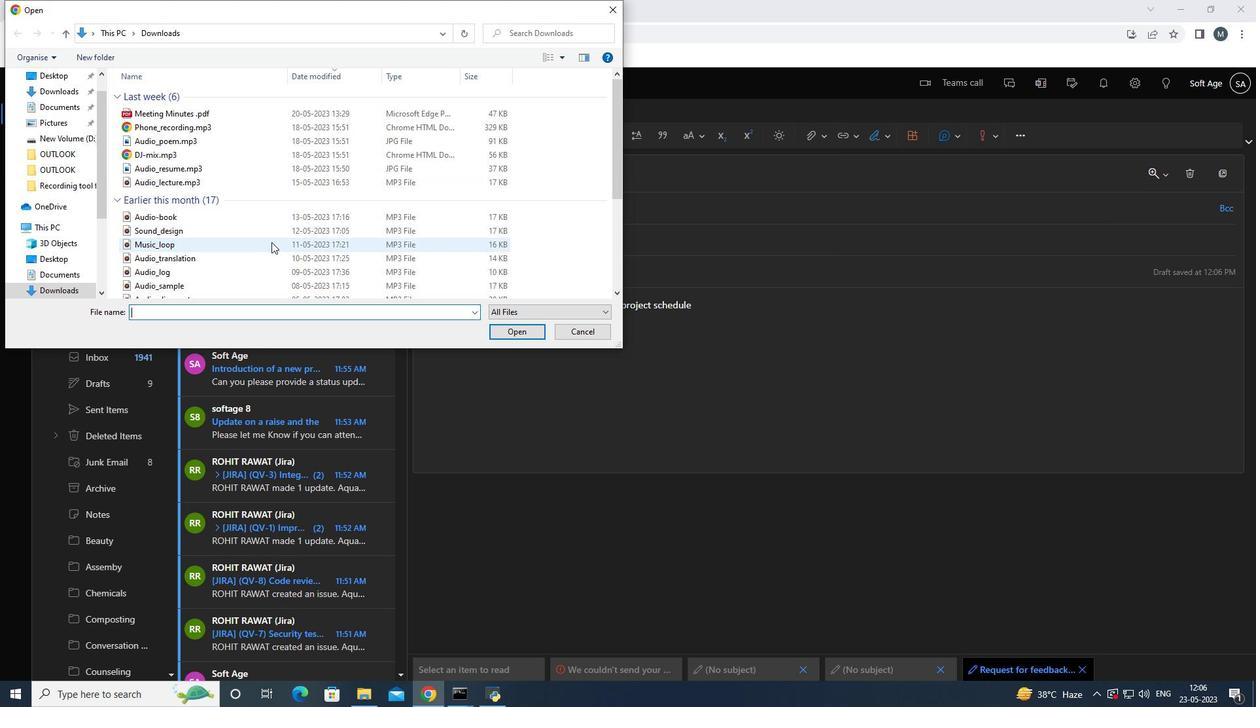 
Action: Mouse moved to (239, 271)
Screenshot: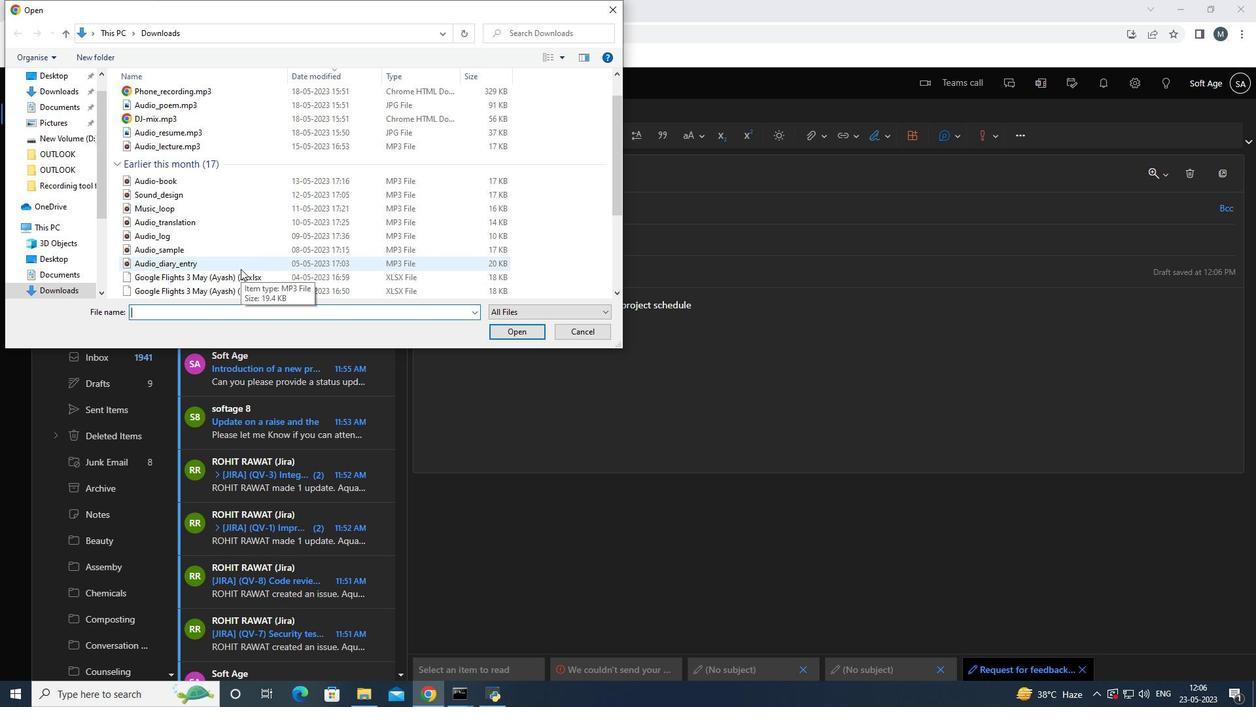 
Action: Mouse pressed left at (239, 271)
Screenshot: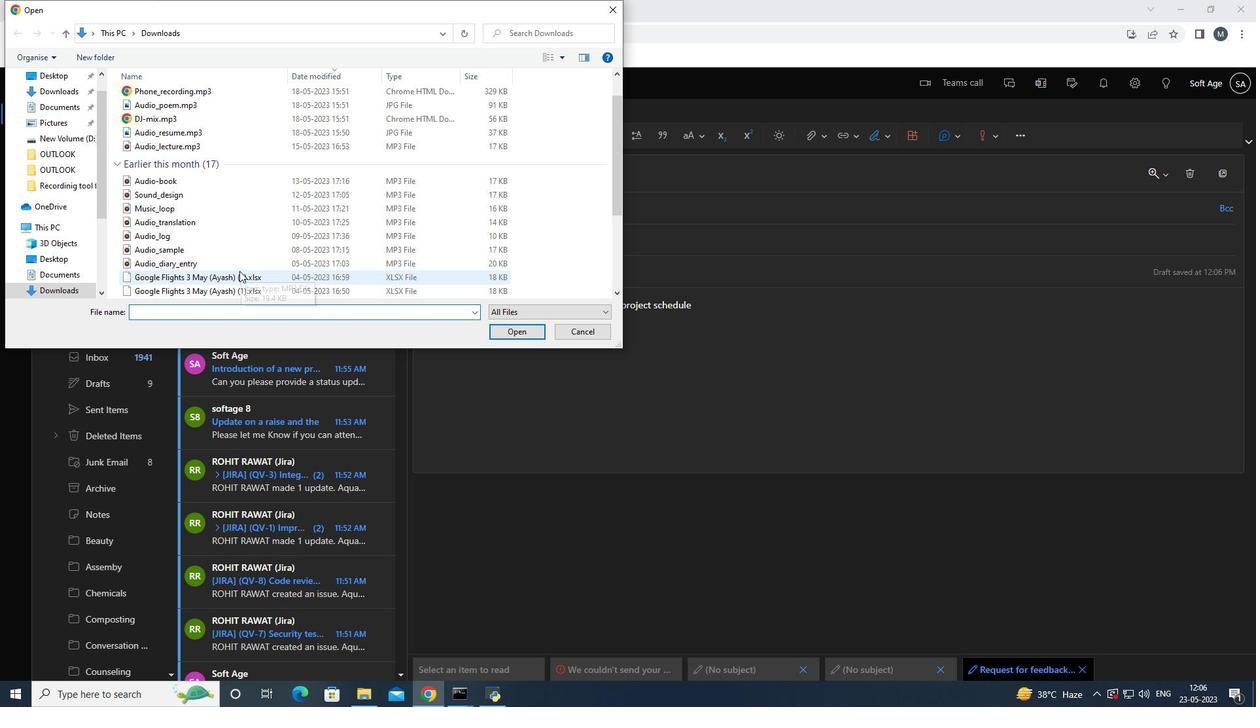 
Action: Mouse pressed right at (239, 271)
Screenshot: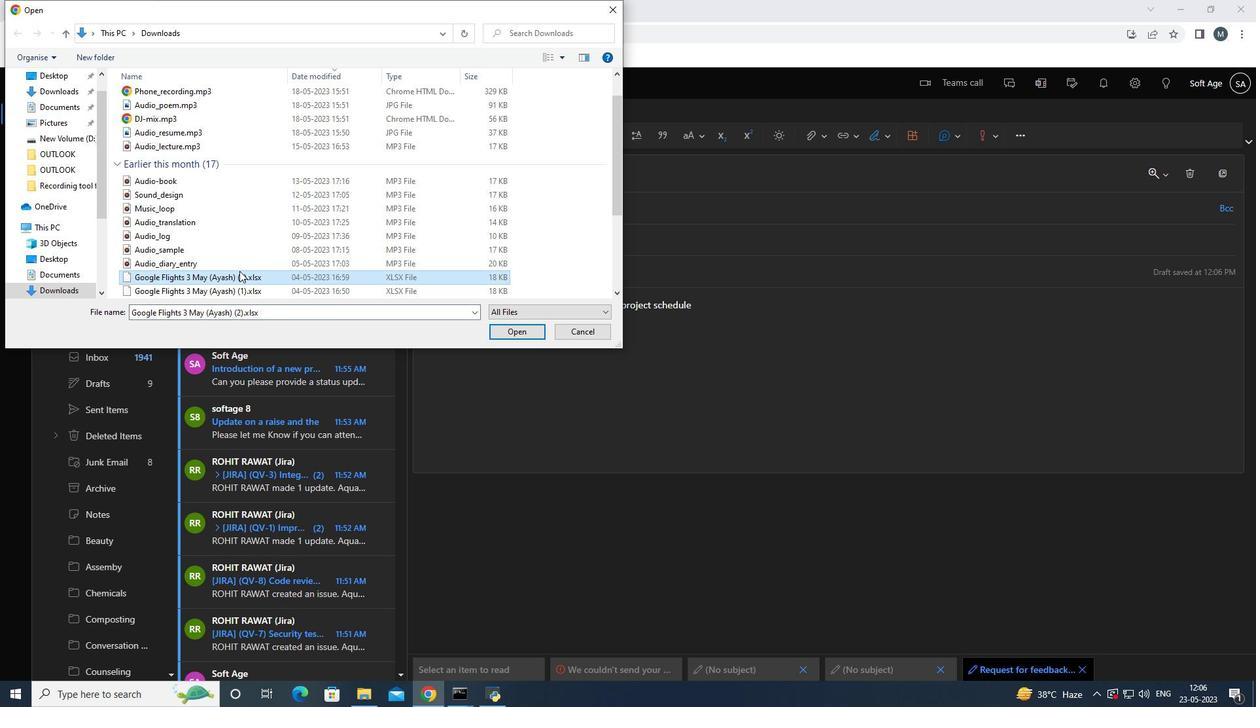 
Action: Mouse moved to (312, 521)
Screenshot: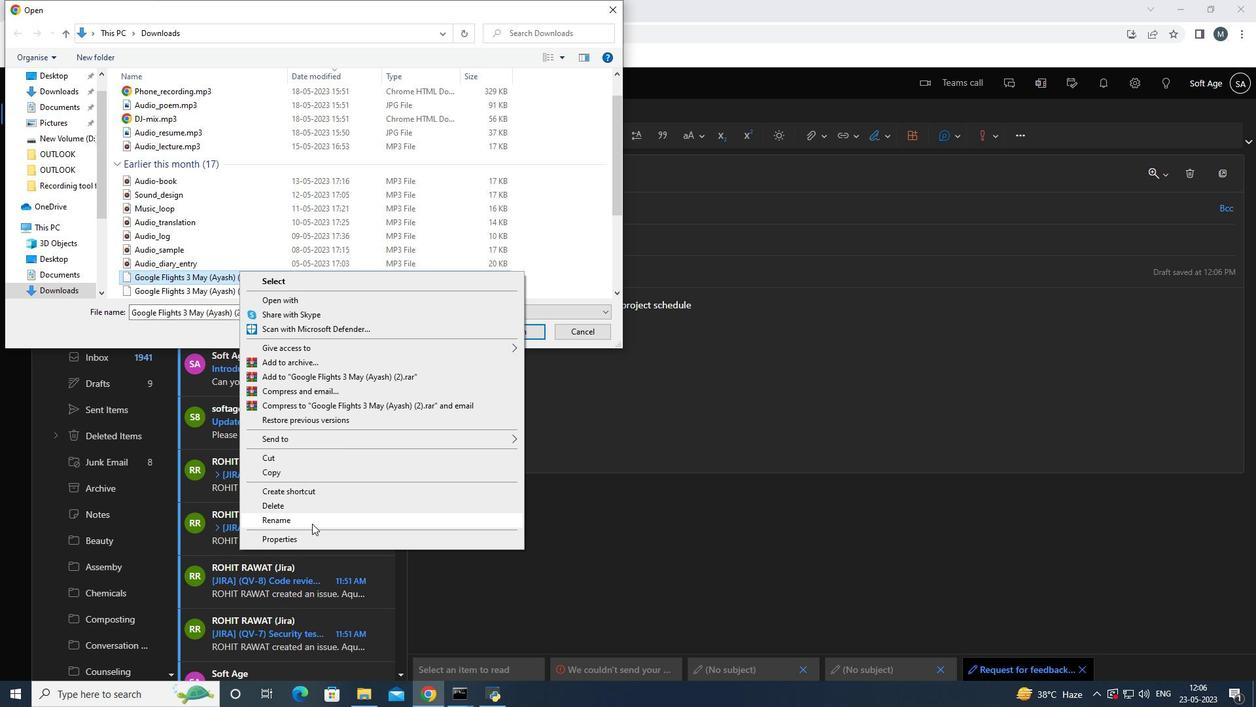 
Action: Mouse pressed left at (312, 521)
Screenshot: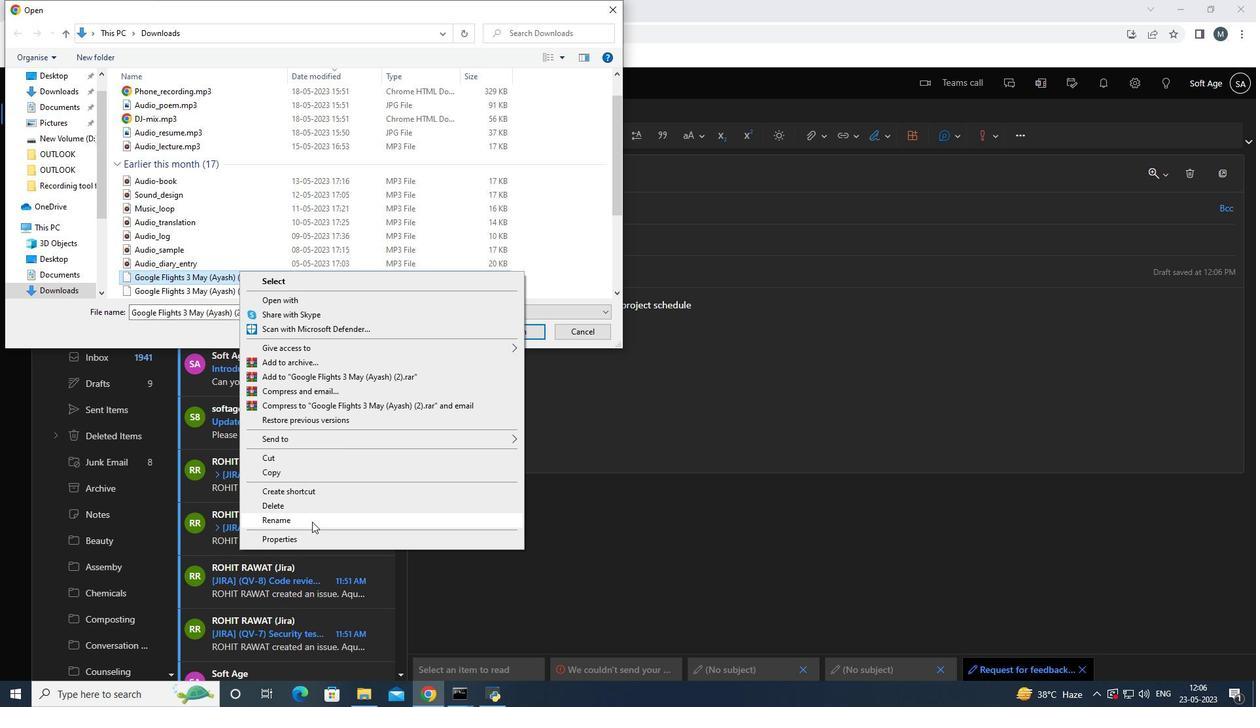 
Action: Mouse moved to (312, 513)
Screenshot: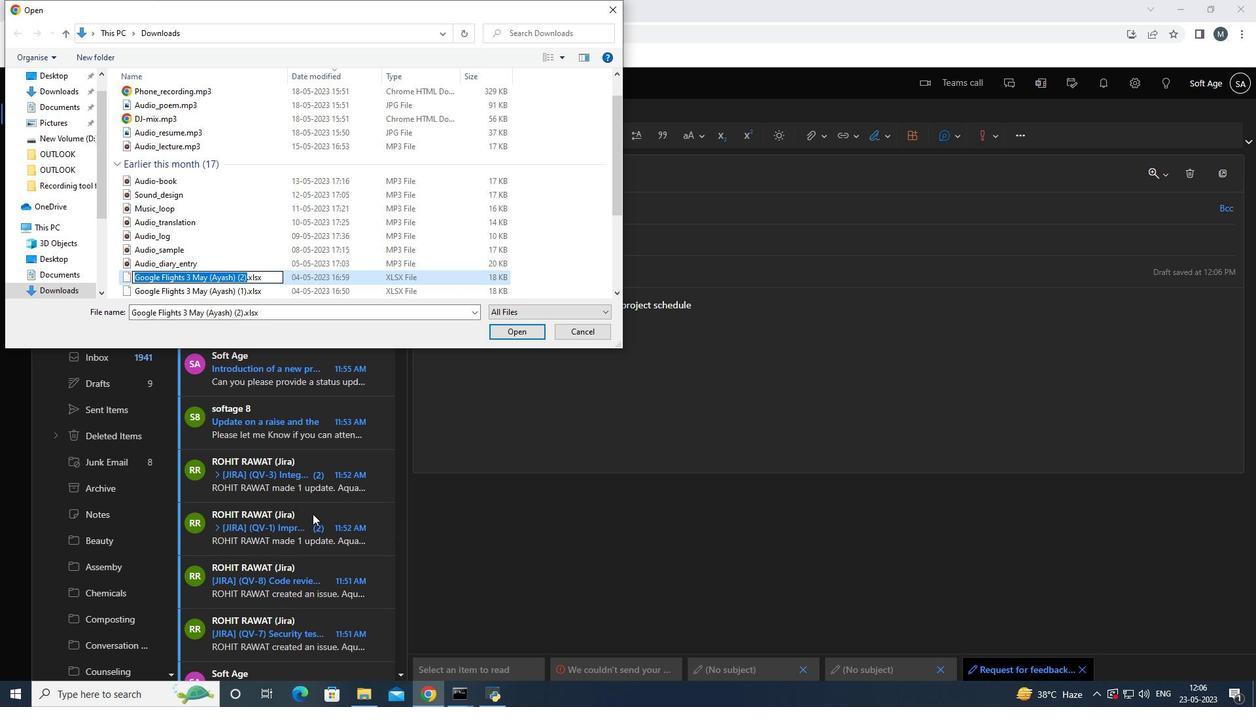 
Action: Key pressed <Key.shift>Audio<Key.shift>_essay.mp3
Screenshot: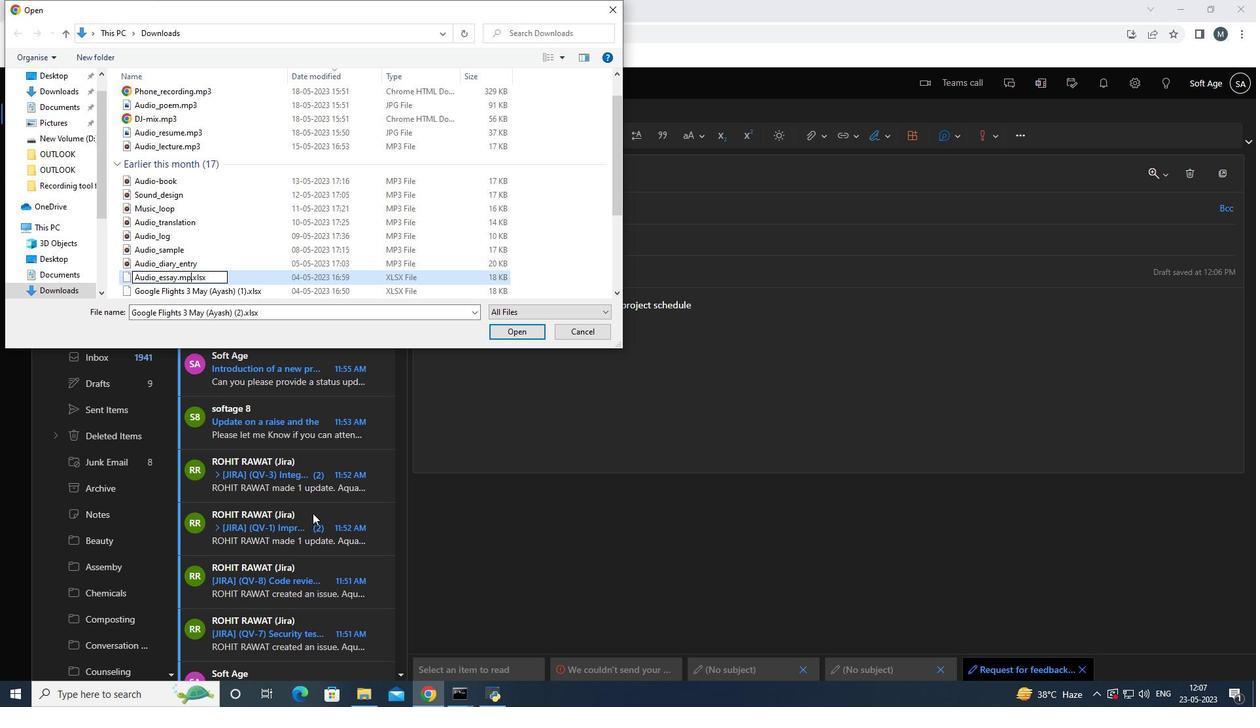 
Action: Mouse moved to (221, 280)
Screenshot: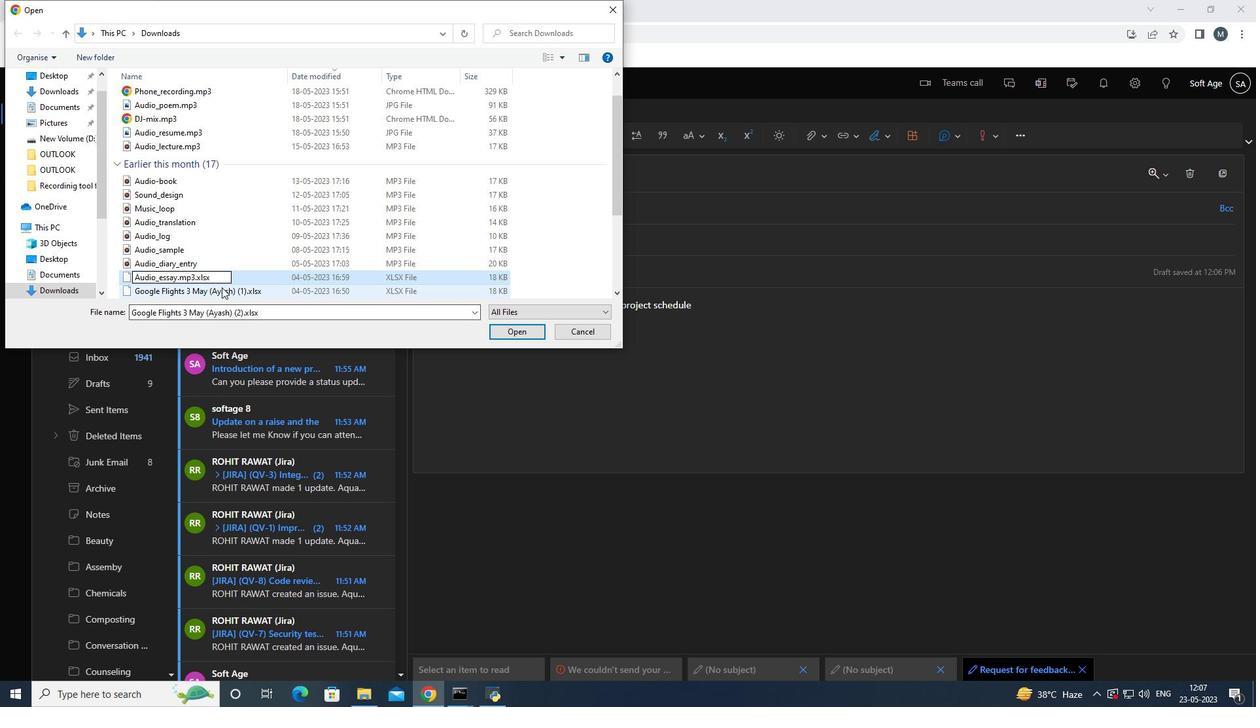 
Action: Mouse pressed left at (221, 280)
Screenshot: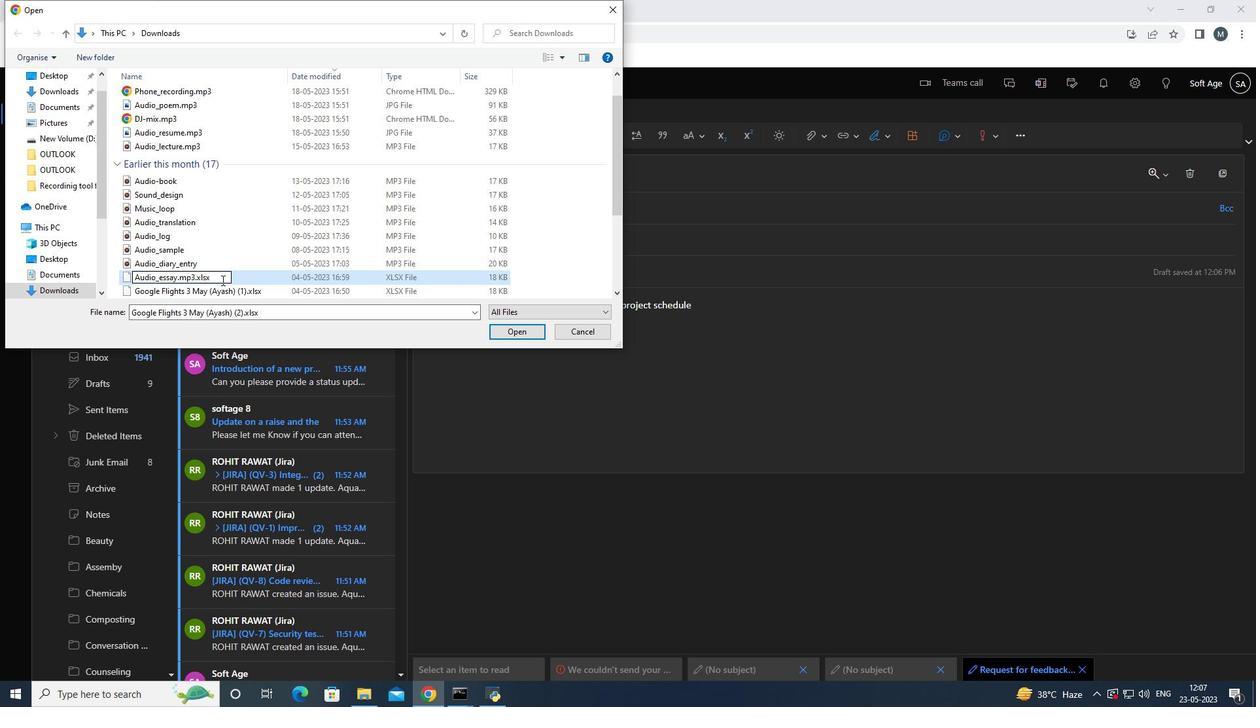 
Action: Key pressed <Key.backspace><Key.backspace><Key.backspace><Key.backspace><Key.backspace>
Screenshot: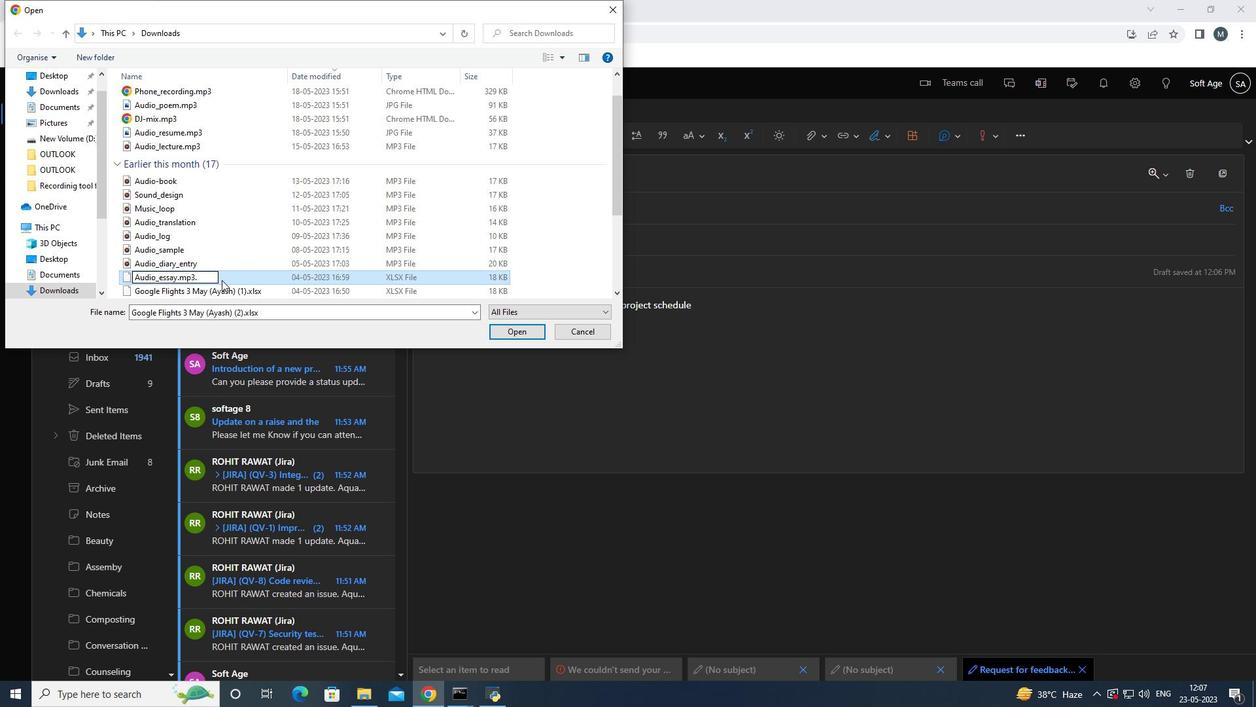 
Action: Mouse moved to (320, 288)
Screenshot: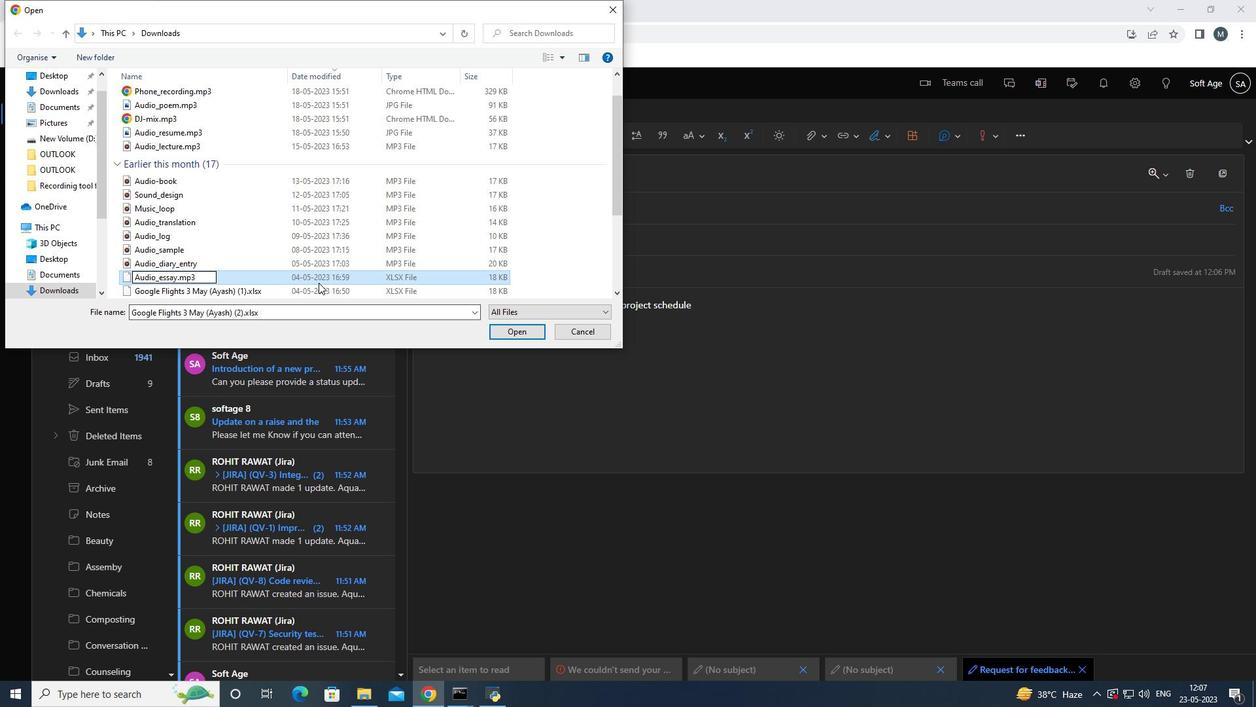 
Action: Mouse pressed left at (320, 288)
Screenshot: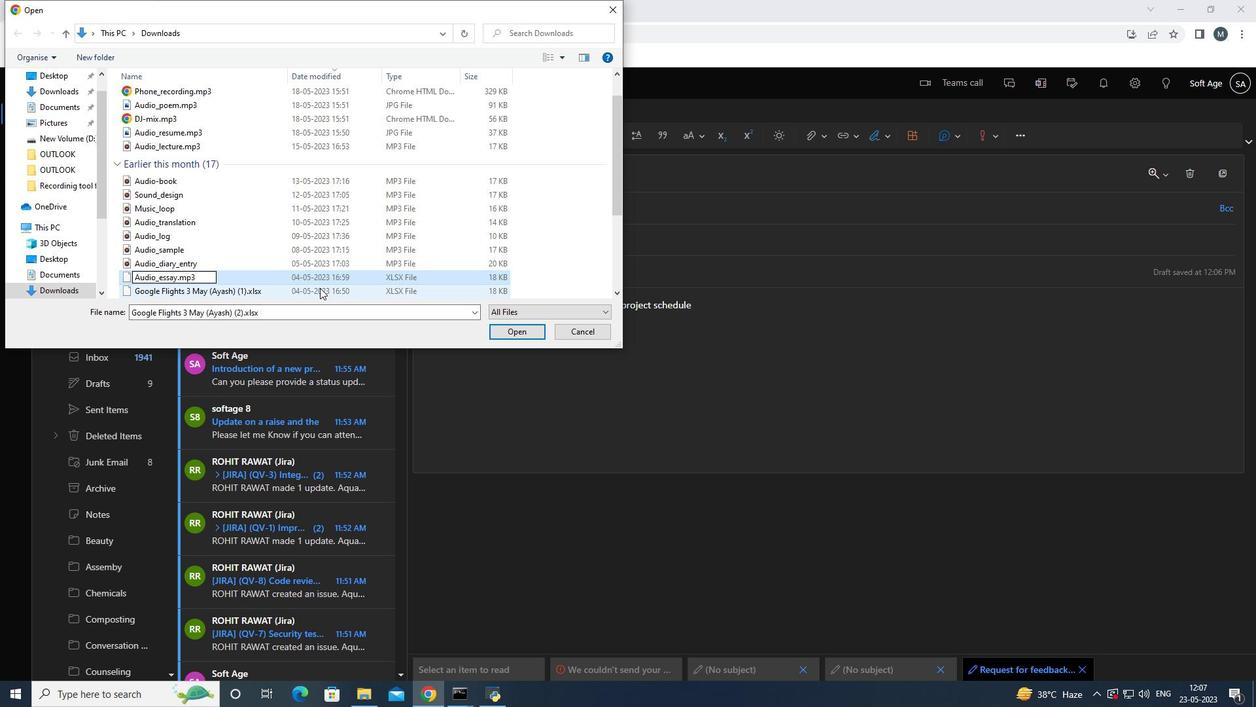 
Action: Mouse moved to (675, 355)
Screenshot: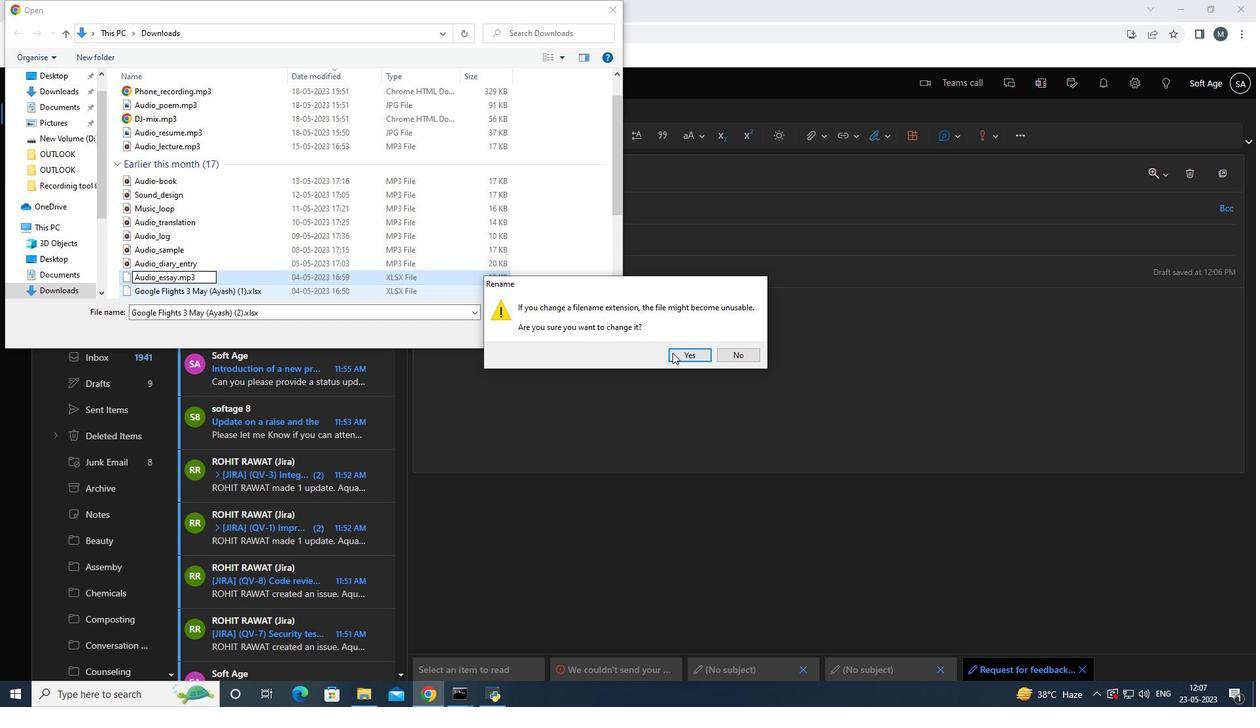 
Action: Mouse pressed left at (675, 355)
Screenshot: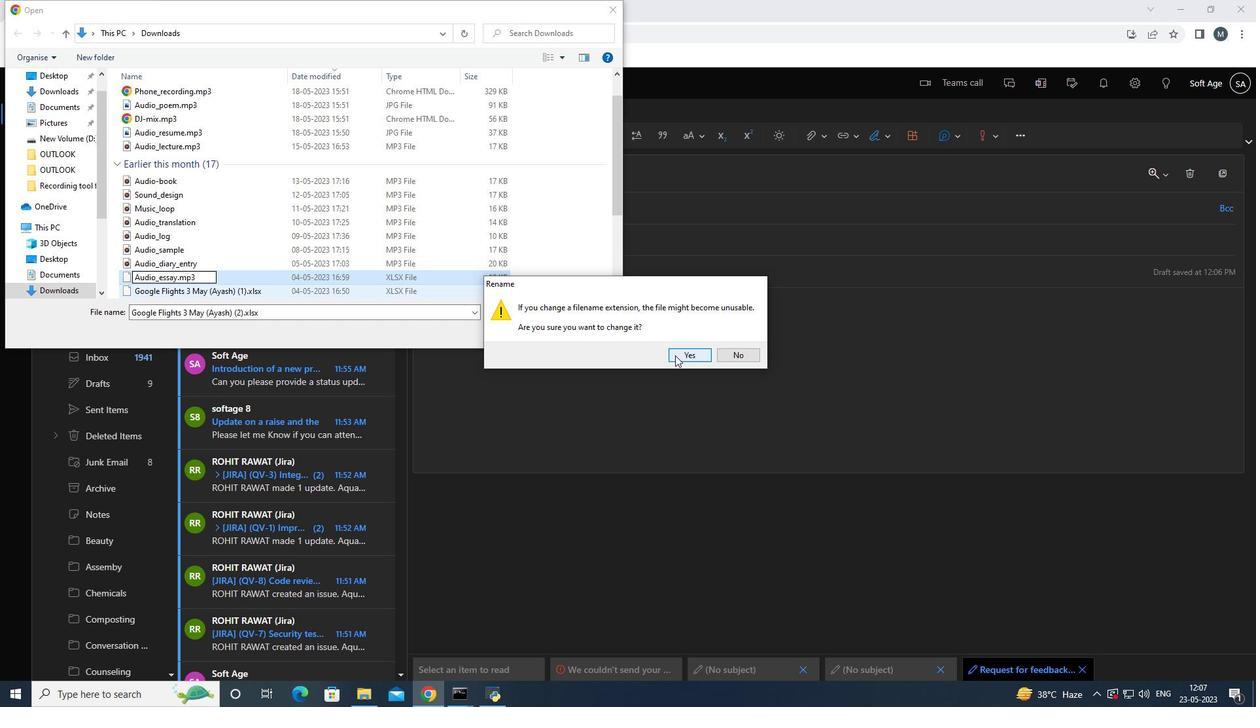 
Action: Mouse moved to (291, 217)
Screenshot: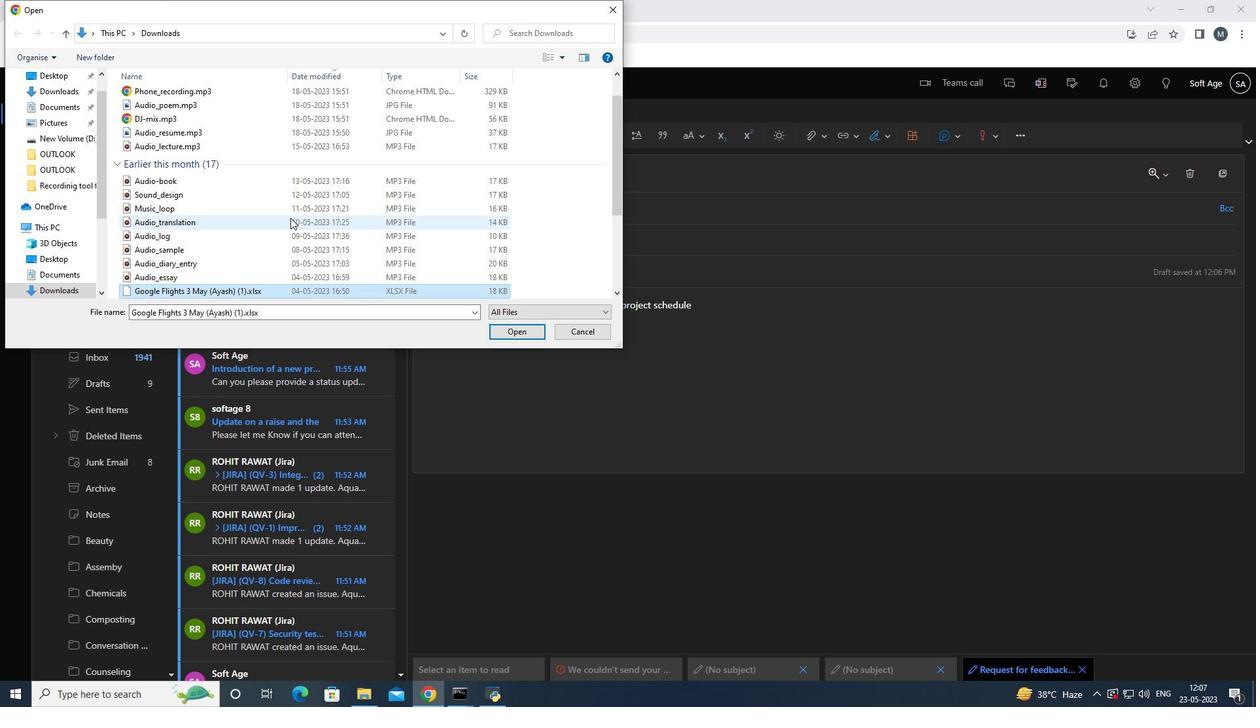 
Action: Mouse scrolled (291, 216) with delta (0, 0)
Screenshot: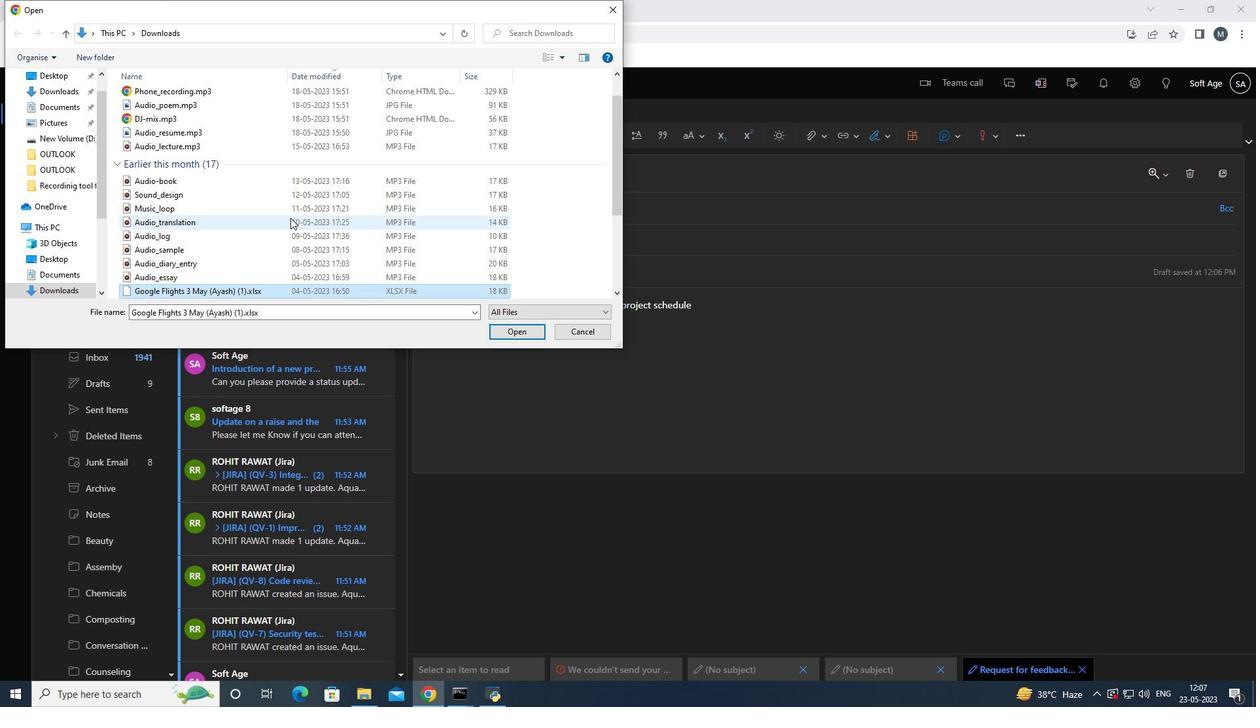 
Action: Mouse scrolled (291, 216) with delta (0, 0)
Screenshot: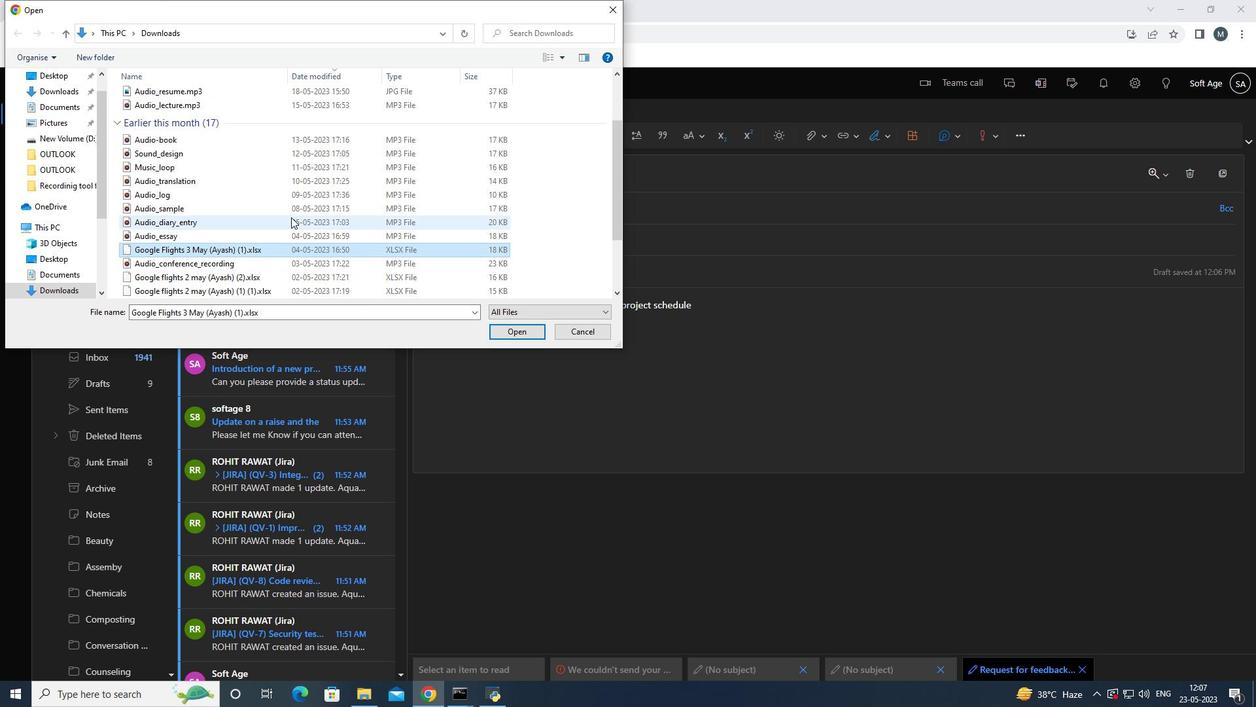 
Action: Mouse moved to (212, 192)
Screenshot: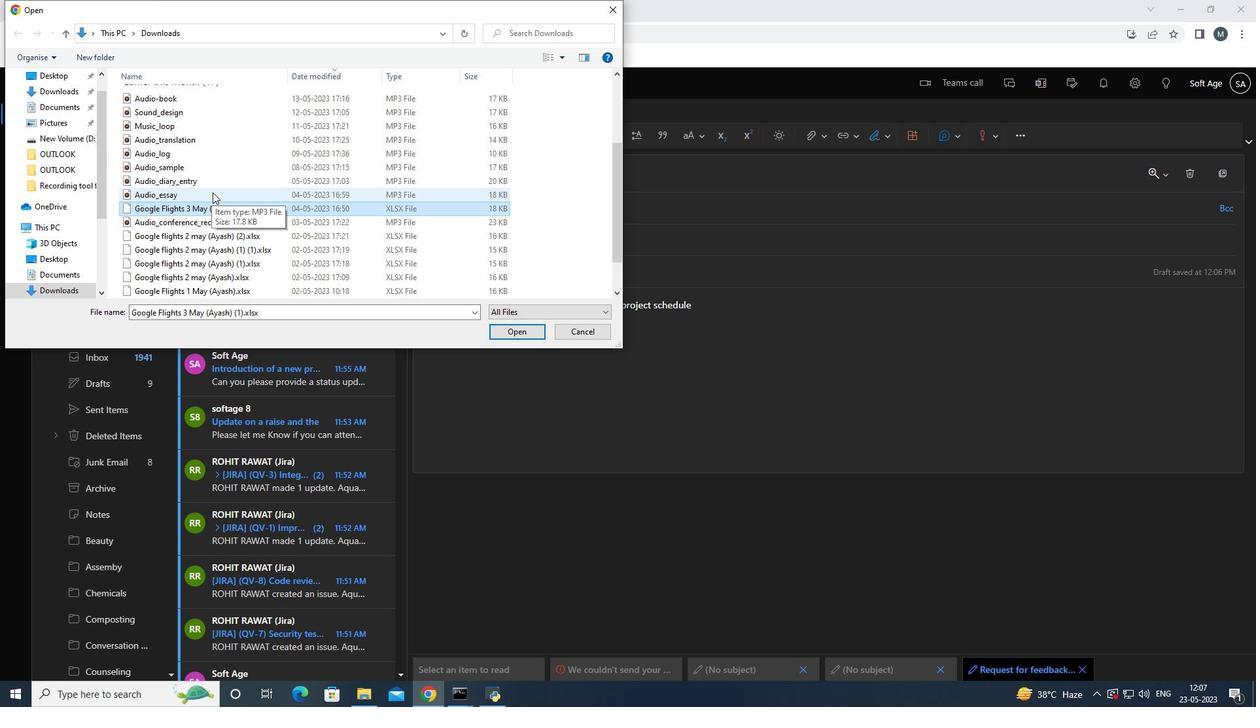
Action: Mouse scrolled (212, 193) with delta (0, 0)
Screenshot: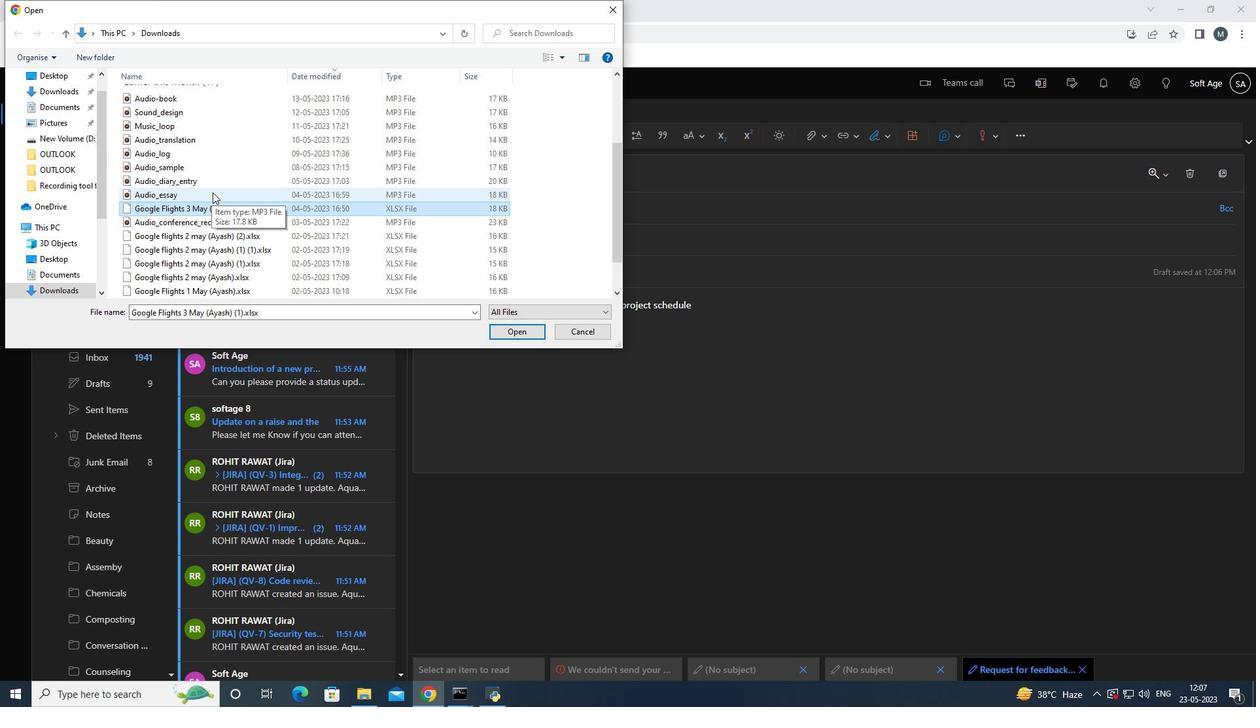 
Action: Mouse moved to (203, 246)
Screenshot: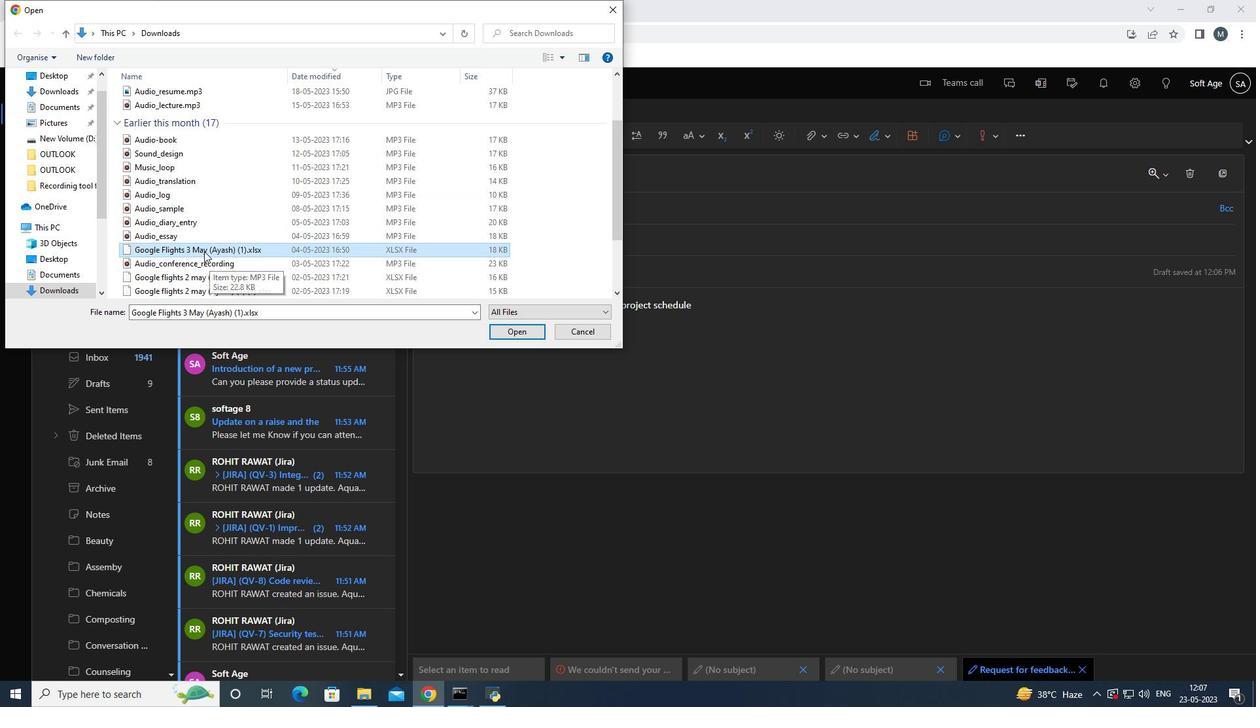 
Action: Mouse pressed left at (203, 246)
Screenshot: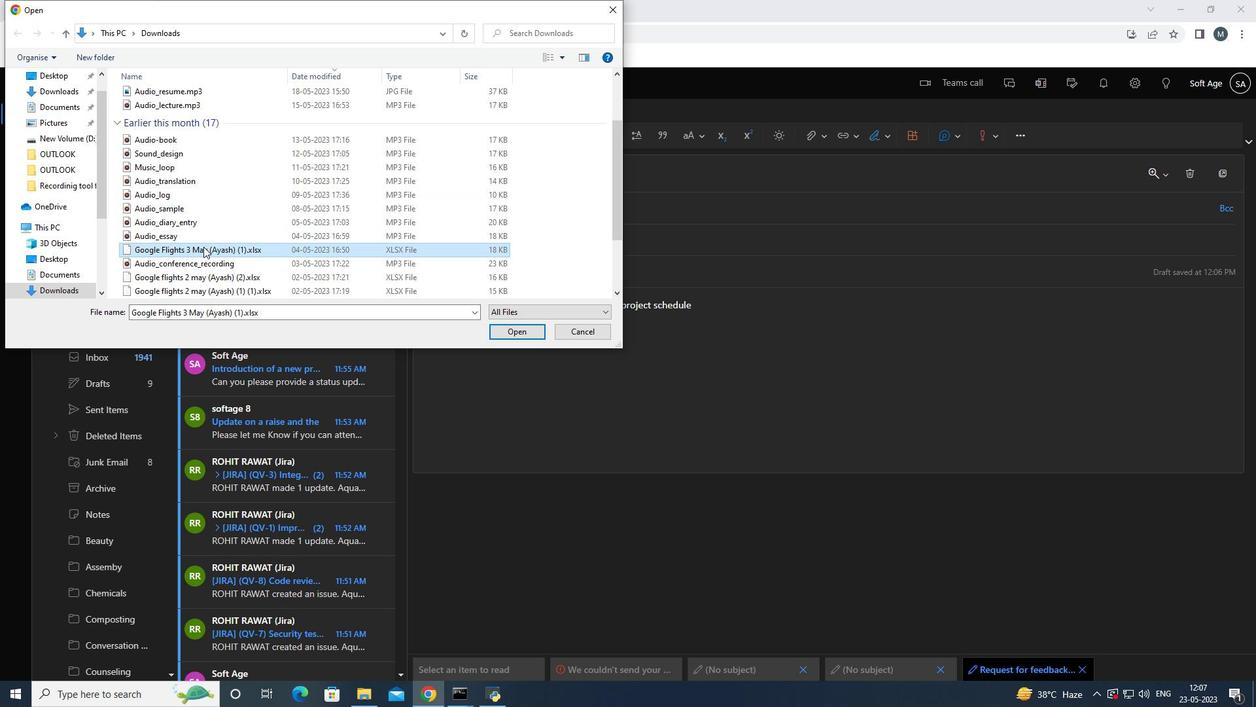 
Action: Mouse pressed right at (203, 246)
Screenshot: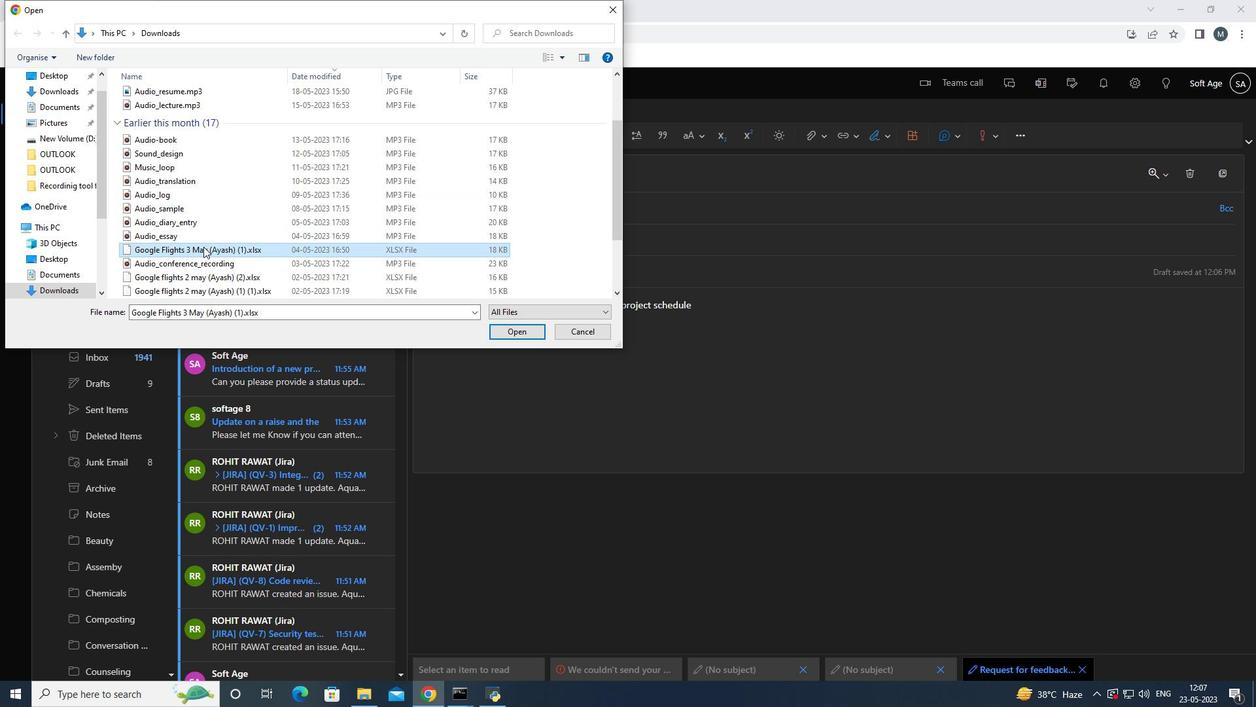 
Action: Mouse moved to (278, 504)
Screenshot: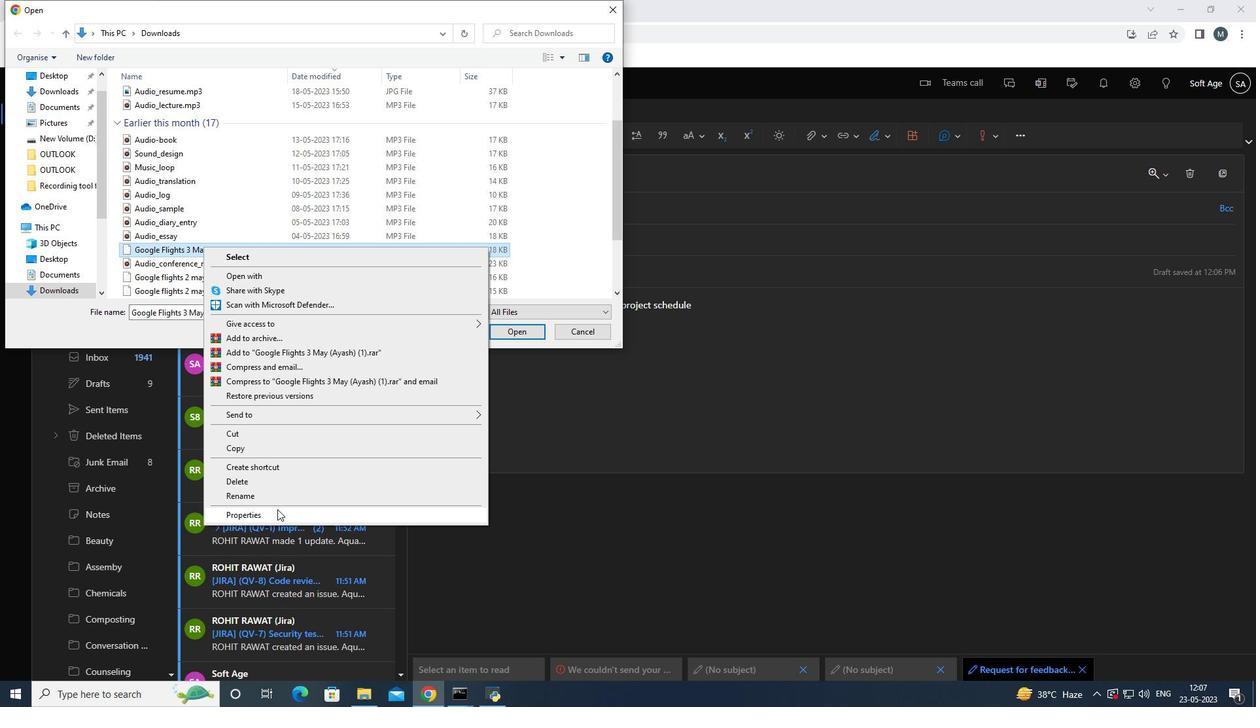 
Action: Mouse pressed left at (278, 504)
Screenshot: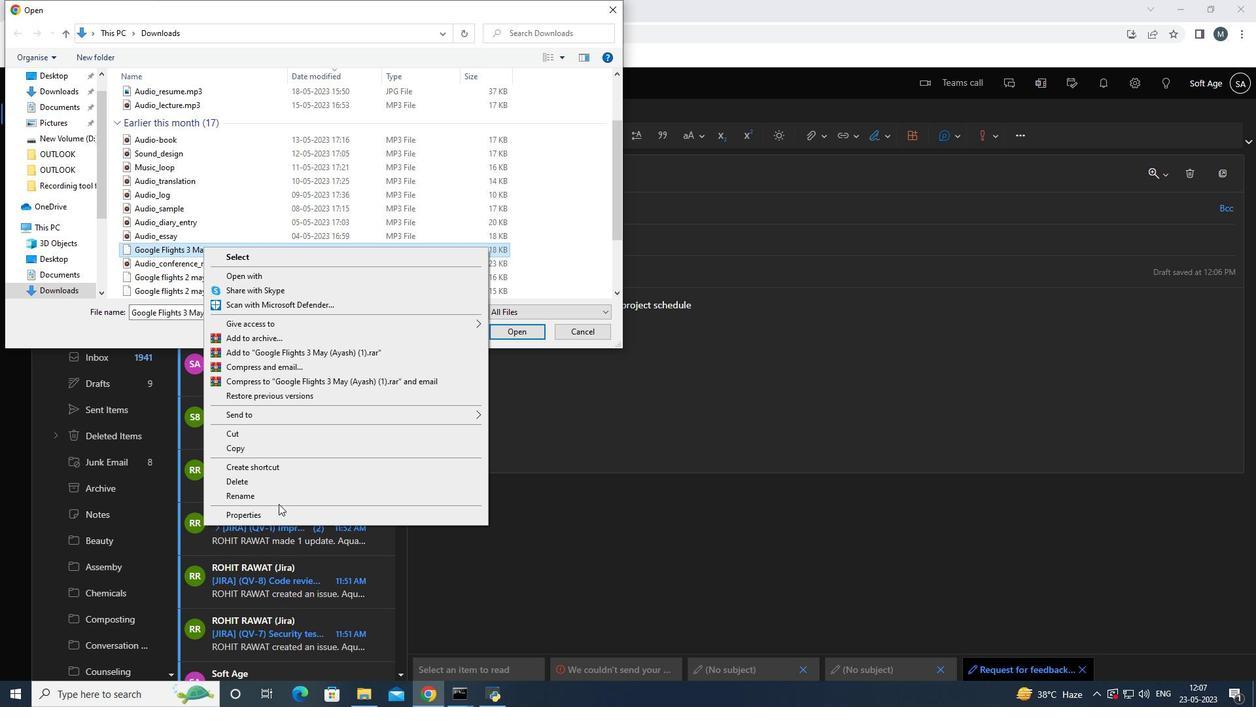 
Action: Mouse moved to (281, 496)
Screenshot: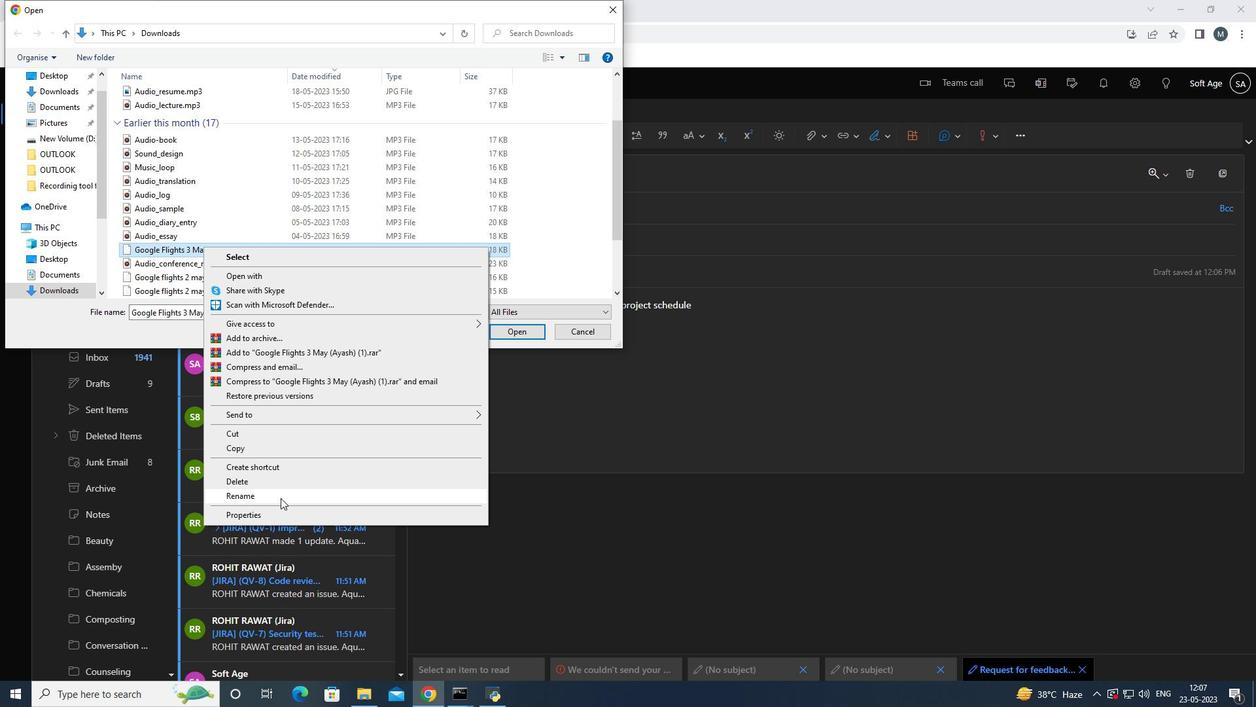 
Action: Mouse pressed left at (281, 496)
Screenshot: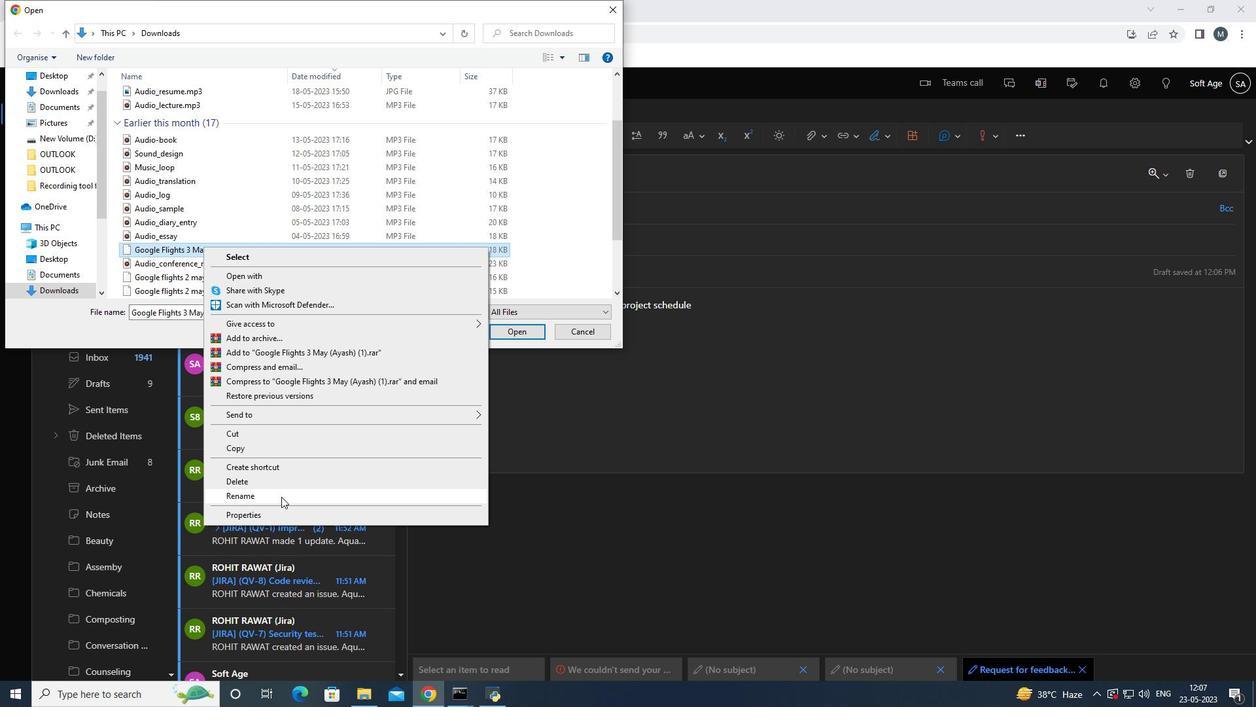
Action: Key pressed <Key.shift><Key.shift><Key.shift><Key.shift><Key.shift><Key.shift><Key.shift><Key.shift><Key.shift><Key.shift><Key.shift><Key.shift><Key.shift><Key.shift><Key.shift><Key.shift><Key.shift><Key.shift><Key.shift><Key.shift><Key.shift><Key.shift><Key.shift><Key.shift><Key.shift><Key.shift><Key.shift><Key.shift><Key.shift><Key.shift><Key.shift><Key.shift><Key.shift><Key.shift><Key.shift><Key.shift><Key.shift><Key.shift><Key.shift><Key.shift><Key.shift><Key.shift><Key.shift><Key.shift><Key.shift><Key.shift><Key.shift><Key.shift><Key.shift><Key.shift><Key.shift><Key.shift><Key.shift><Key.shift><Key.shift><Key.shift><Key.shift><Key.shift><Key.shift><Key.shift><Key.shift><Key.shift><Key.shift><Key.shift><Key.shift><Key.shift><Key.shift><Key.shift><Key.shift>
Screenshot: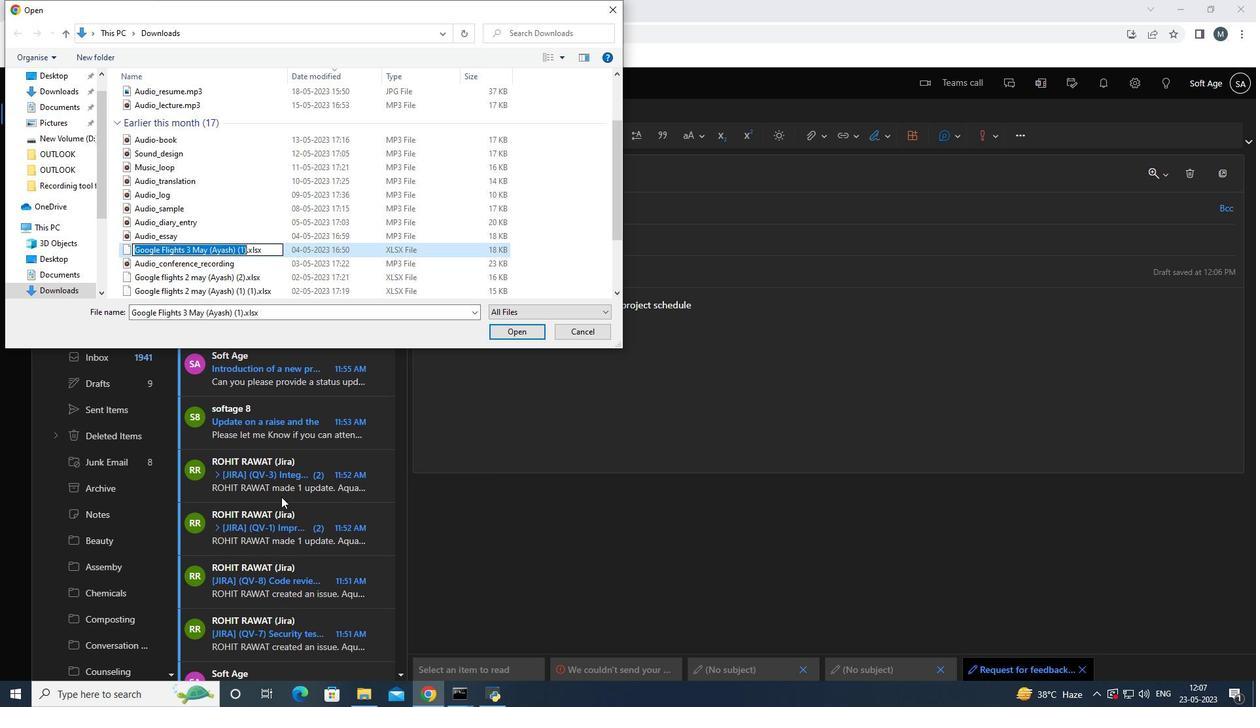 
Action: Mouse moved to (244, 232)
Screenshot: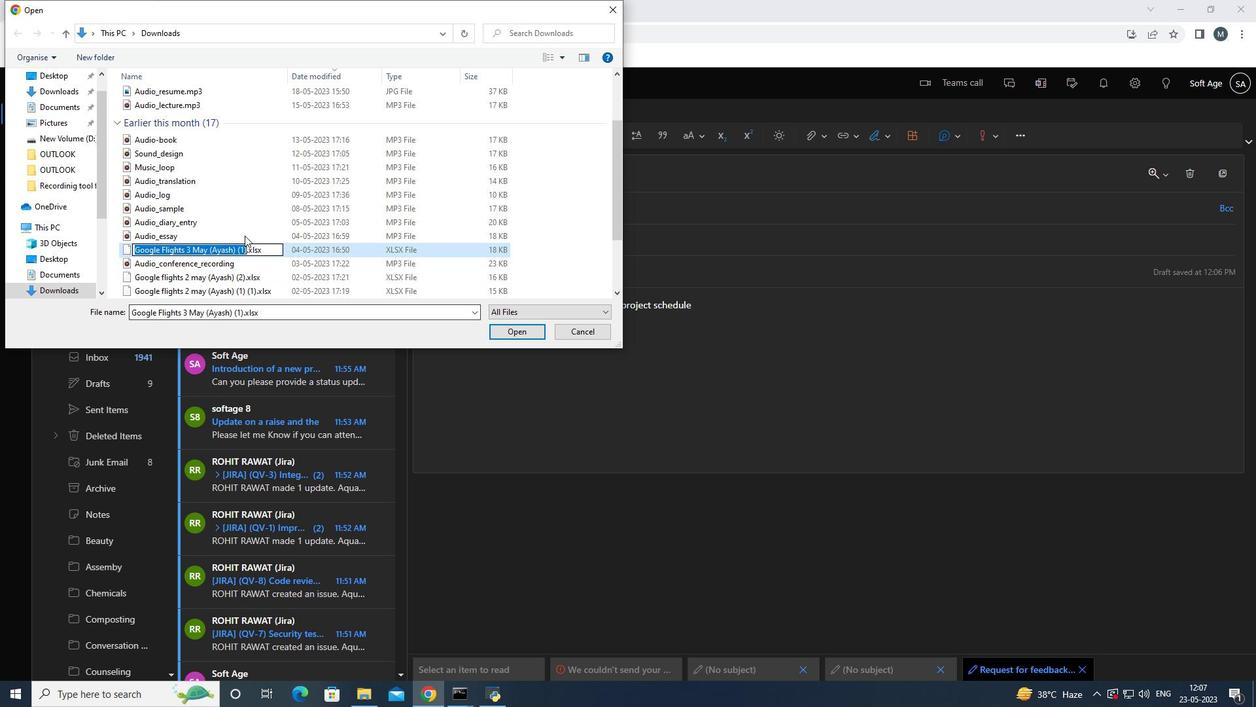 
Action: Mouse pressed left at (244, 232)
Screenshot: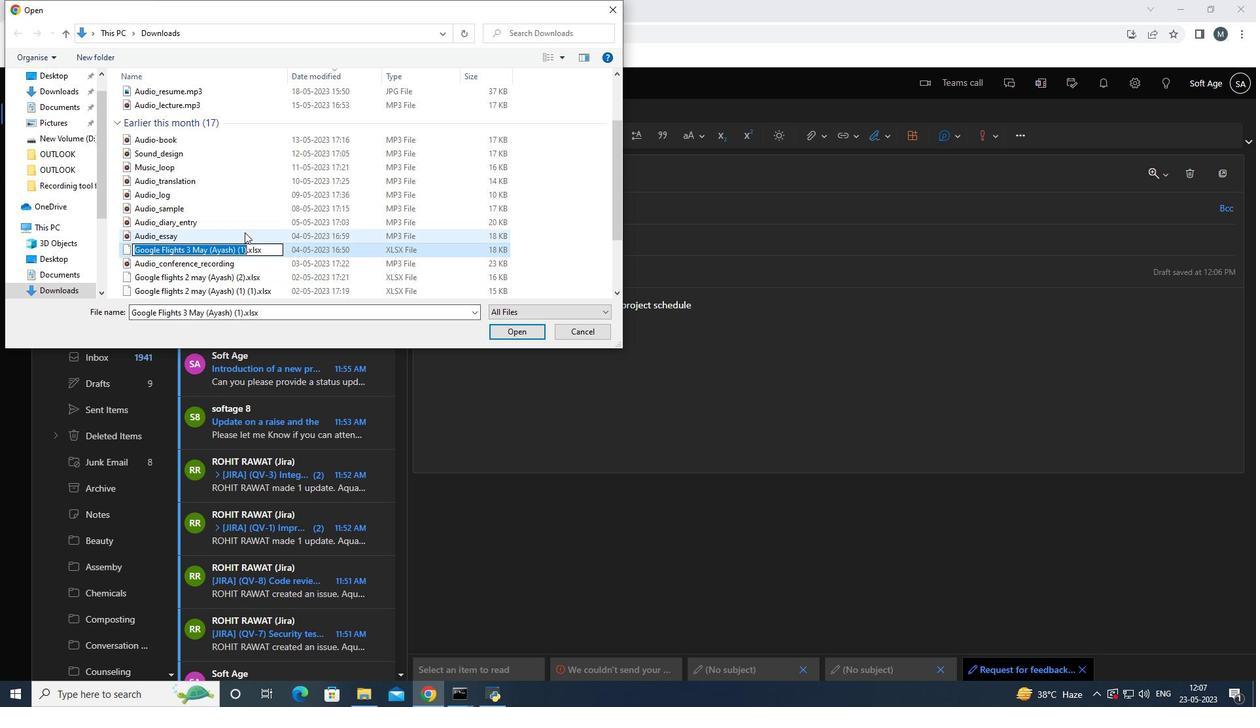 
Action: Mouse moved to (506, 335)
Screenshot: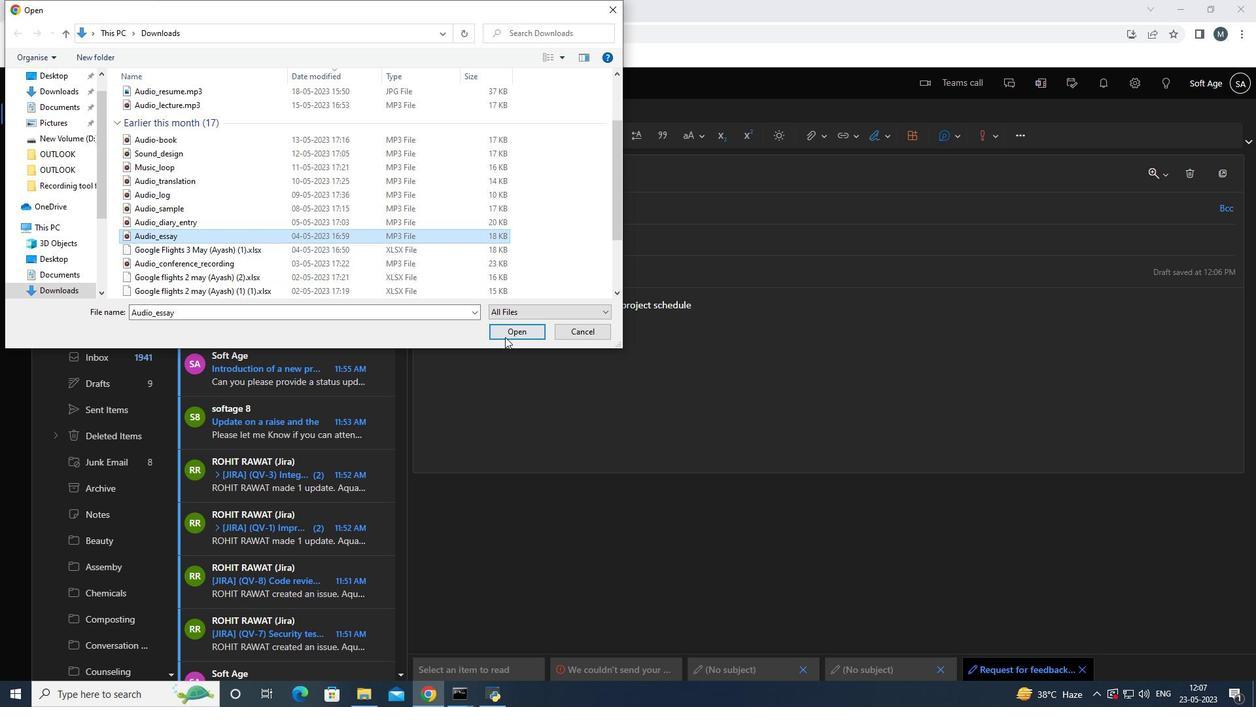 
Action: Mouse pressed left at (506, 335)
Screenshot: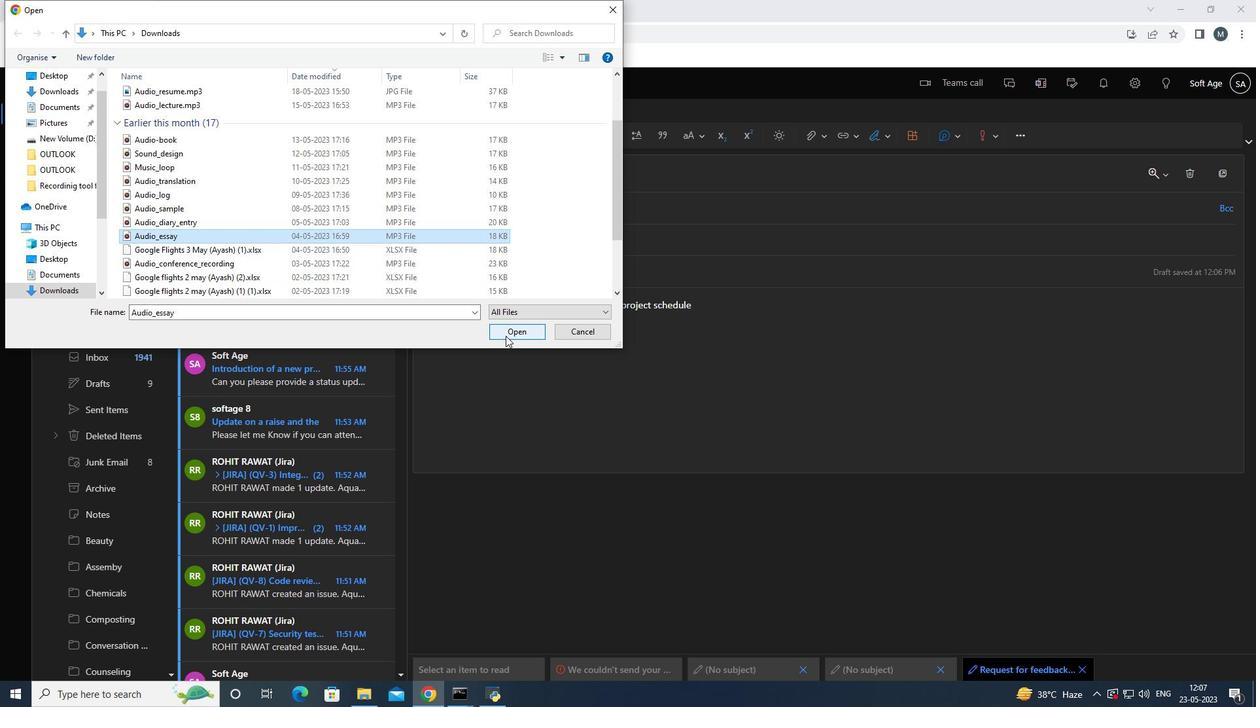 
Action: Mouse moved to (452, 175)
Screenshot: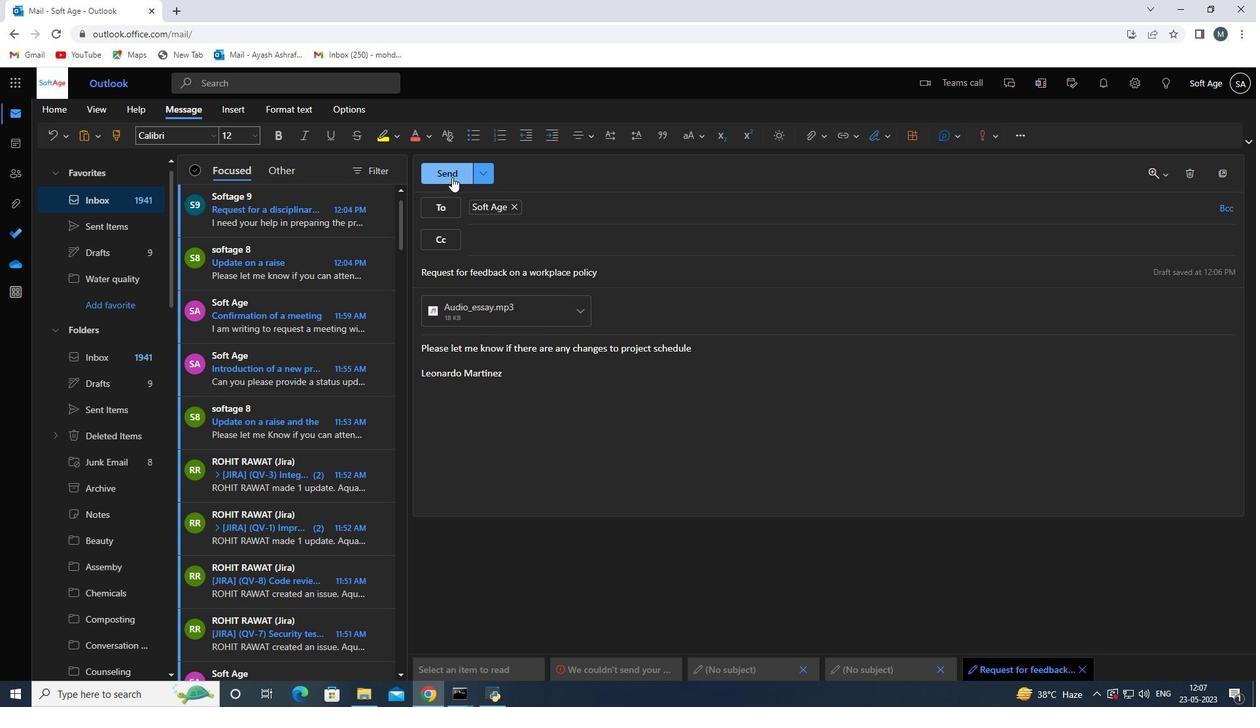
Action: Mouse pressed left at (452, 175)
Screenshot: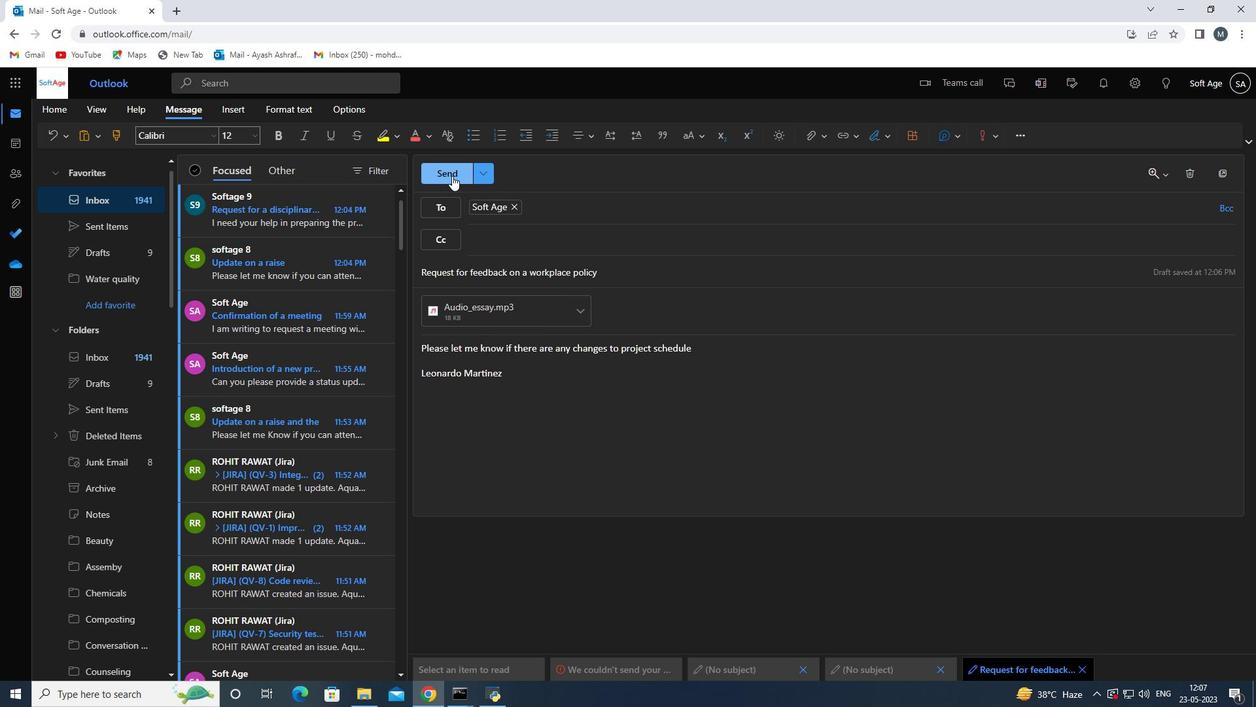 
Action: Mouse moved to (104, 229)
Screenshot: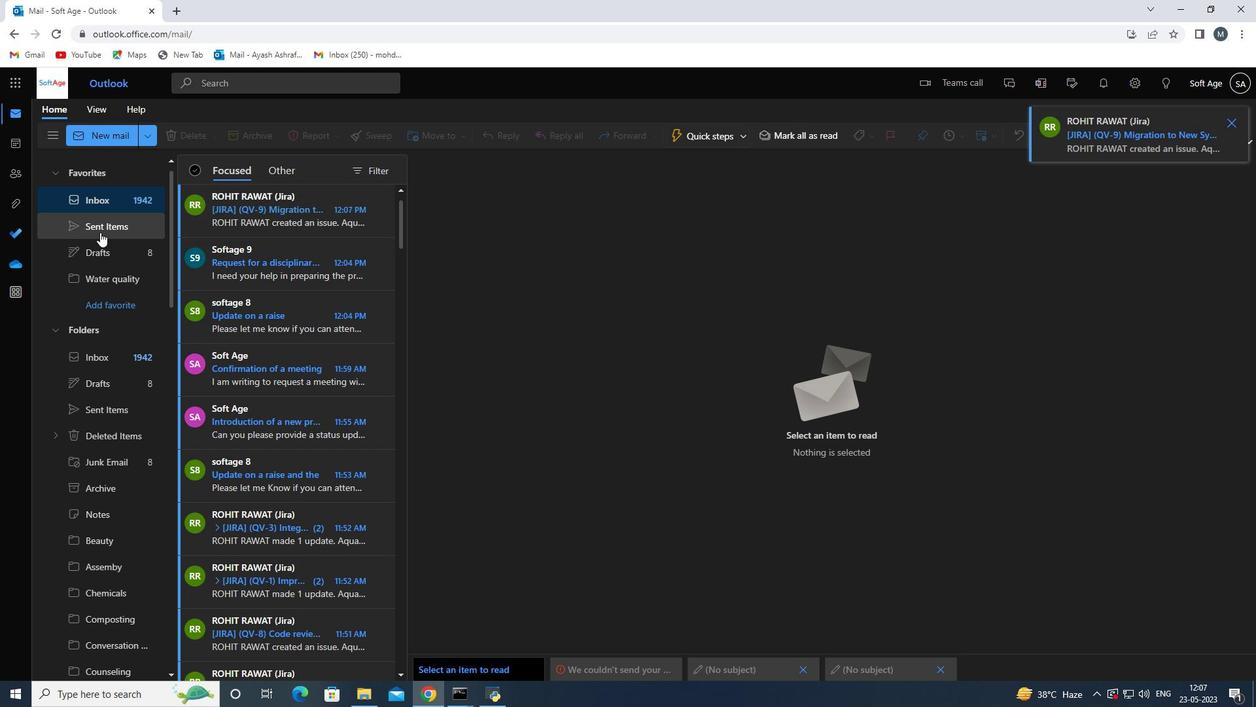 
Action: Mouse pressed left at (104, 229)
Screenshot: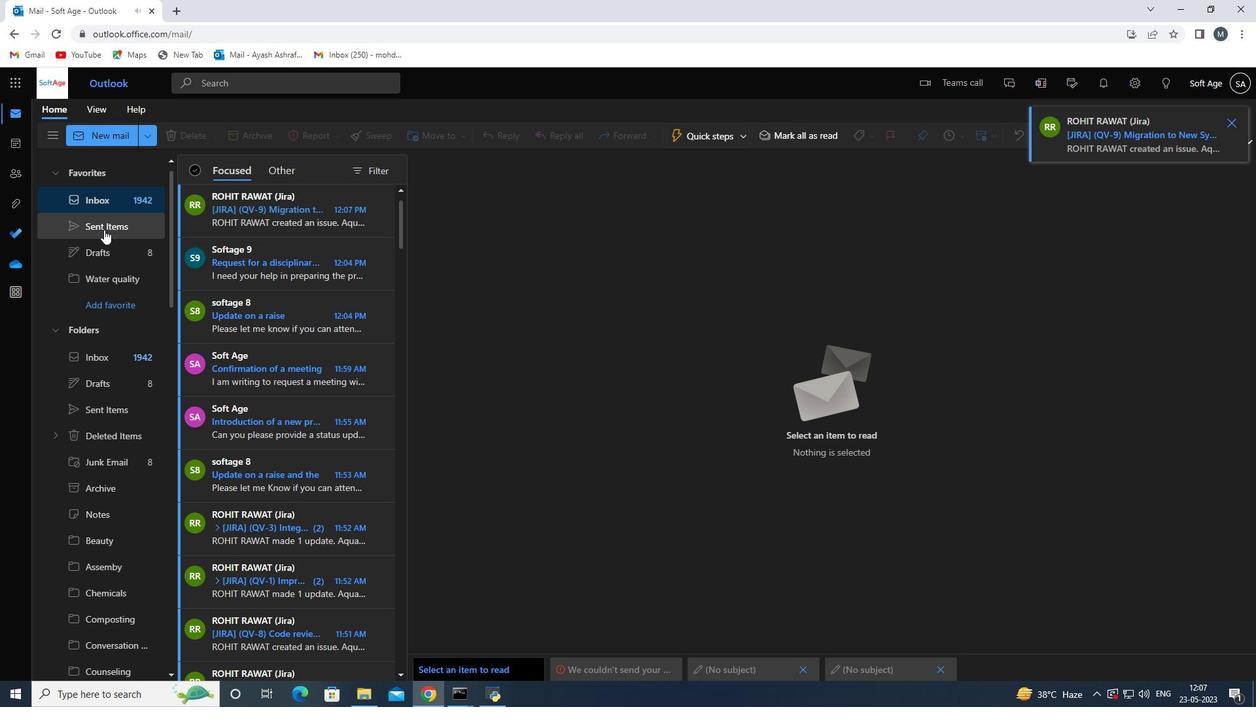 
Action: Mouse moved to (251, 238)
Screenshot: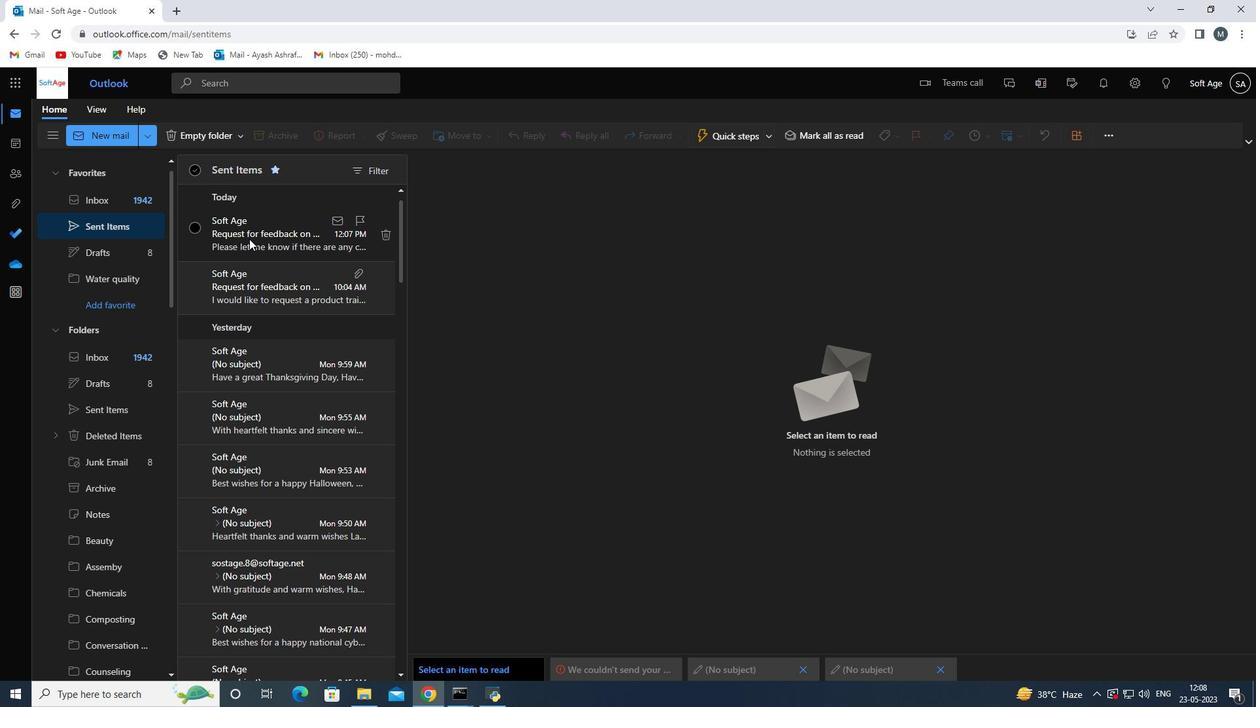 
Action: Mouse pressed left at (251, 238)
Screenshot: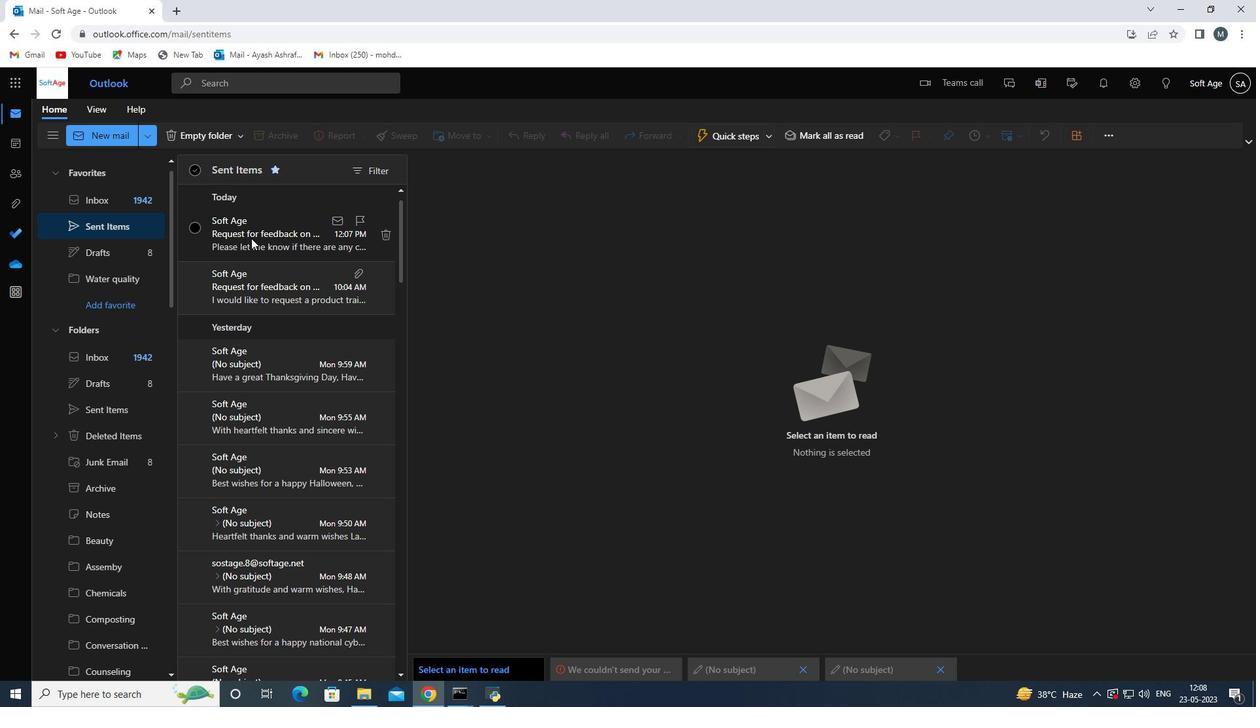 
Action: Mouse moved to (451, 143)
Screenshot: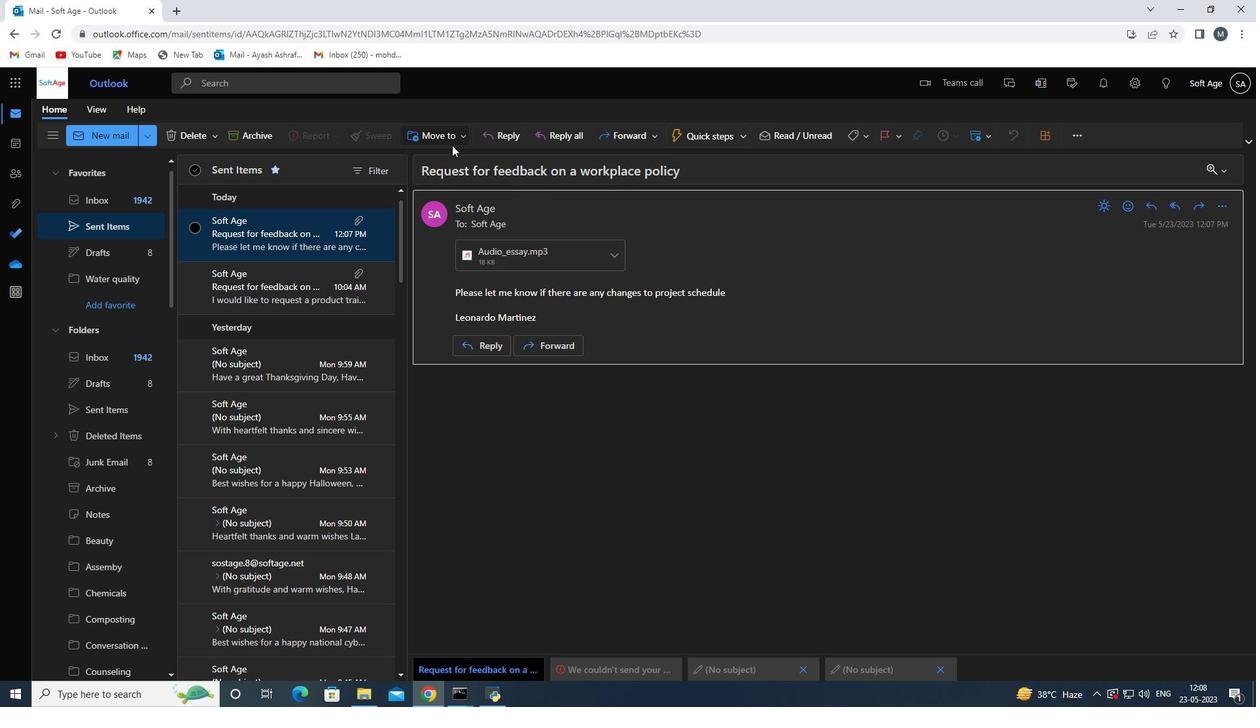 
Action: Mouse pressed left at (451, 143)
Screenshot: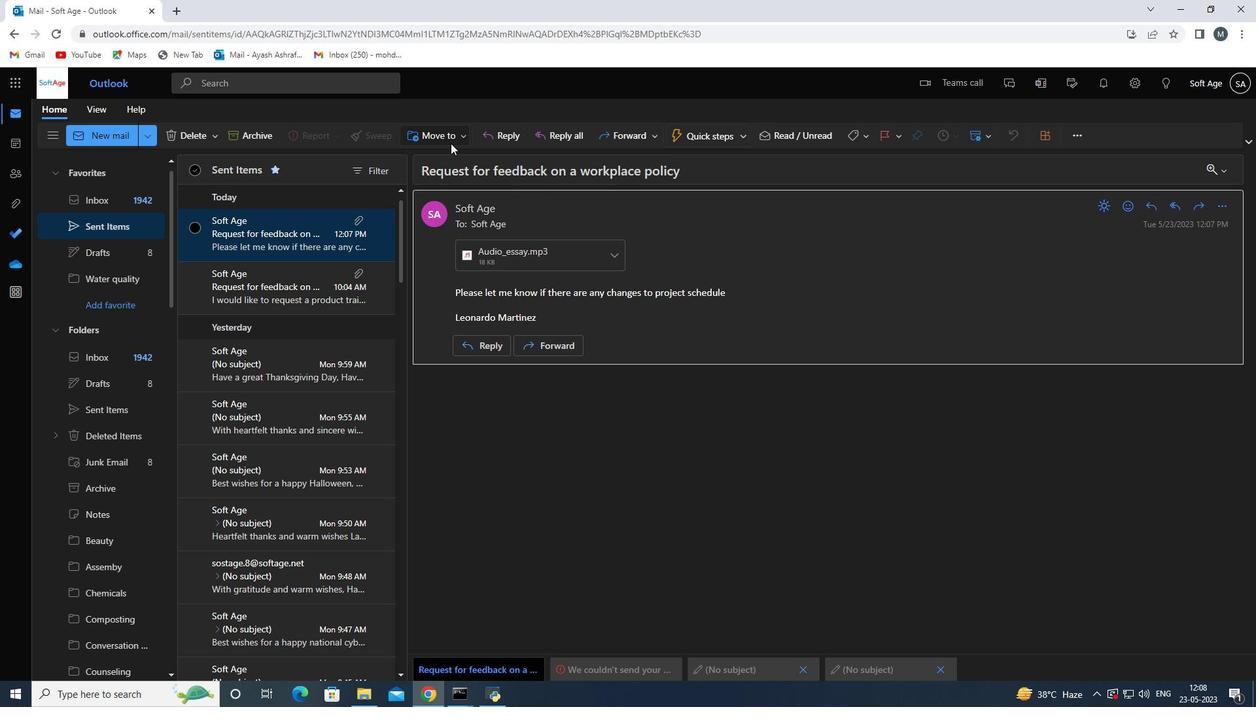 
Action: Mouse moved to (442, 164)
Screenshot: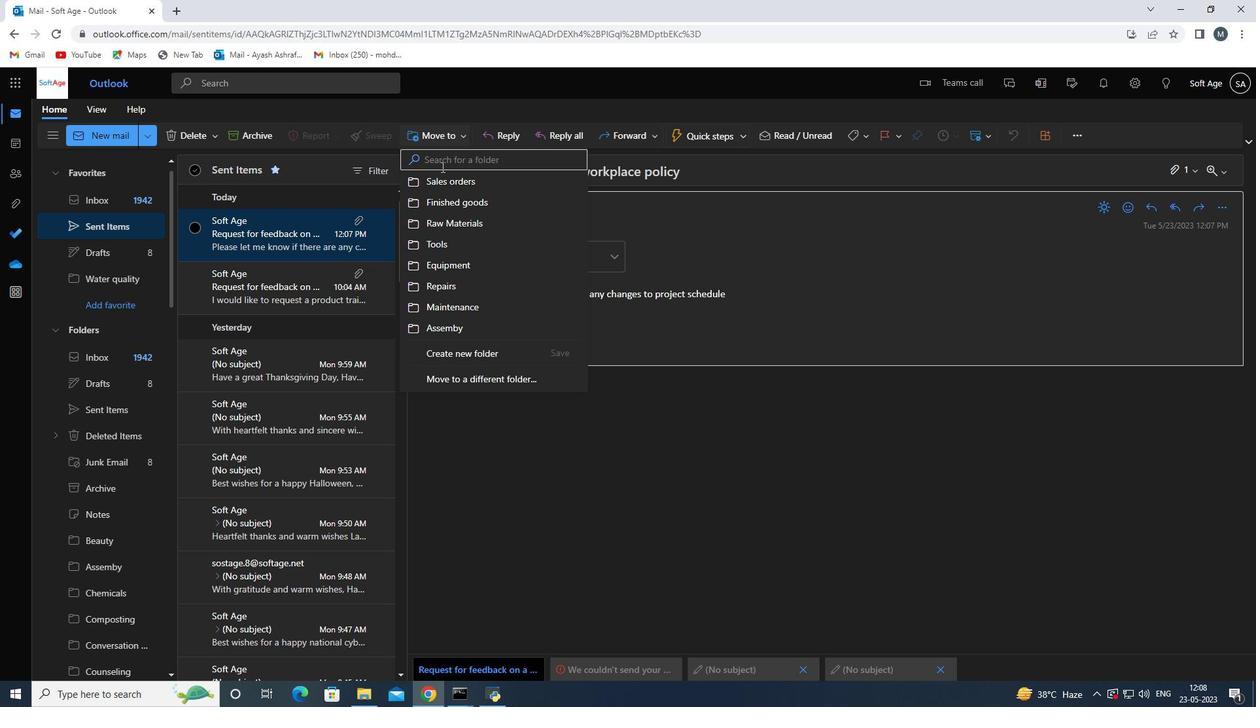 
Action: Mouse pressed left at (442, 164)
Screenshot: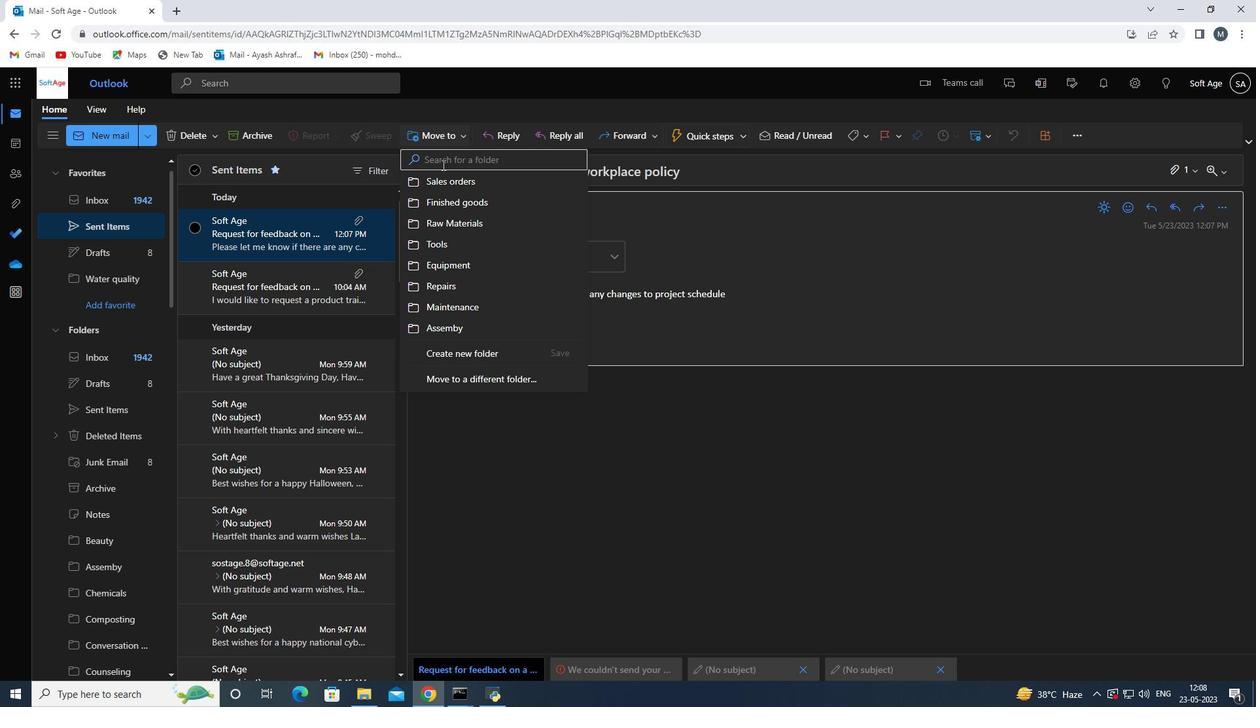
Action: Key pressed <Key.shift>Purchase<Key.space>orders
Screenshot: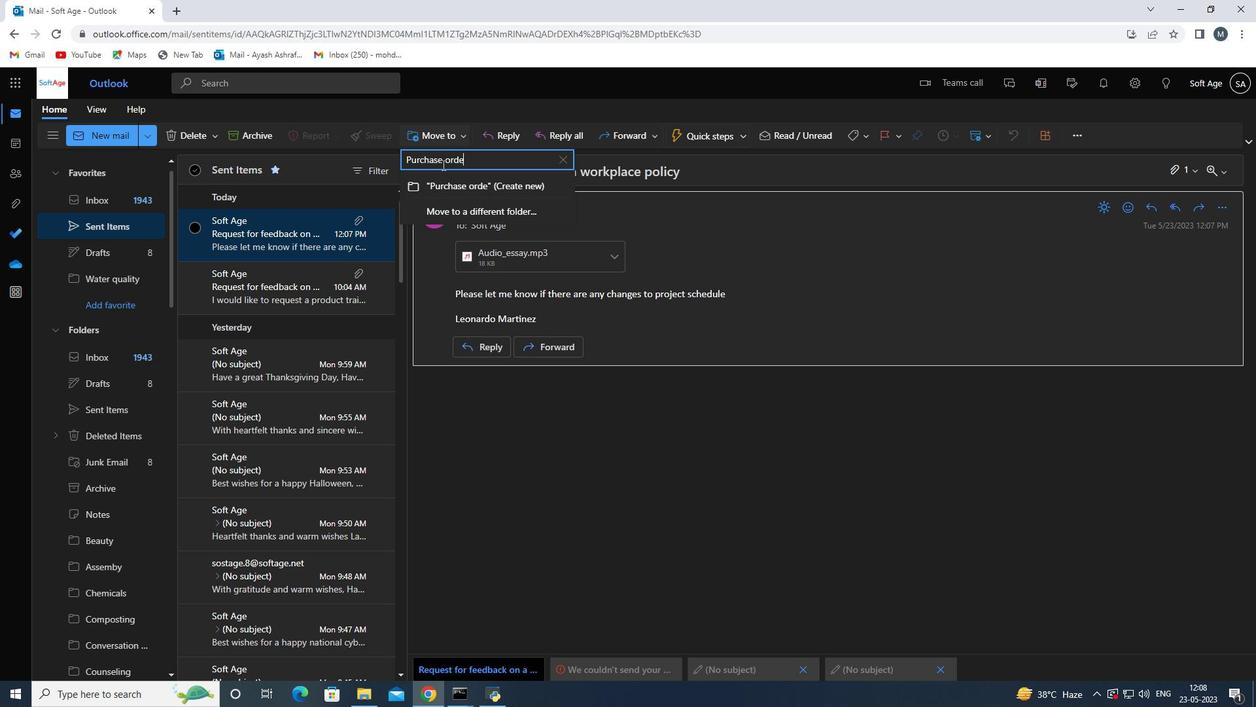 
Action: Mouse moved to (487, 184)
Screenshot: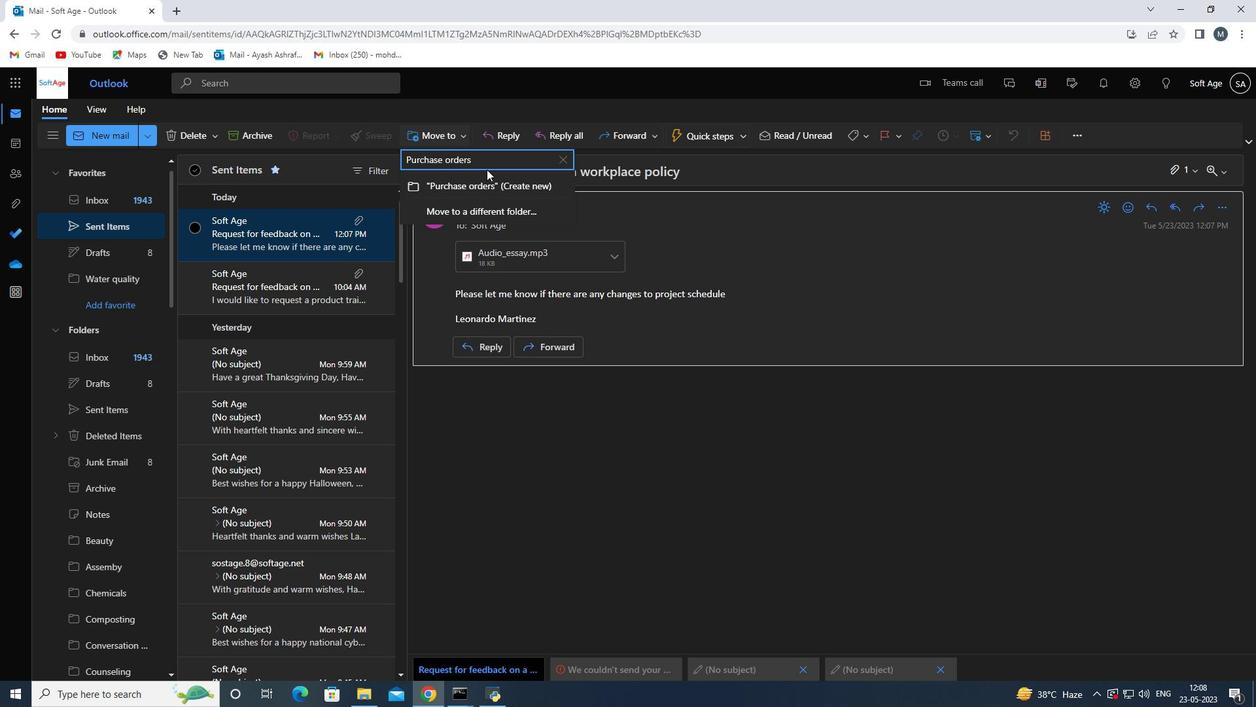 
Action: Mouse pressed left at (487, 184)
Screenshot: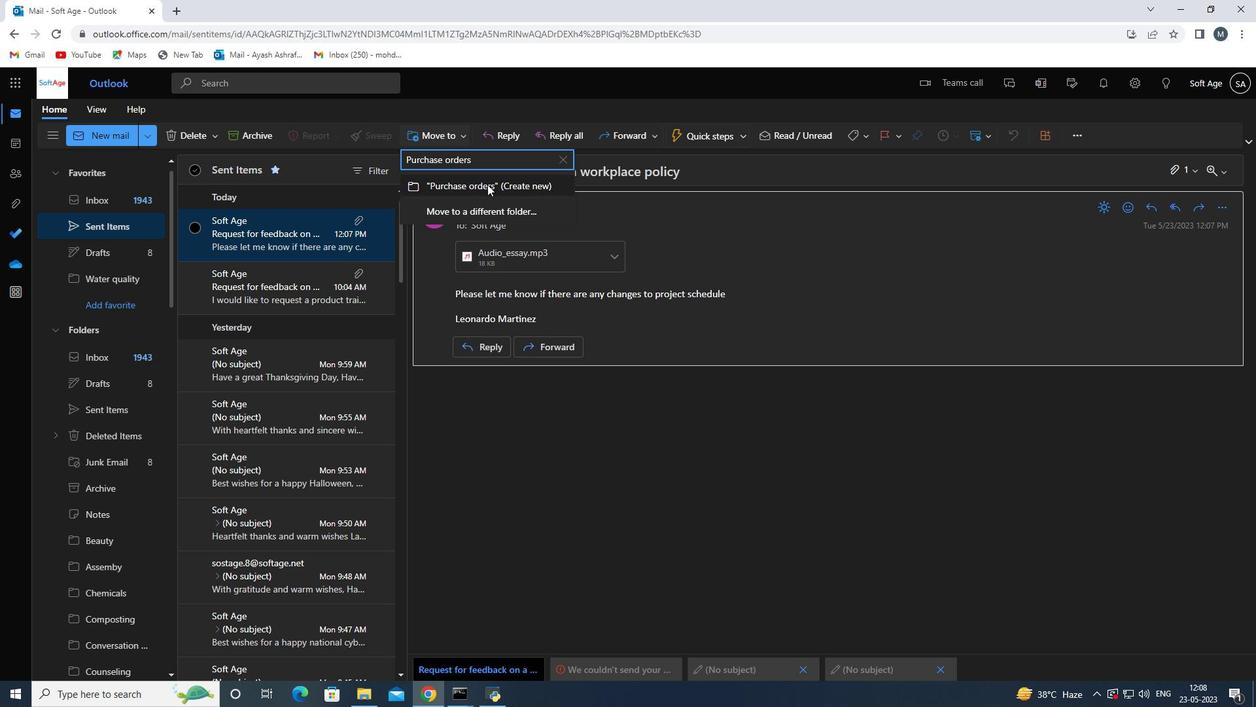 
Action: Mouse moved to (501, 504)
Screenshot: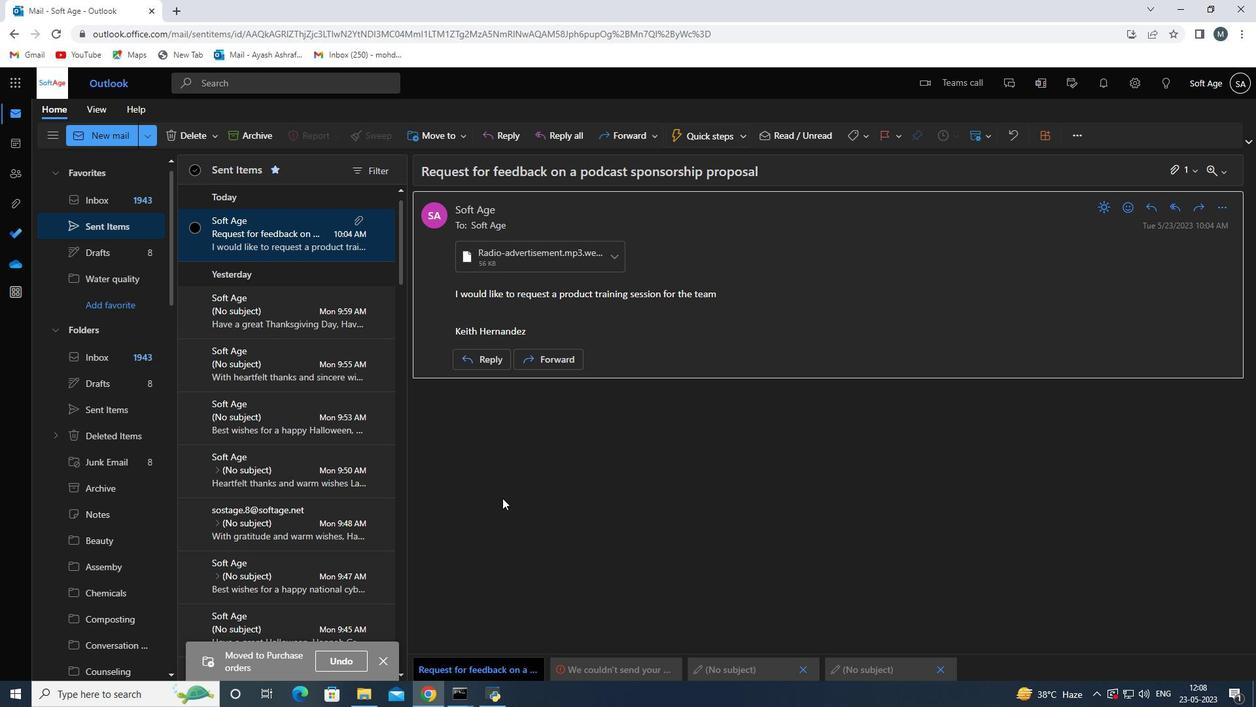 
Action: Mouse scrolled (501, 504) with delta (0, 0)
Screenshot: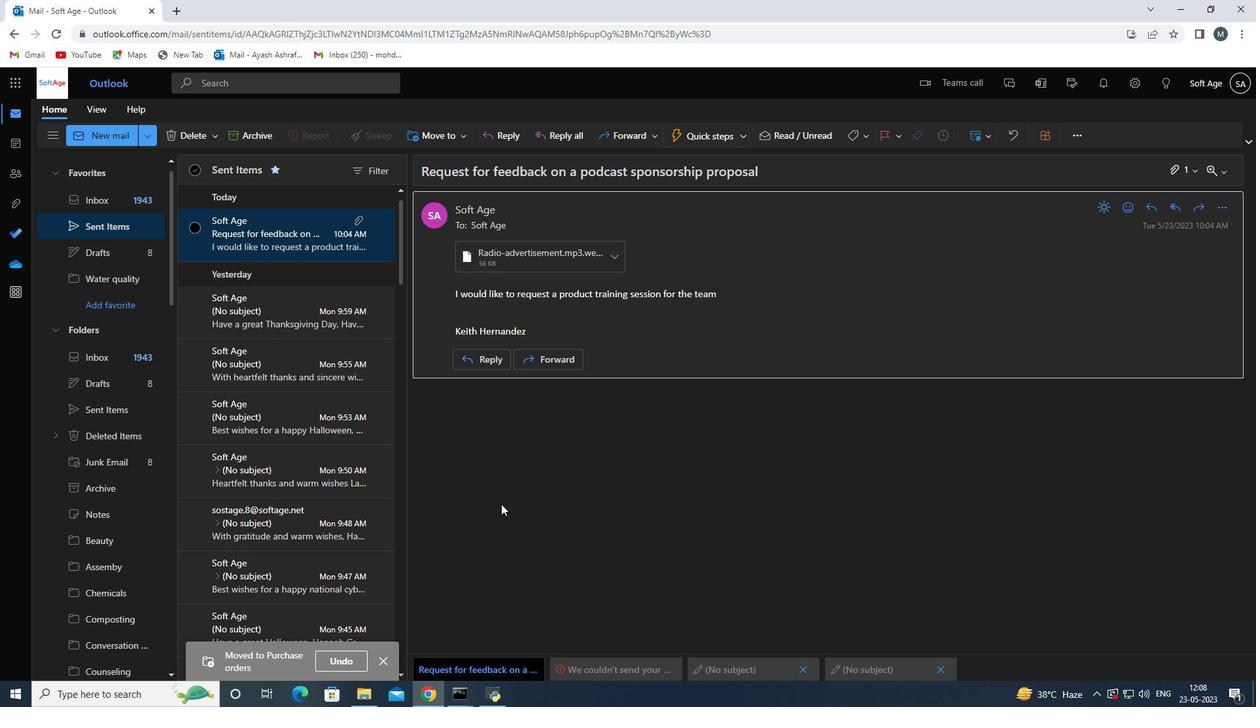 
Action: Mouse scrolled (501, 504) with delta (0, 0)
Screenshot: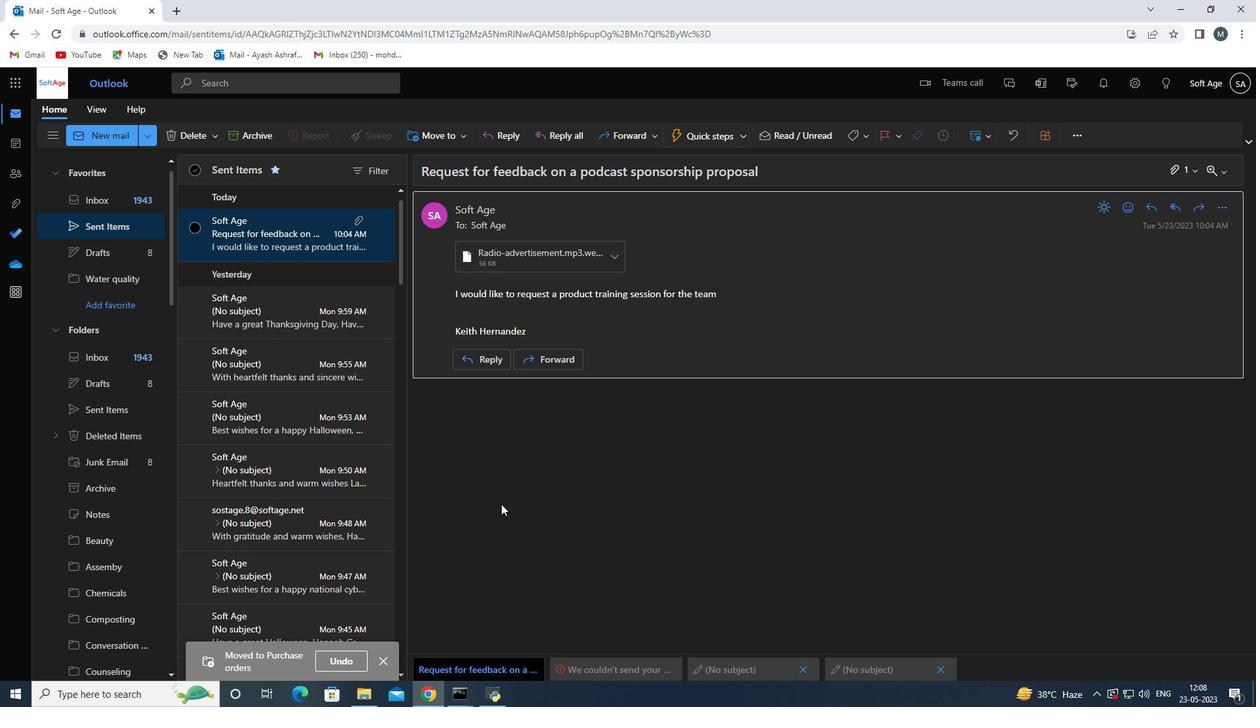 
